 Task: Add a signature Liam Wilson containing Have a great National Disability Employment Awareness Month, Liam Wilson to email address softage.3@softage.net and add a label Warranty claims
Action: Mouse moved to (99, 157)
Screenshot: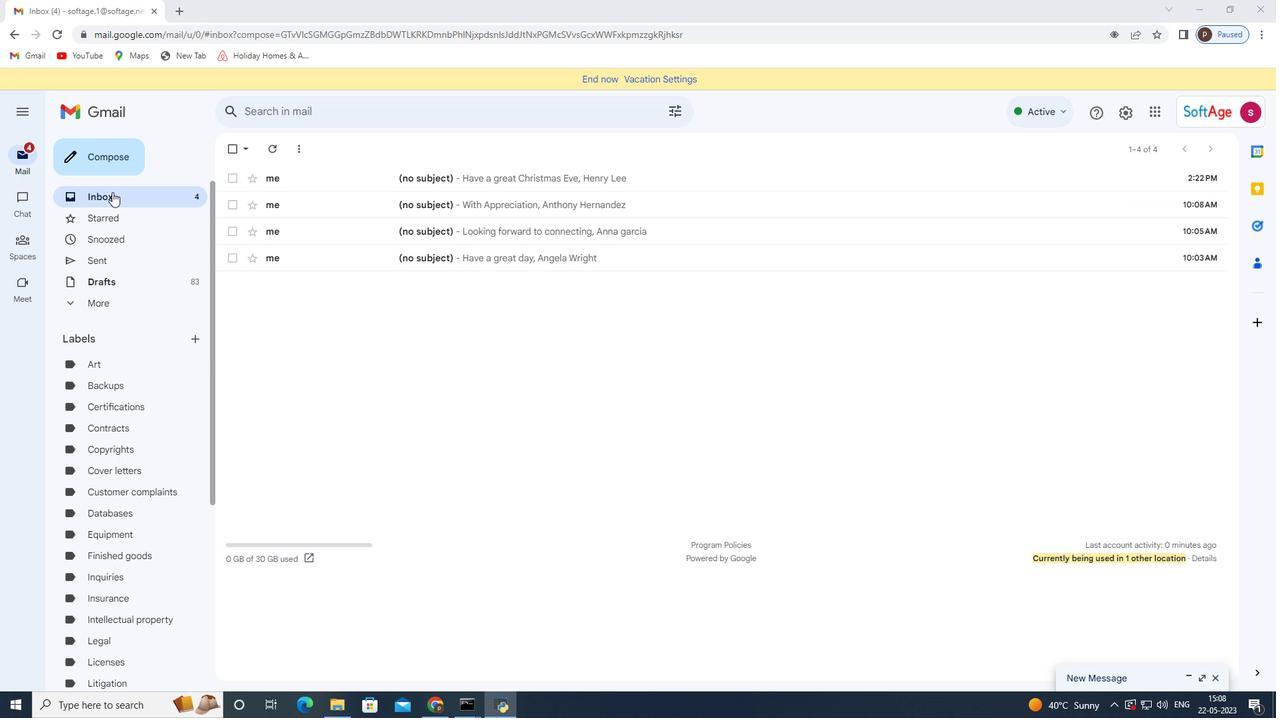 
Action: Mouse pressed left at (99, 157)
Screenshot: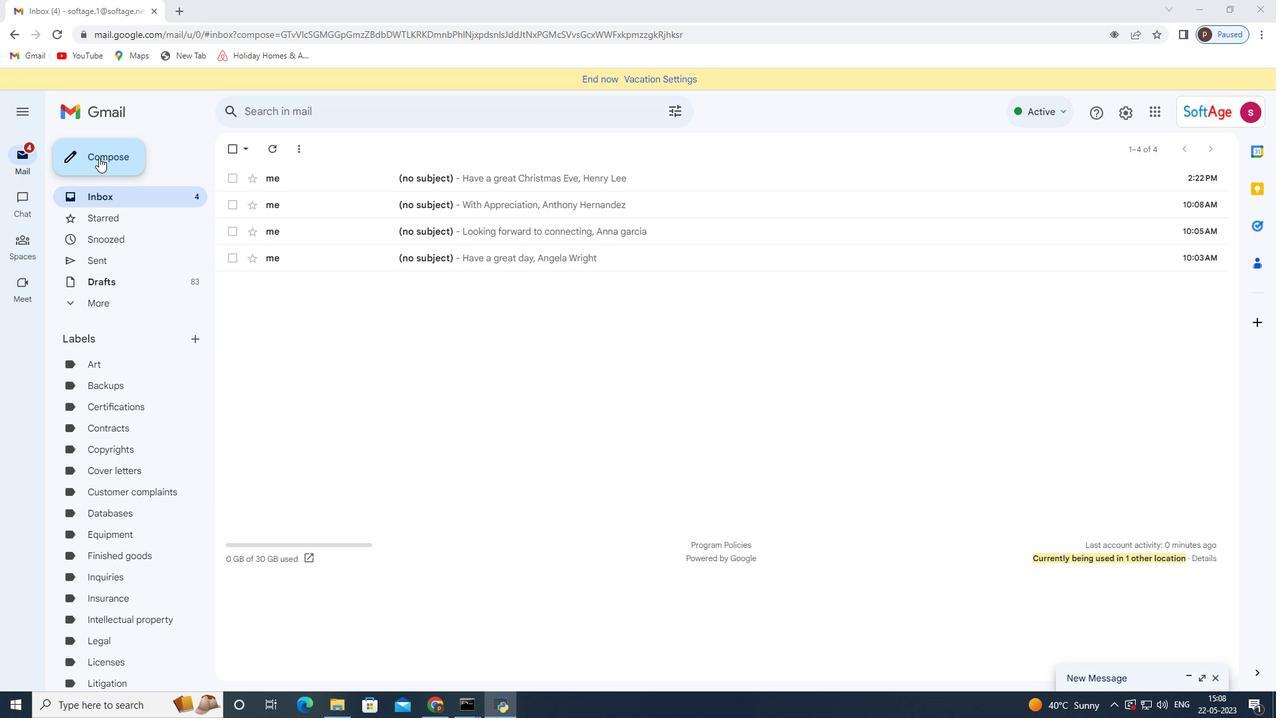
Action: Mouse moved to (894, 673)
Screenshot: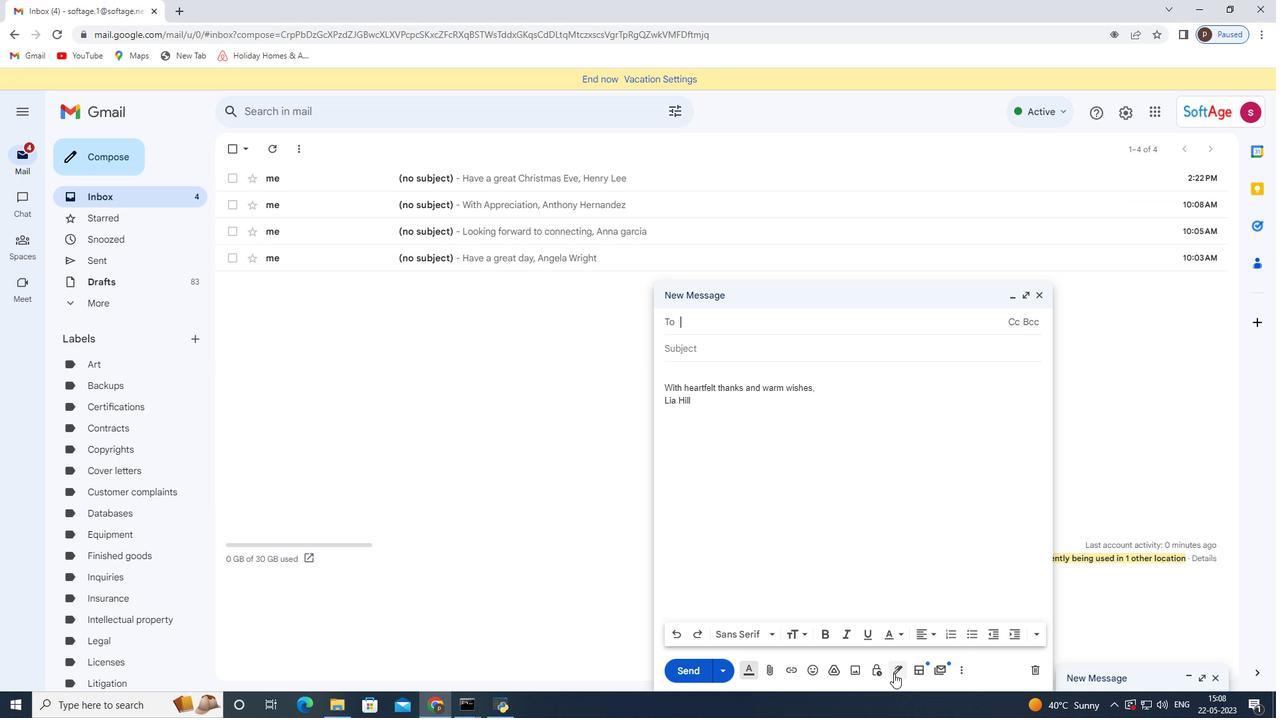 
Action: Mouse pressed left at (894, 673)
Screenshot: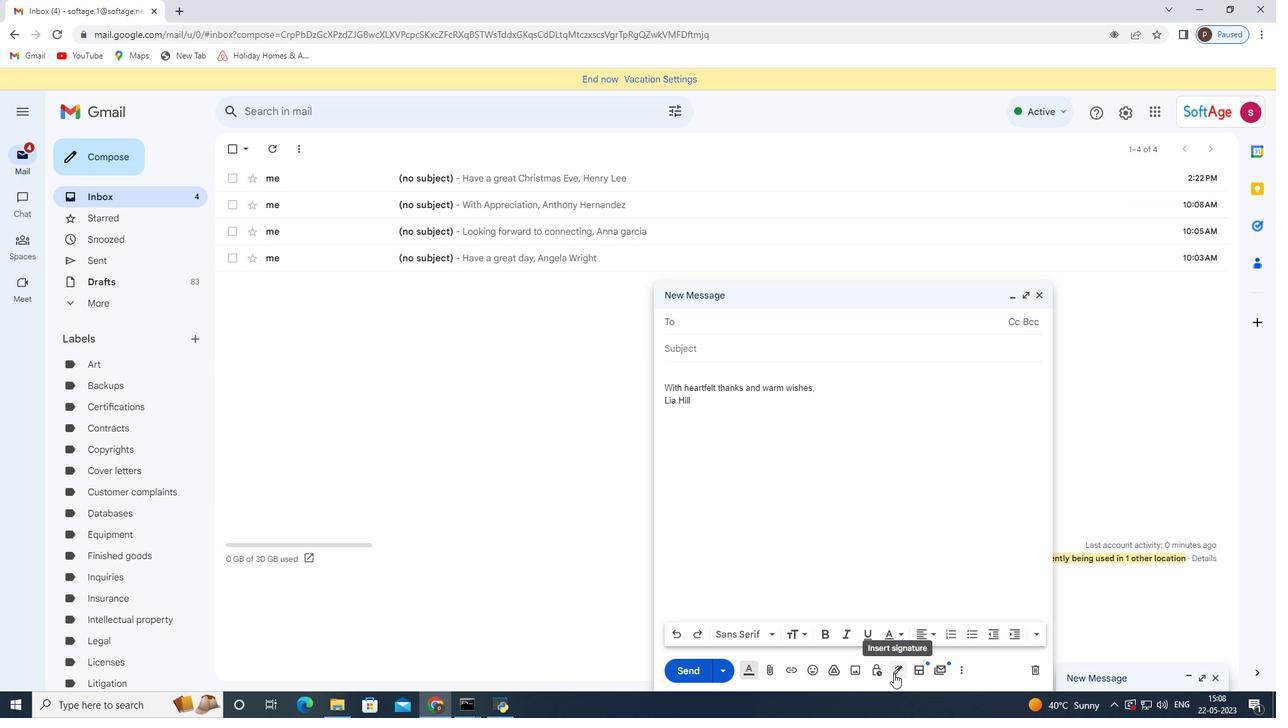 
Action: Mouse moved to (936, 597)
Screenshot: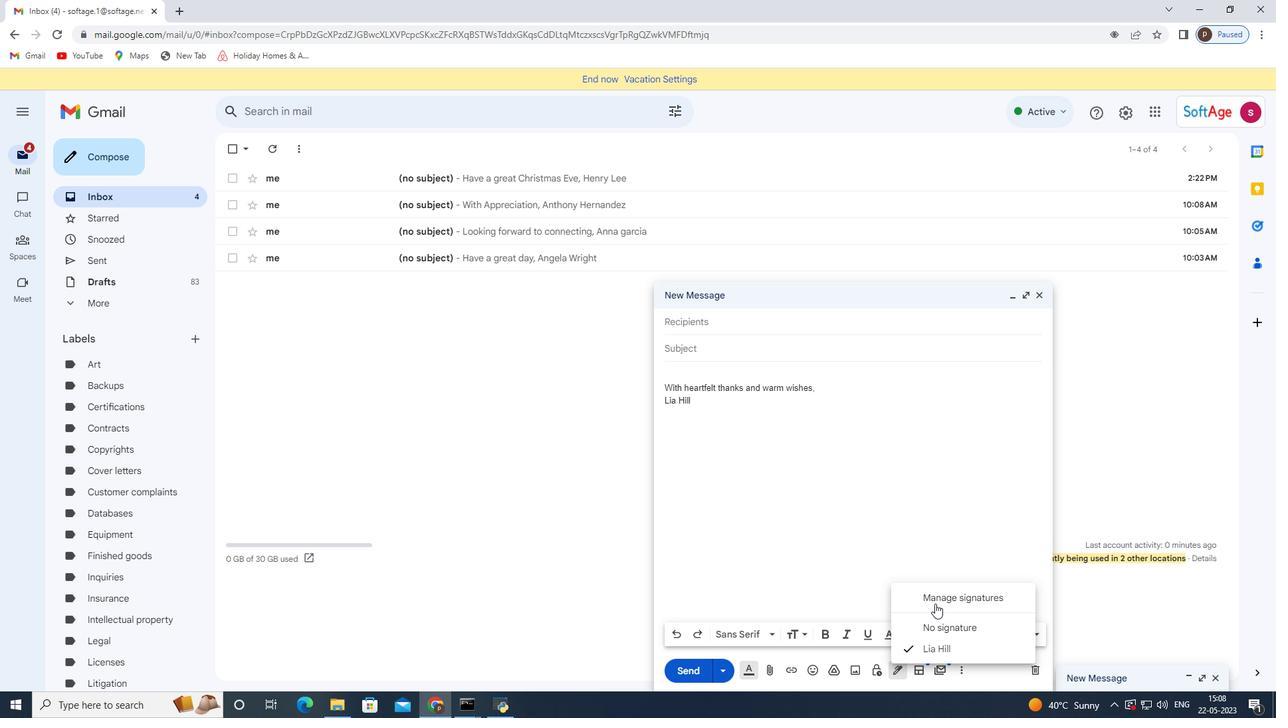
Action: Mouse pressed left at (936, 597)
Screenshot: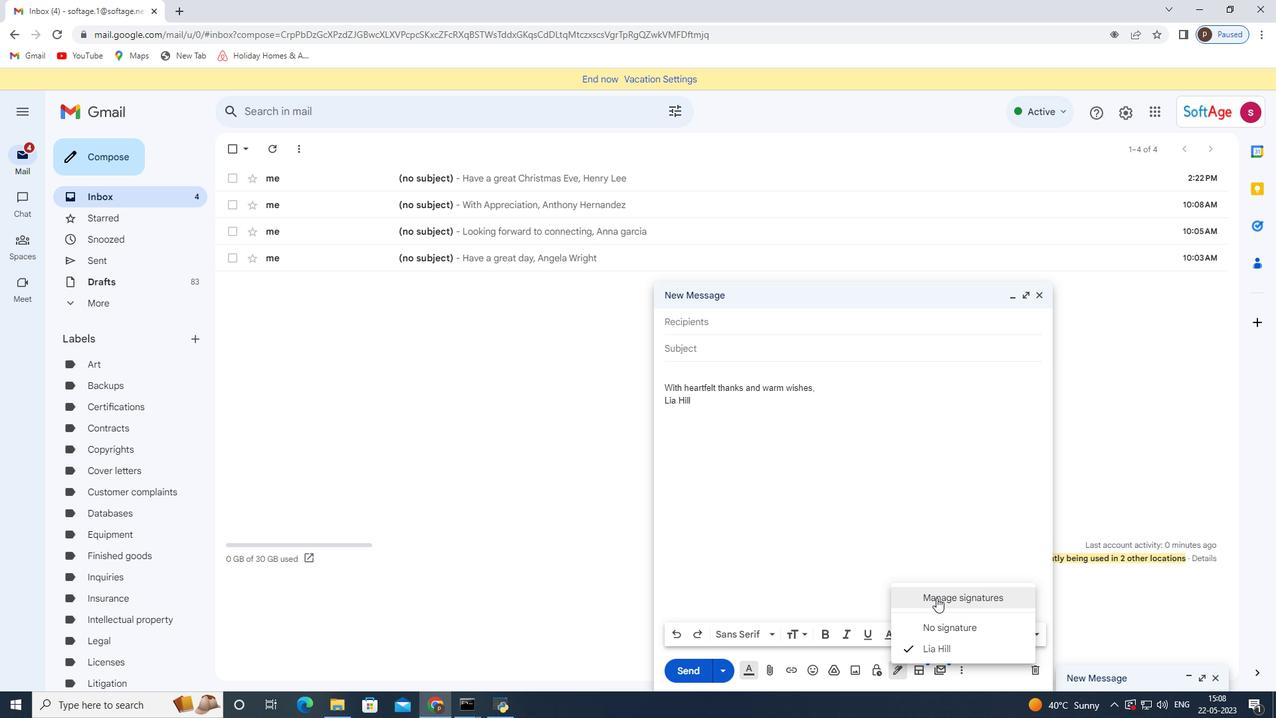 
Action: Mouse moved to (488, 390)
Screenshot: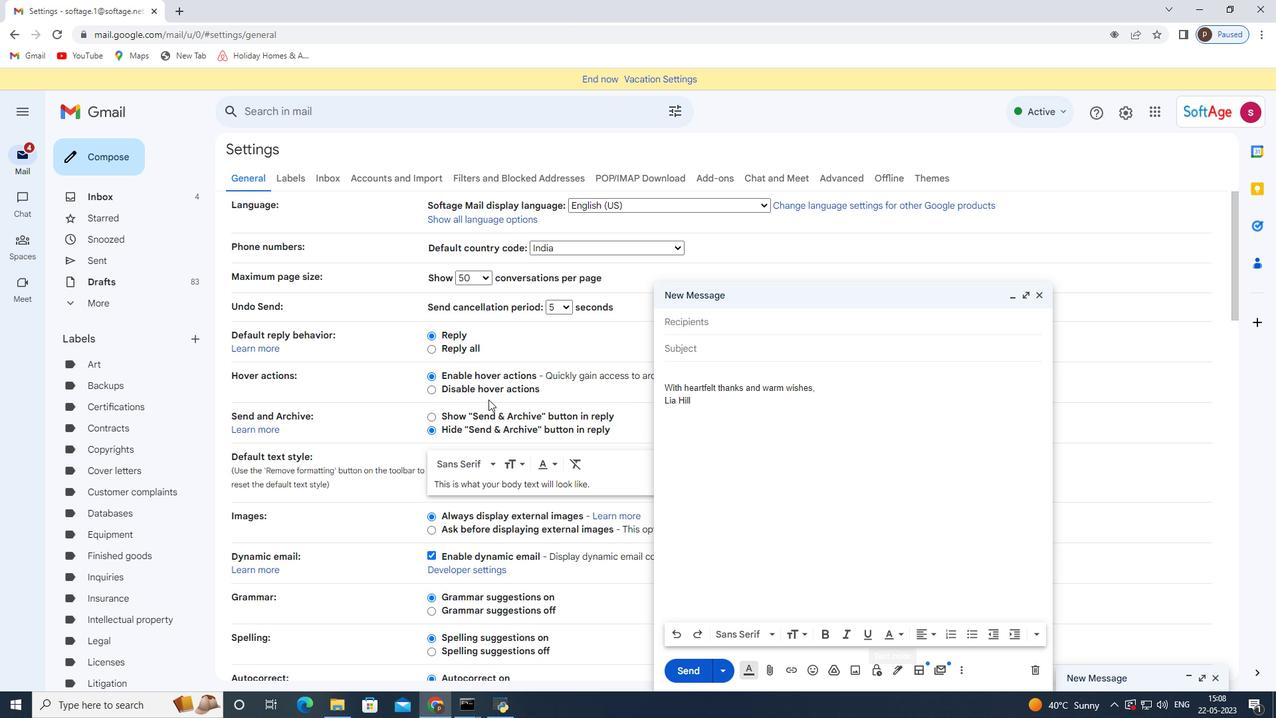 
Action: Mouse scrolled (488, 389) with delta (0, 0)
Screenshot: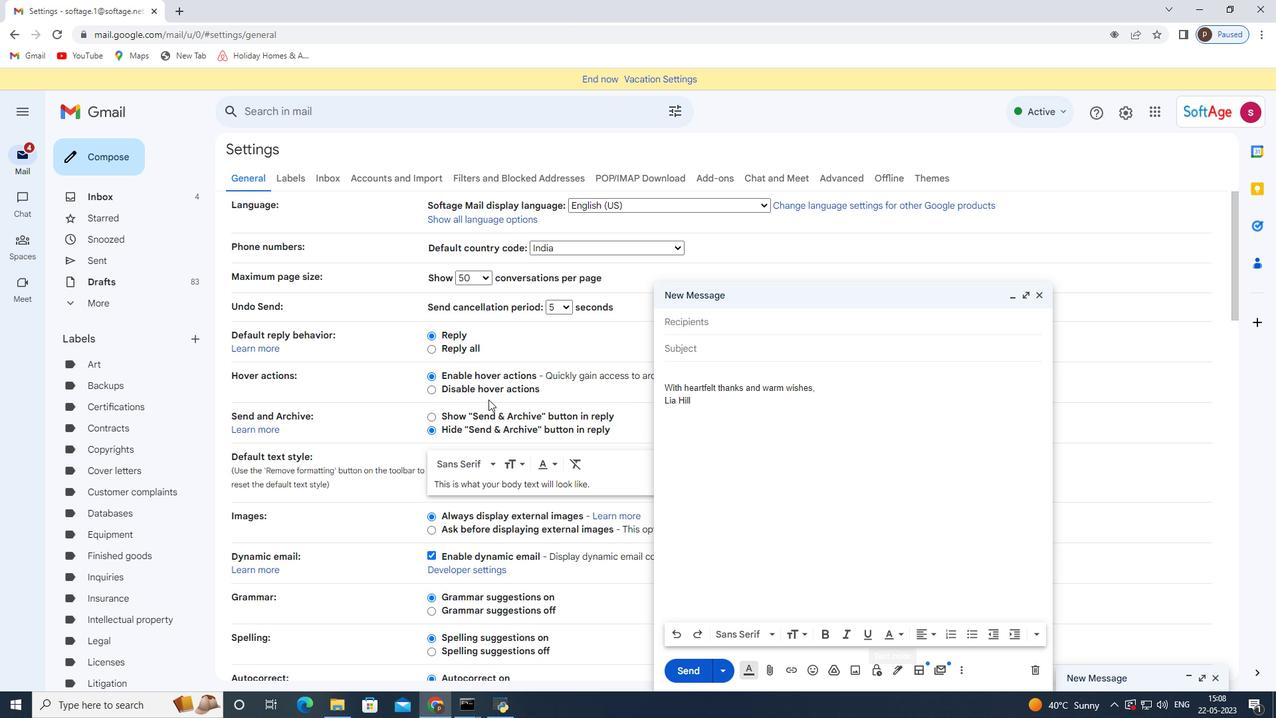 
Action: Mouse scrolled (488, 389) with delta (0, 0)
Screenshot: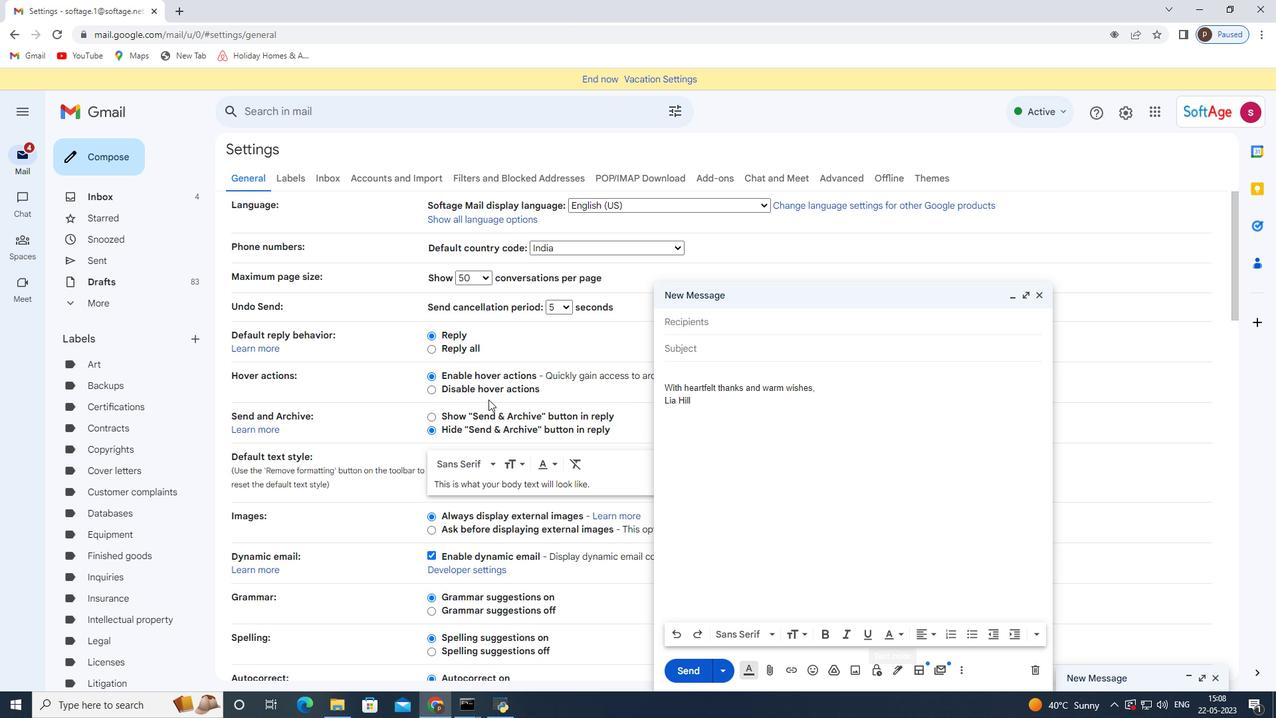 
Action: Mouse scrolled (488, 389) with delta (0, 0)
Screenshot: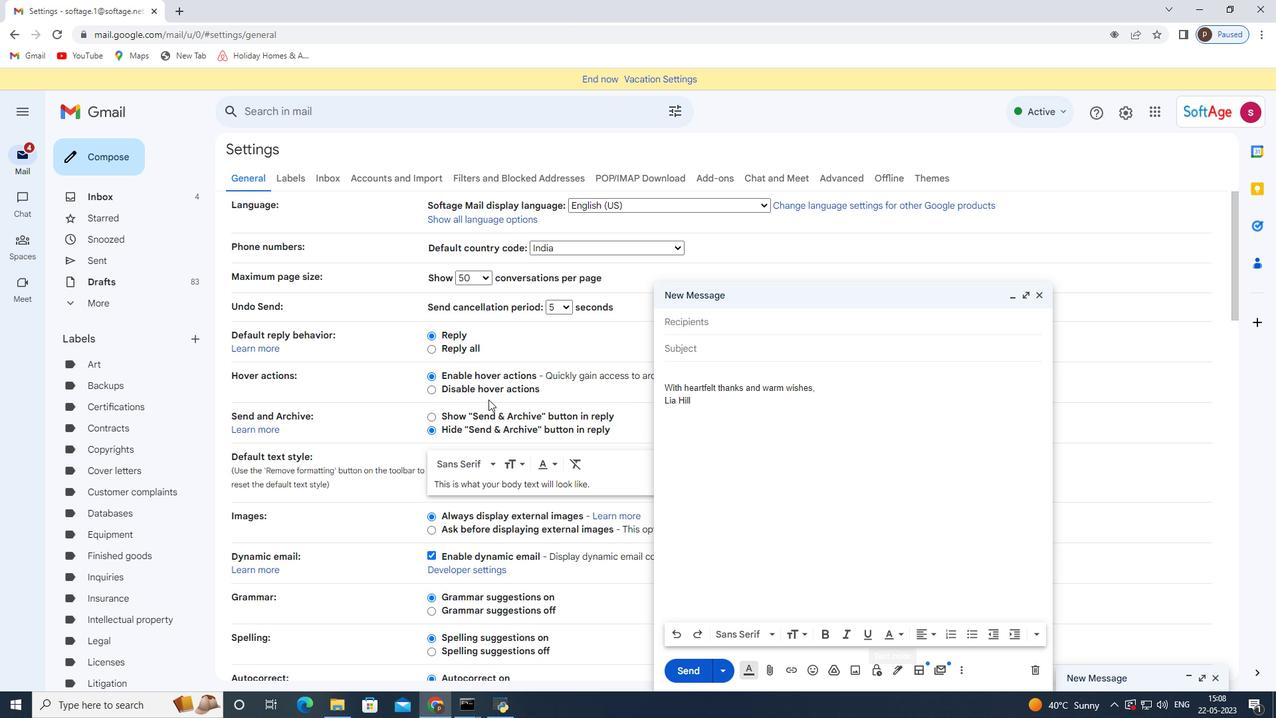 
Action: Mouse scrolled (488, 389) with delta (0, 0)
Screenshot: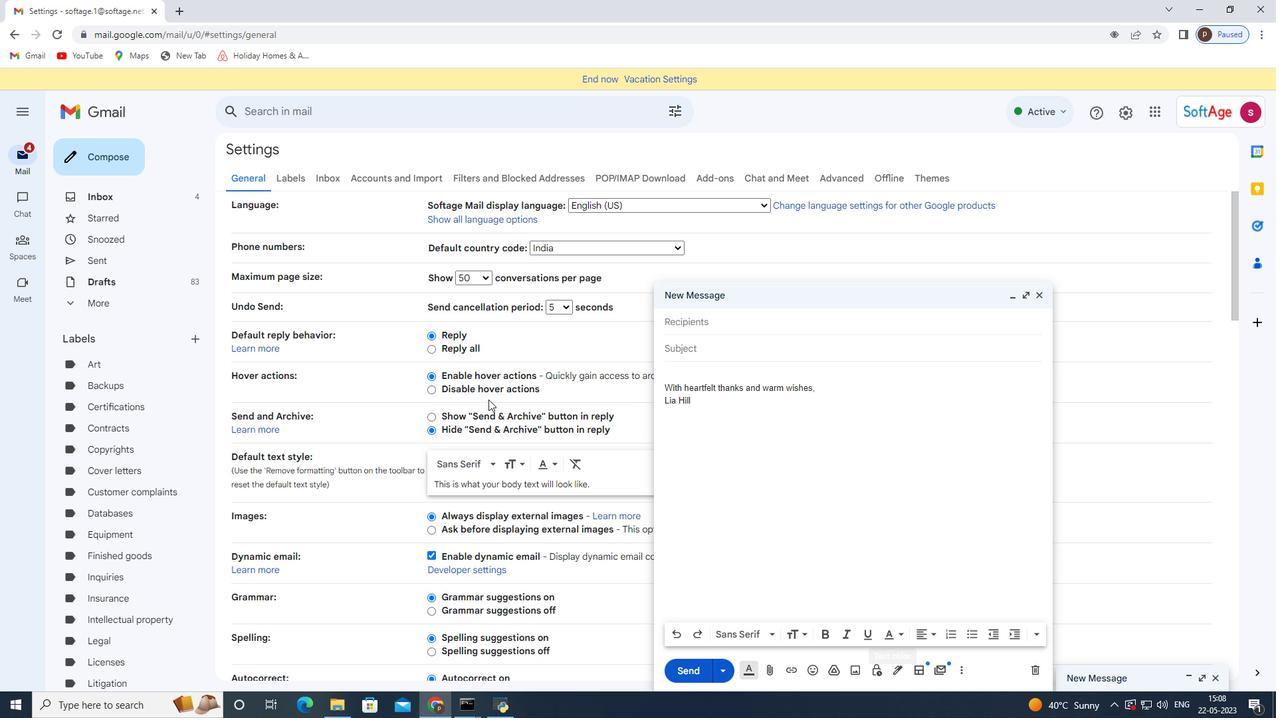 
Action: Mouse scrolled (488, 389) with delta (0, 0)
Screenshot: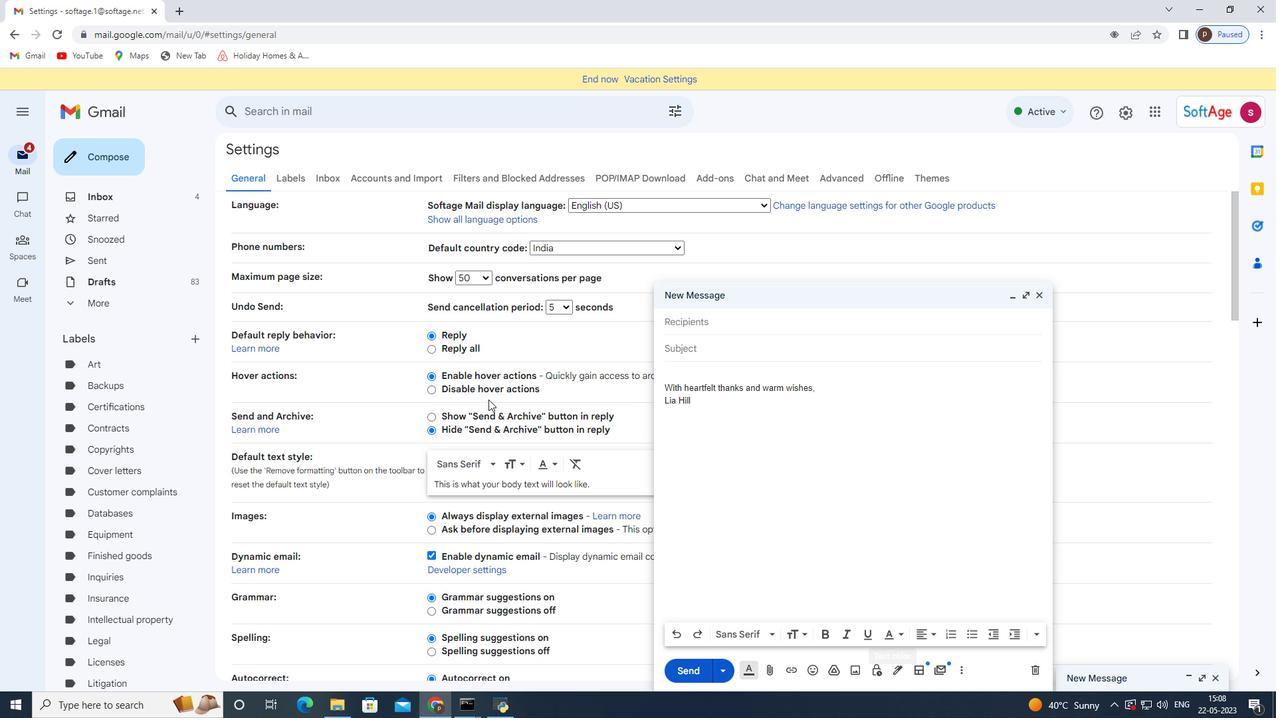 
Action: Mouse moved to (488, 389)
Screenshot: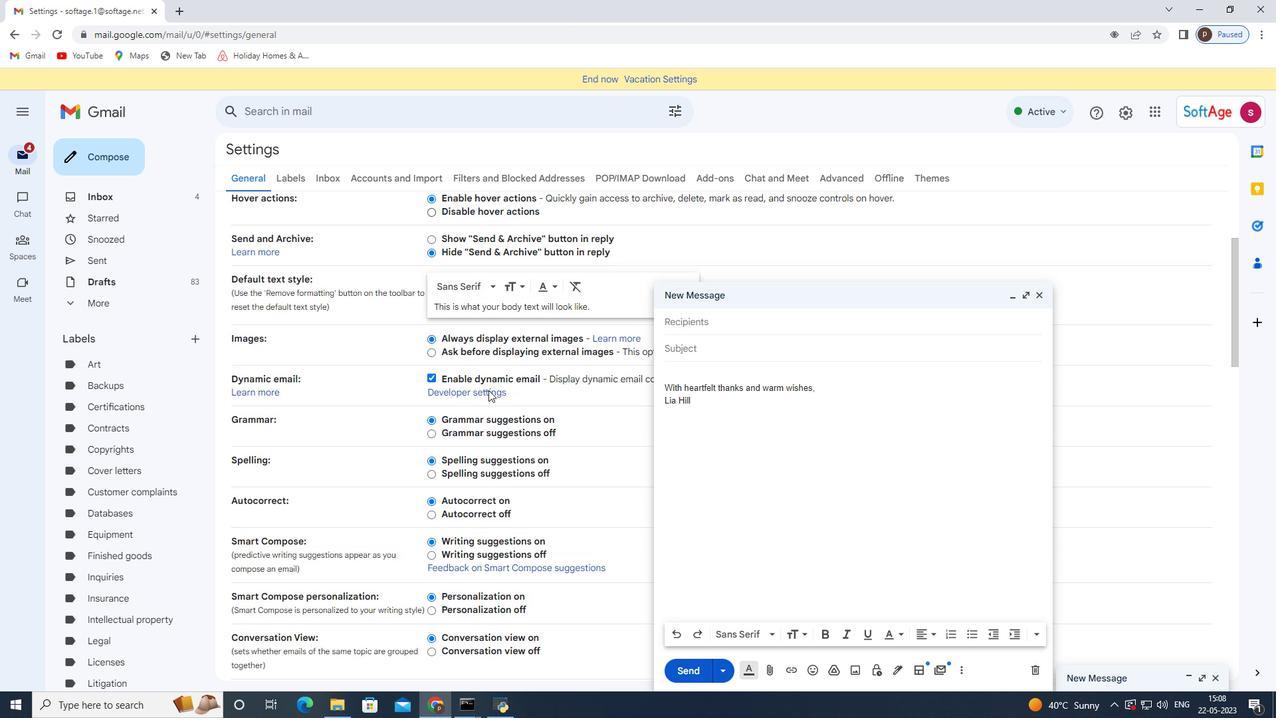 
Action: Mouse scrolled (488, 388) with delta (0, 0)
Screenshot: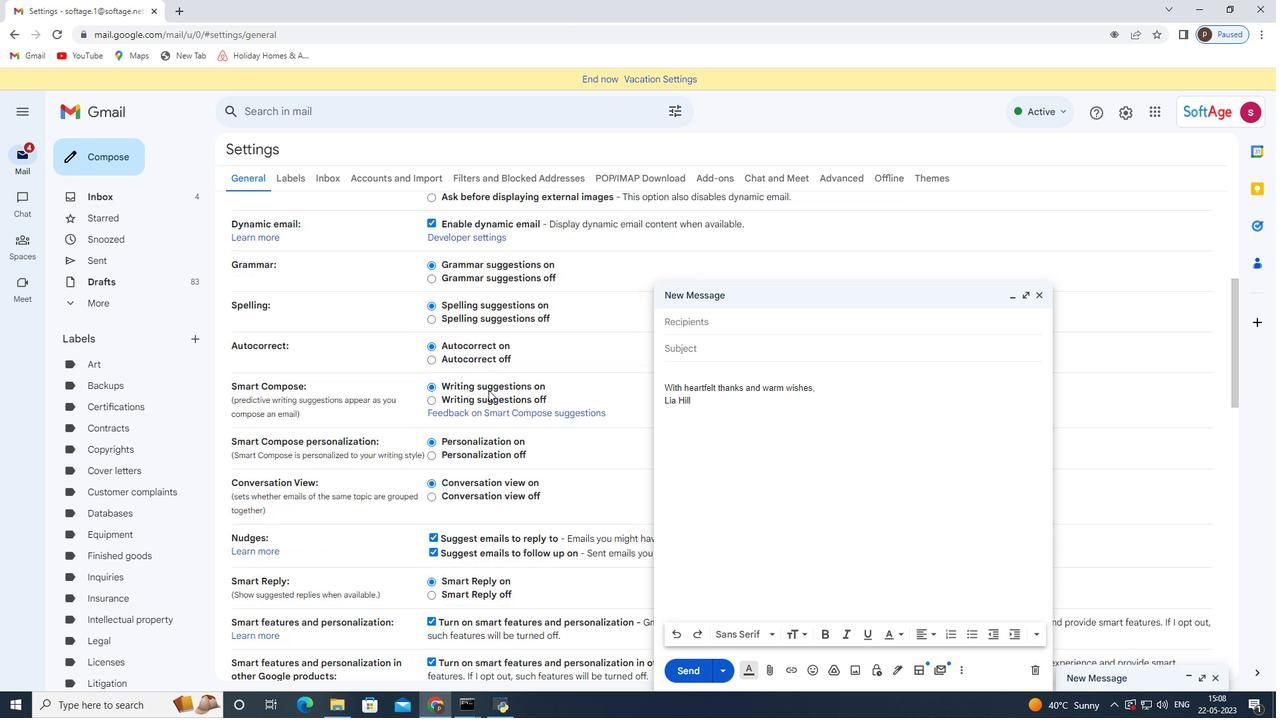 
Action: Mouse scrolled (488, 388) with delta (0, 0)
Screenshot: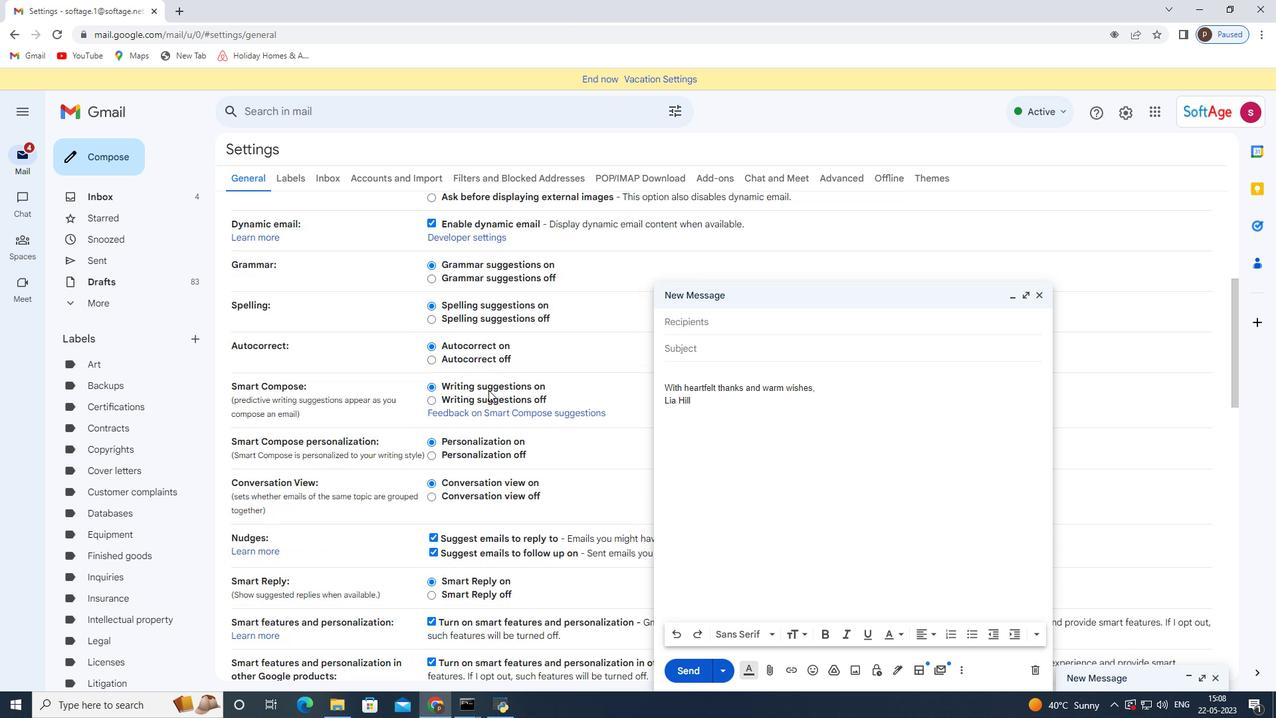 
Action: Mouse scrolled (488, 388) with delta (0, 0)
Screenshot: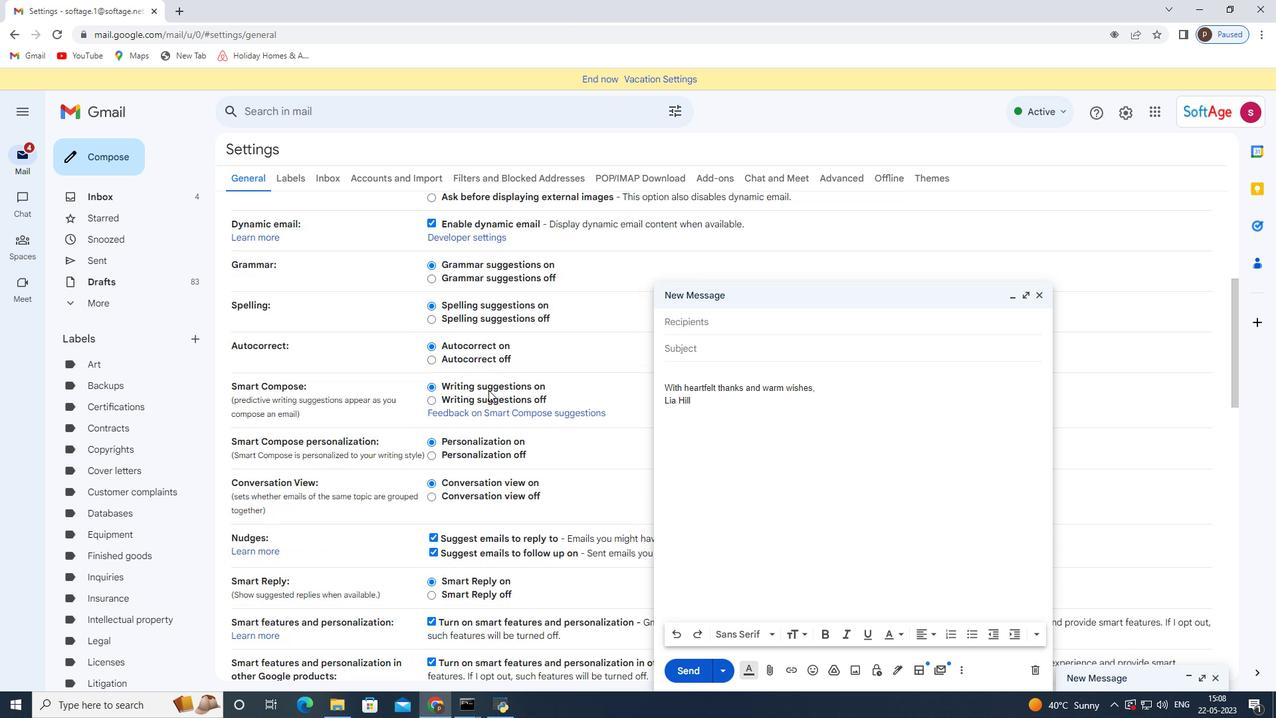 
Action: Mouse scrolled (488, 388) with delta (0, 0)
Screenshot: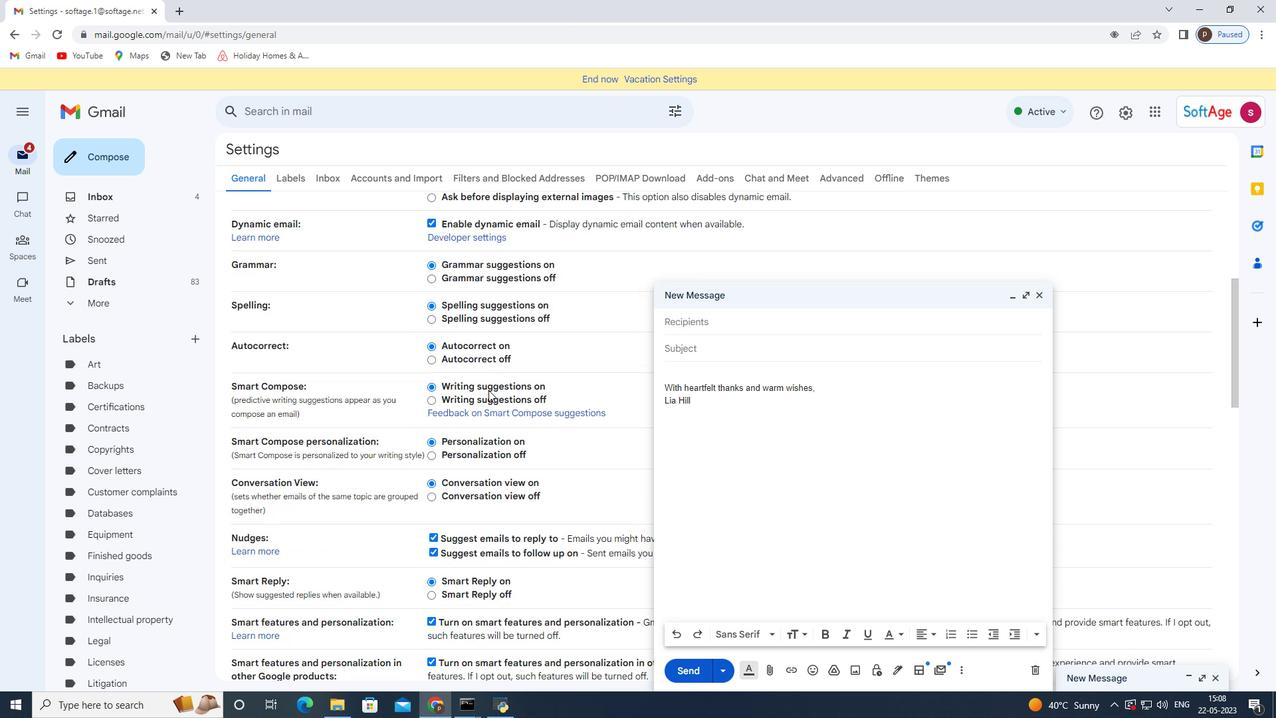 
Action: Mouse scrolled (488, 388) with delta (0, 0)
Screenshot: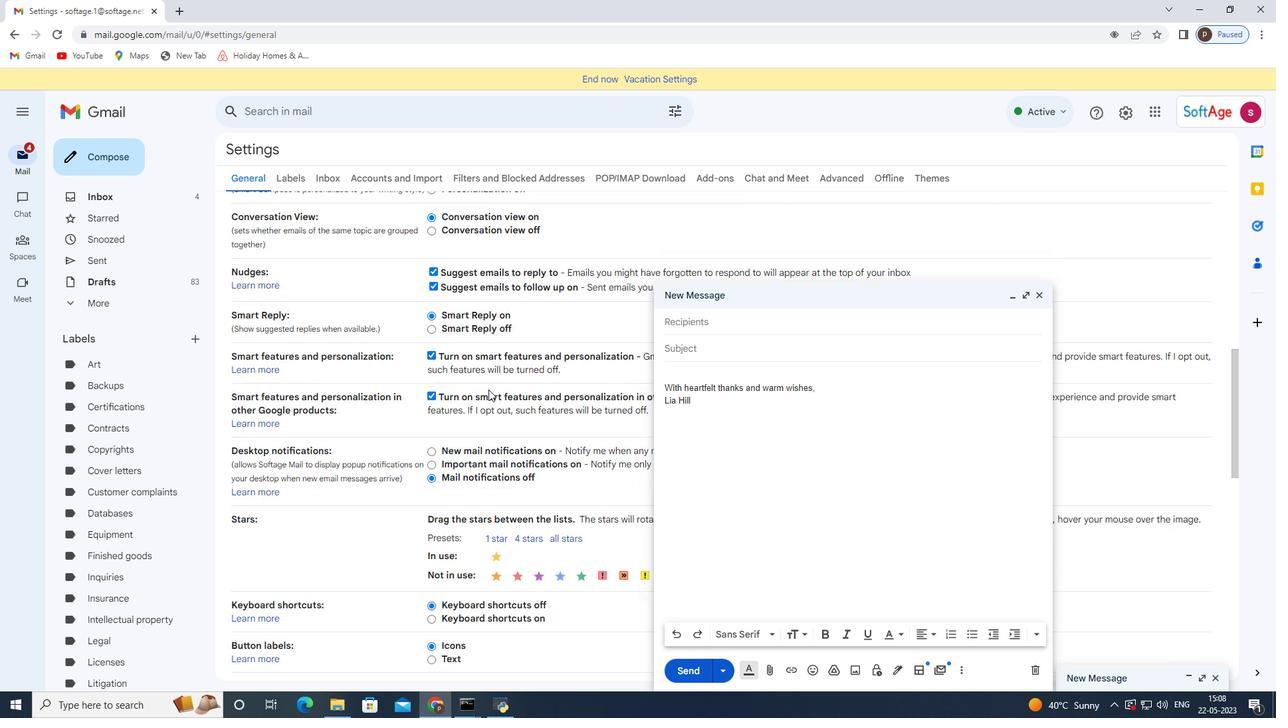 
Action: Mouse scrolled (488, 390) with delta (0, 0)
Screenshot: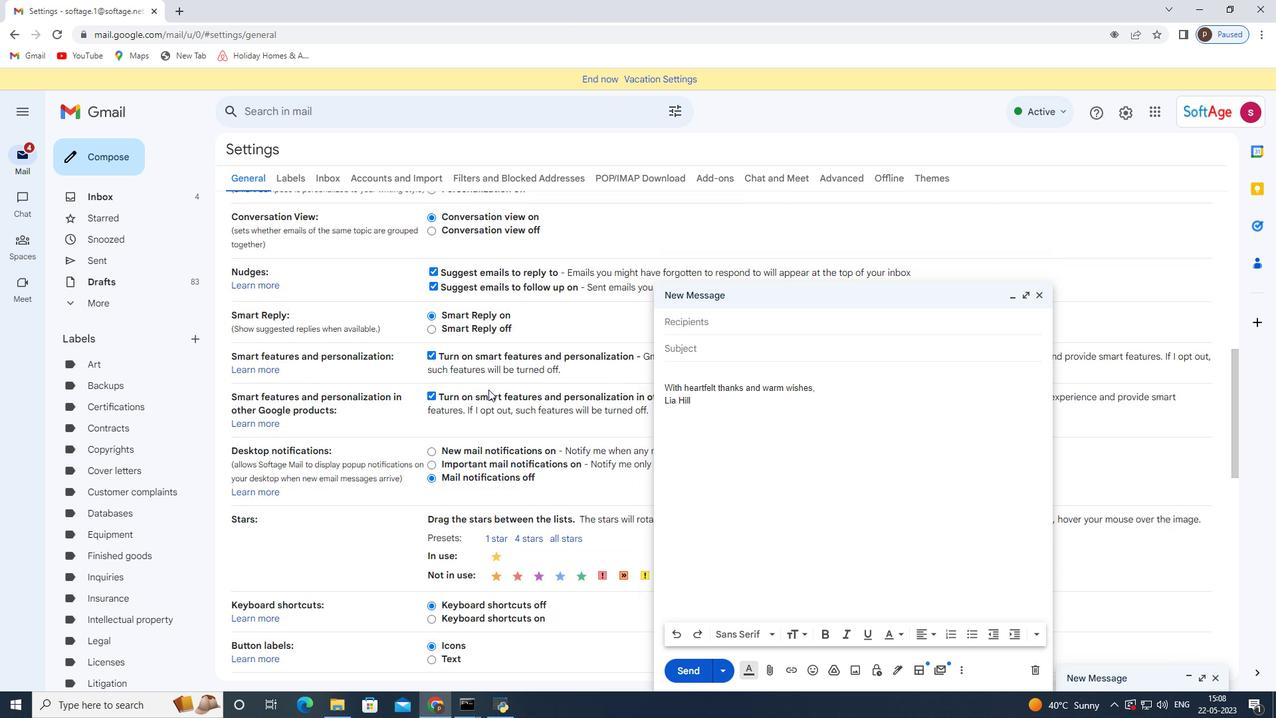
Action: Mouse scrolled (488, 388) with delta (0, 0)
Screenshot: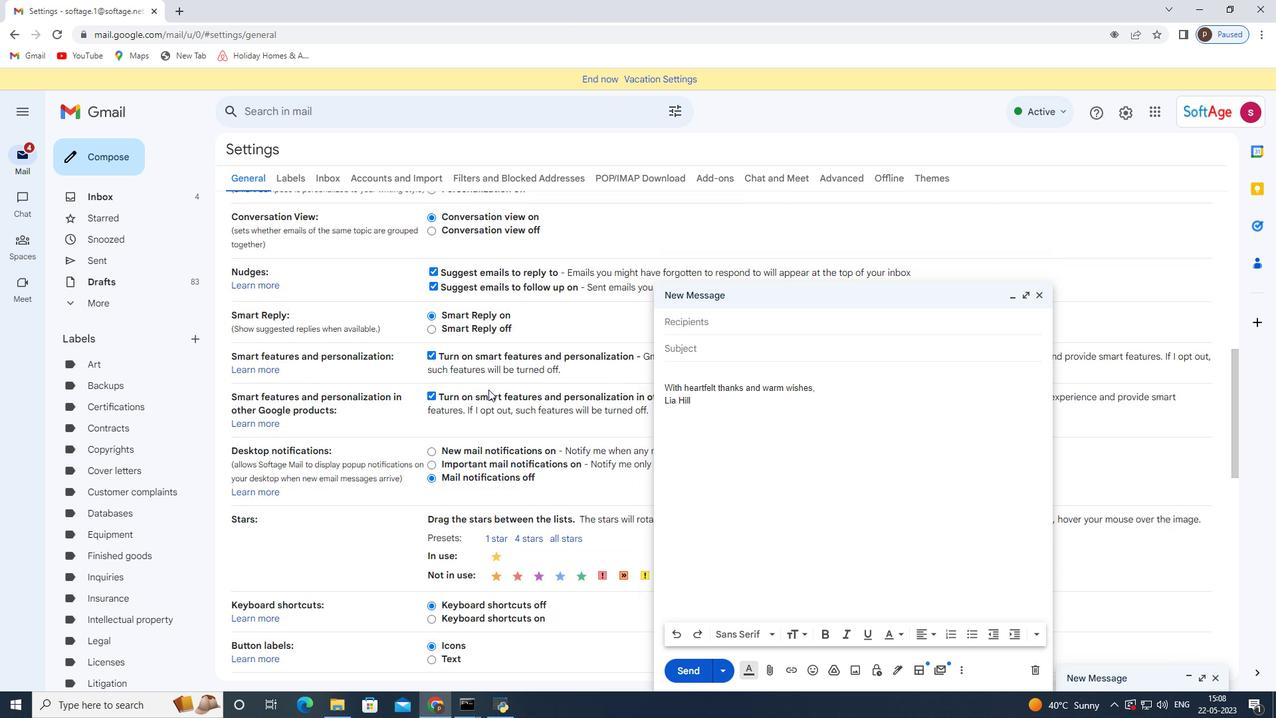 
Action: Mouse scrolled (488, 388) with delta (0, 0)
Screenshot: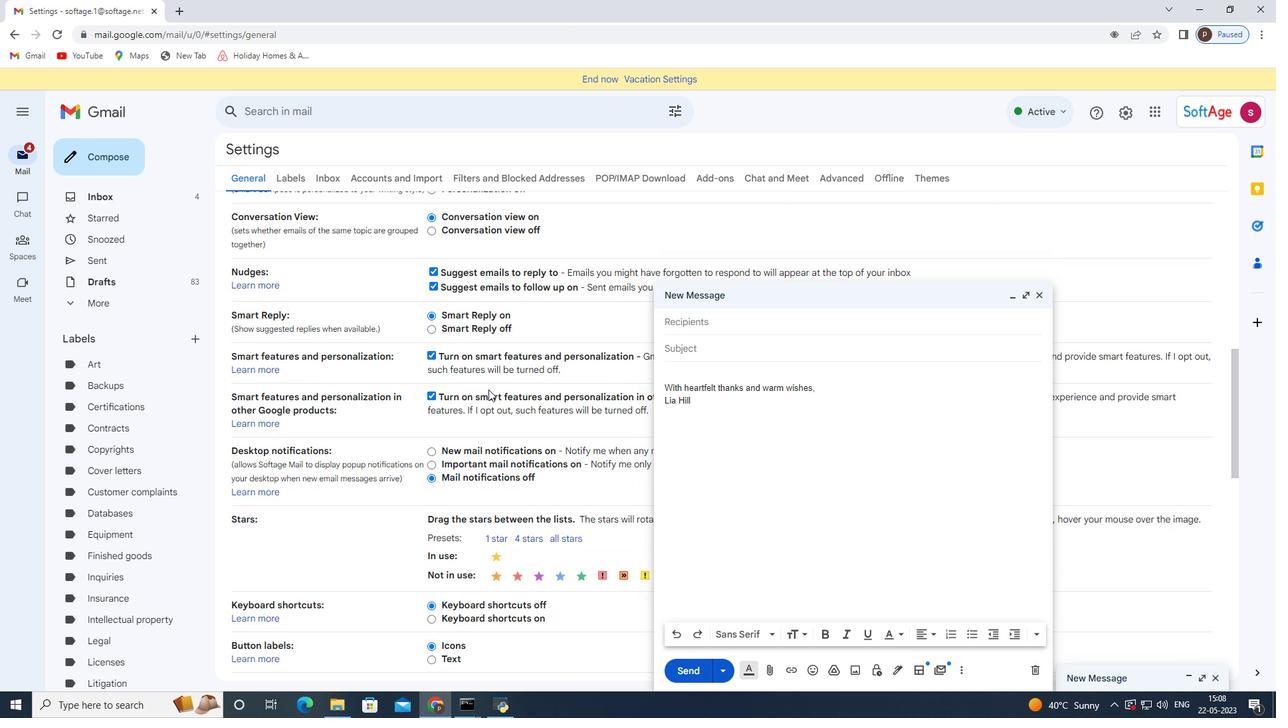 
Action: Mouse scrolled (488, 388) with delta (0, 0)
Screenshot: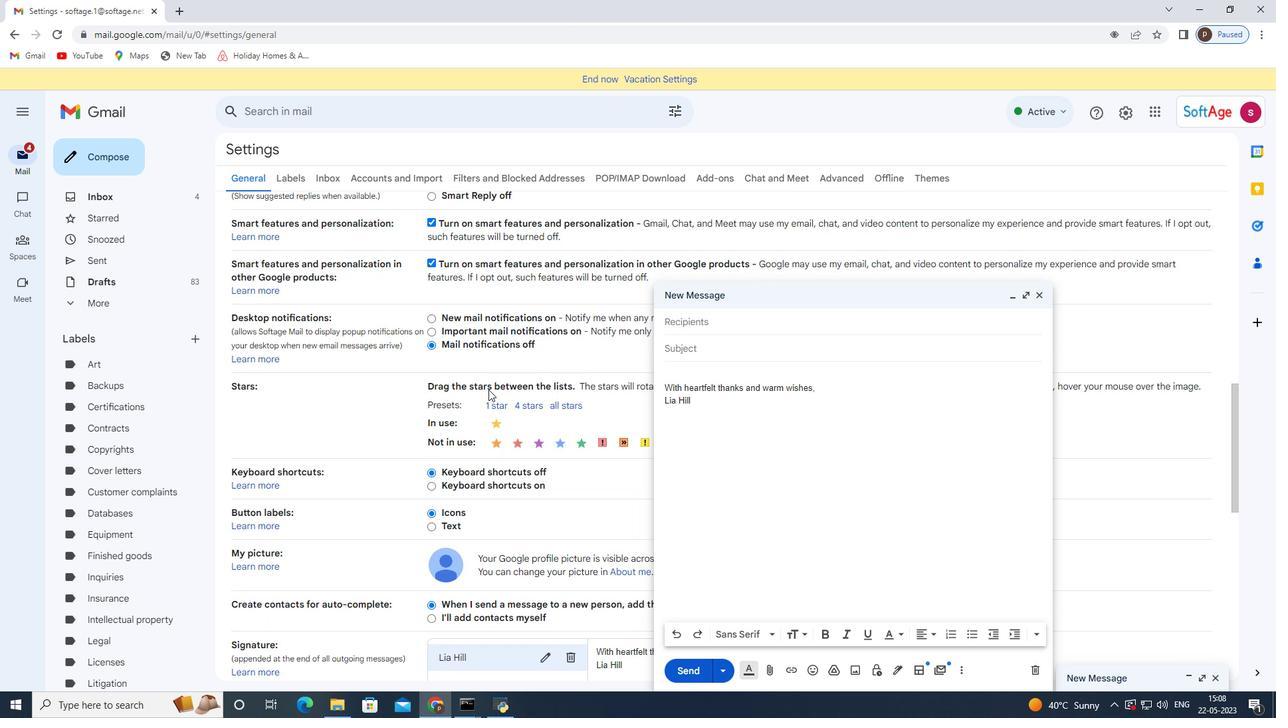 
Action: Mouse scrolled (488, 388) with delta (0, 0)
Screenshot: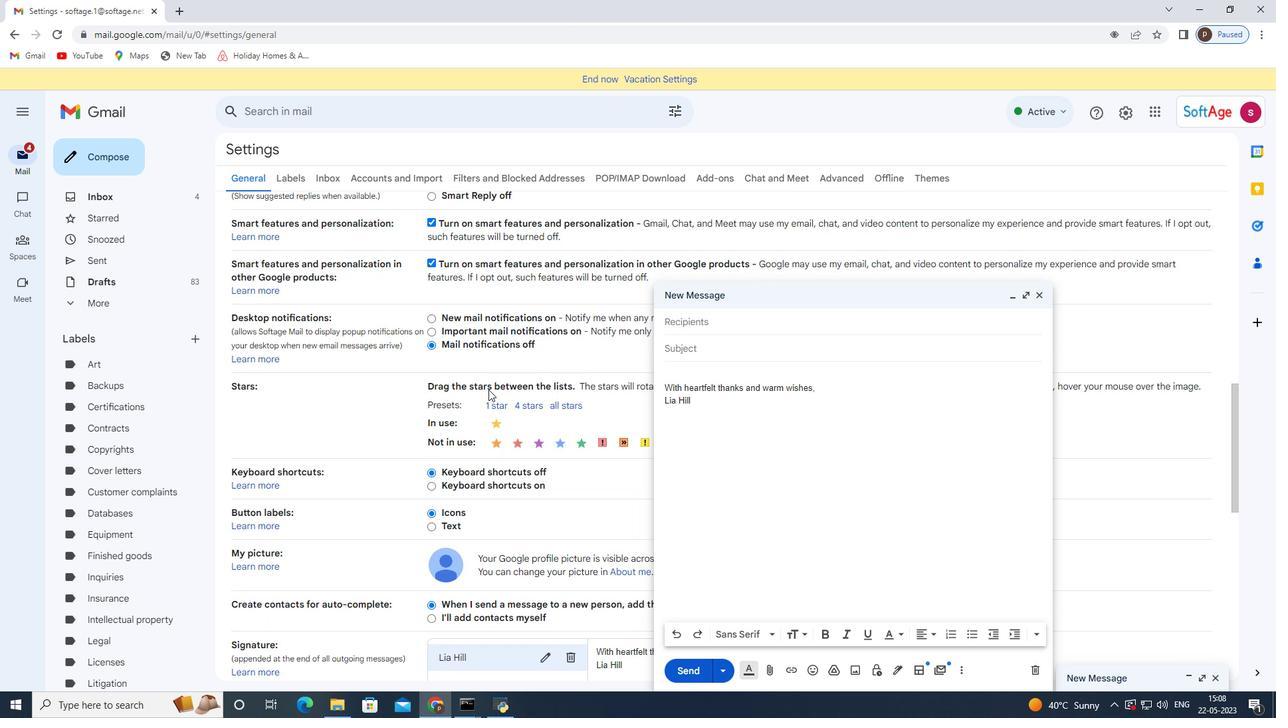 
Action: Mouse scrolled (488, 388) with delta (0, 0)
Screenshot: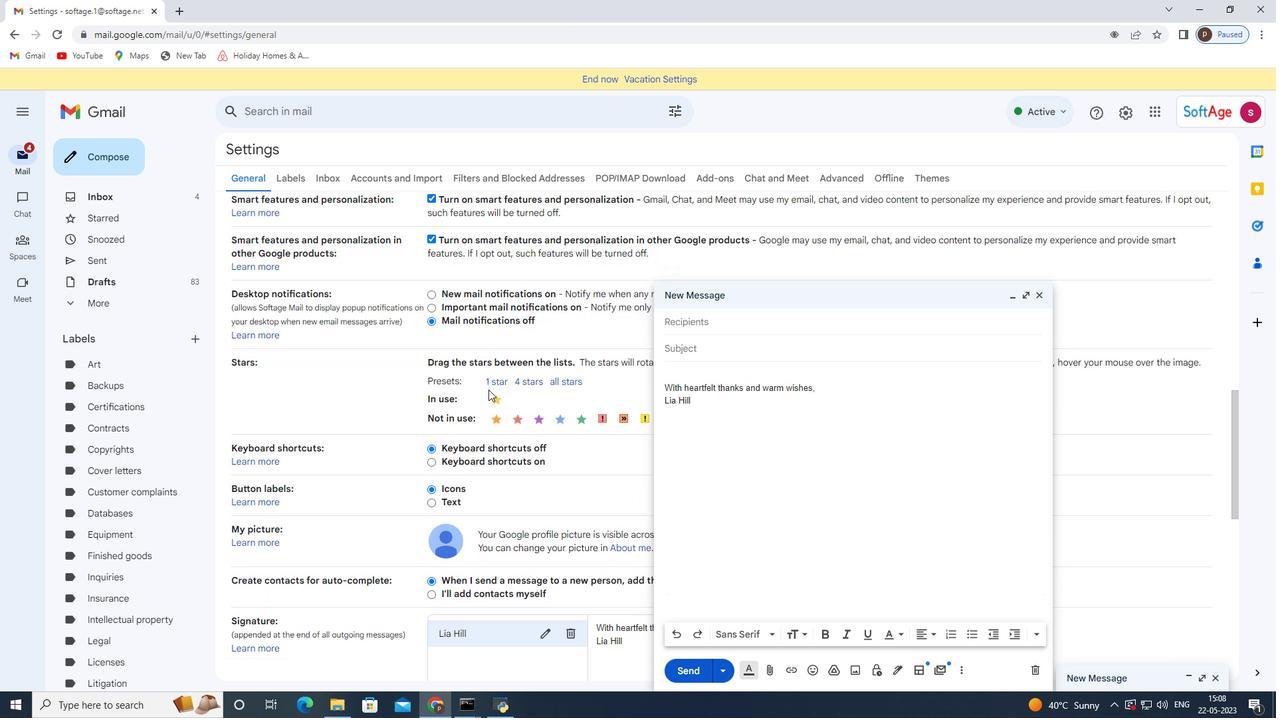 
Action: Mouse scrolled (488, 390) with delta (0, 0)
Screenshot: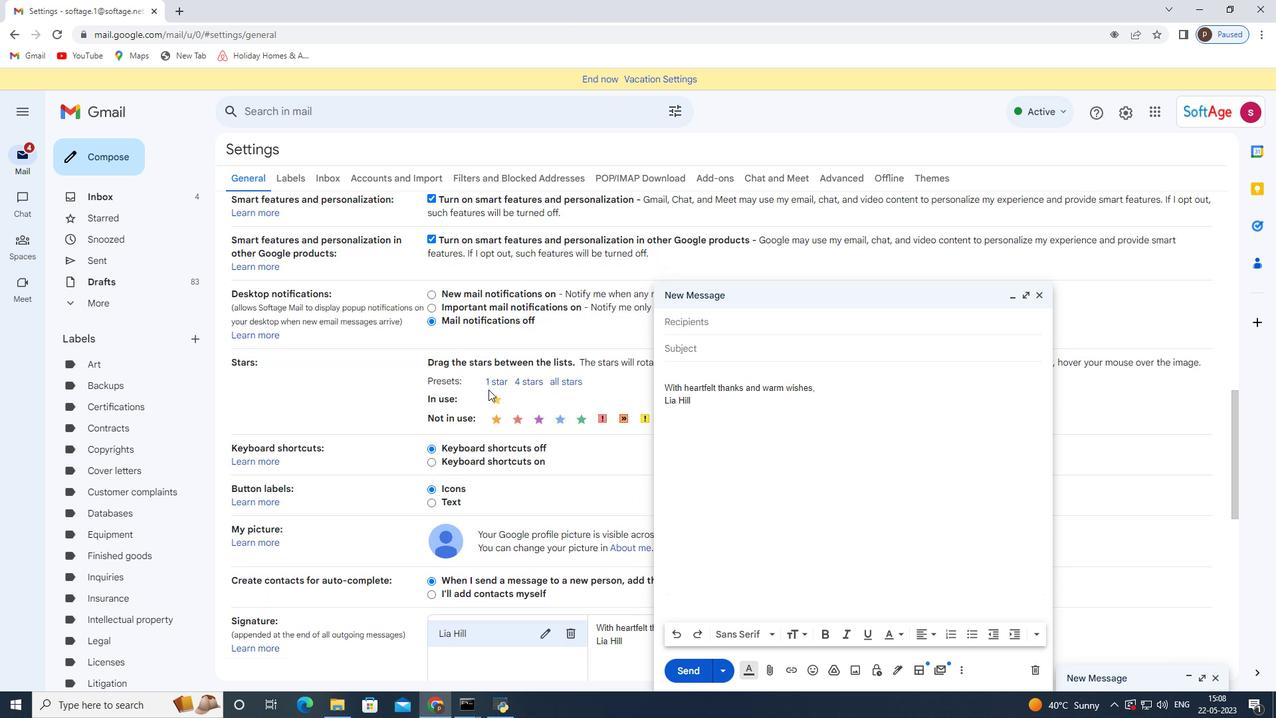 
Action: Mouse scrolled (488, 388) with delta (0, 0)
Screenshot: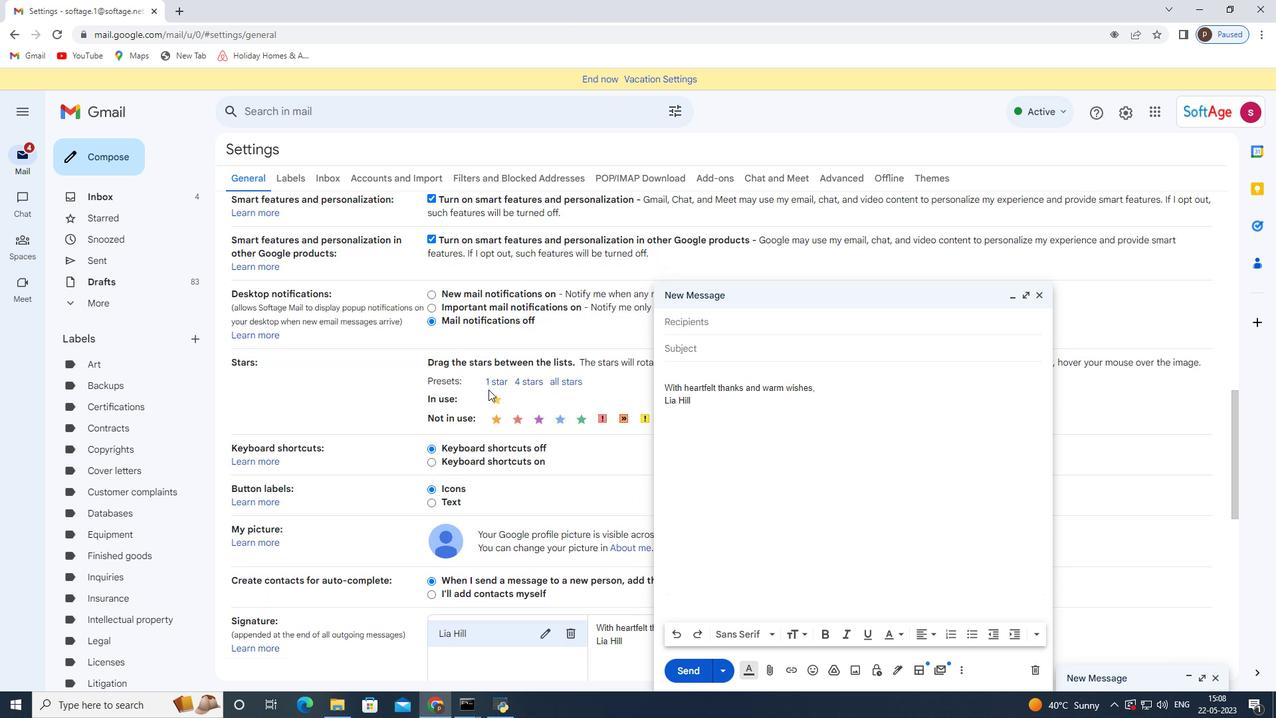 
Action: Mouse scrolled (488, 388) with delta (0, 0)
Screenshot: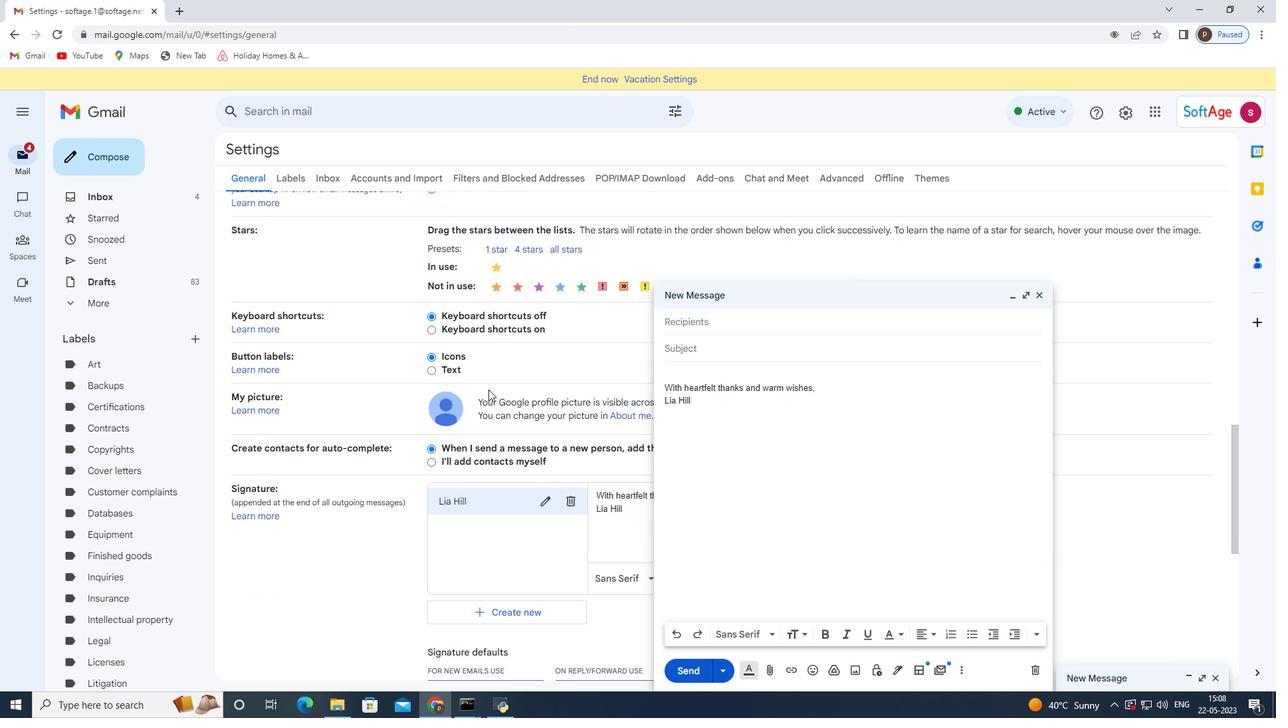 
Action: Mouse scrolled (488, 388) with delta (0, 0)
Screenshot: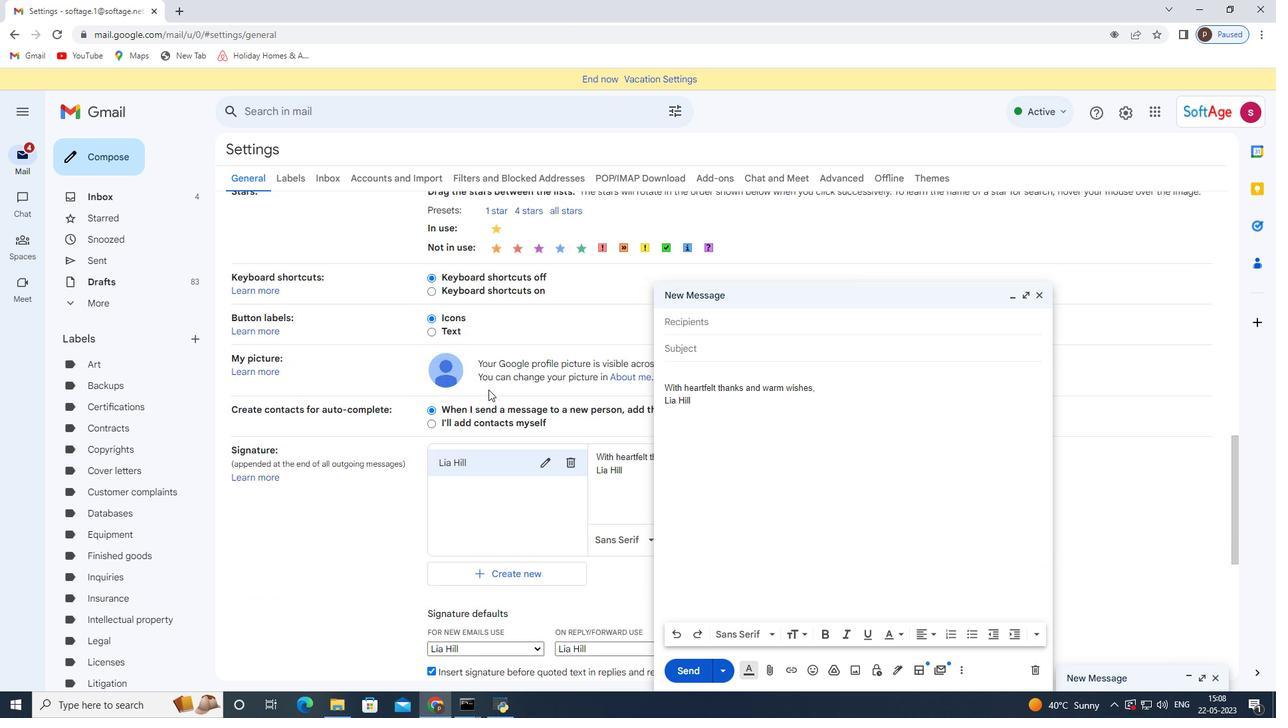 
Action: Mouse moved to (573, 326)
Screenshot: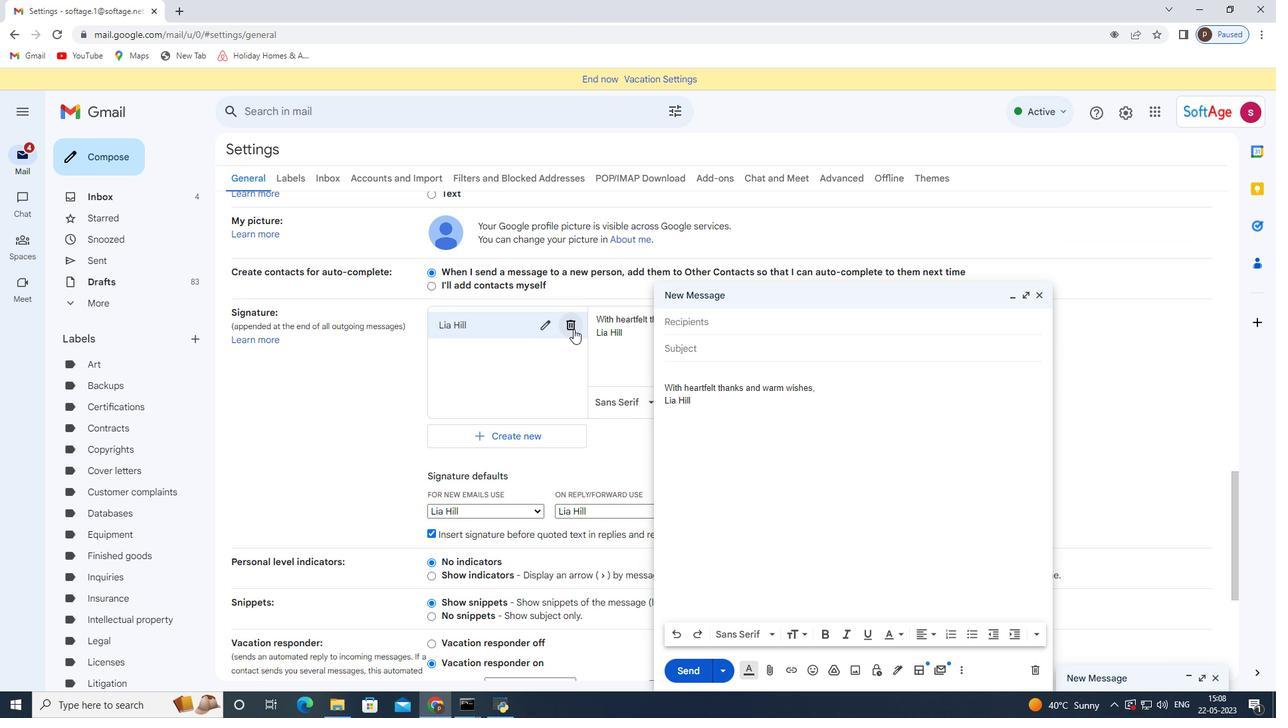 
Action: Mouse pressed left at (573, 326)
Screenshot: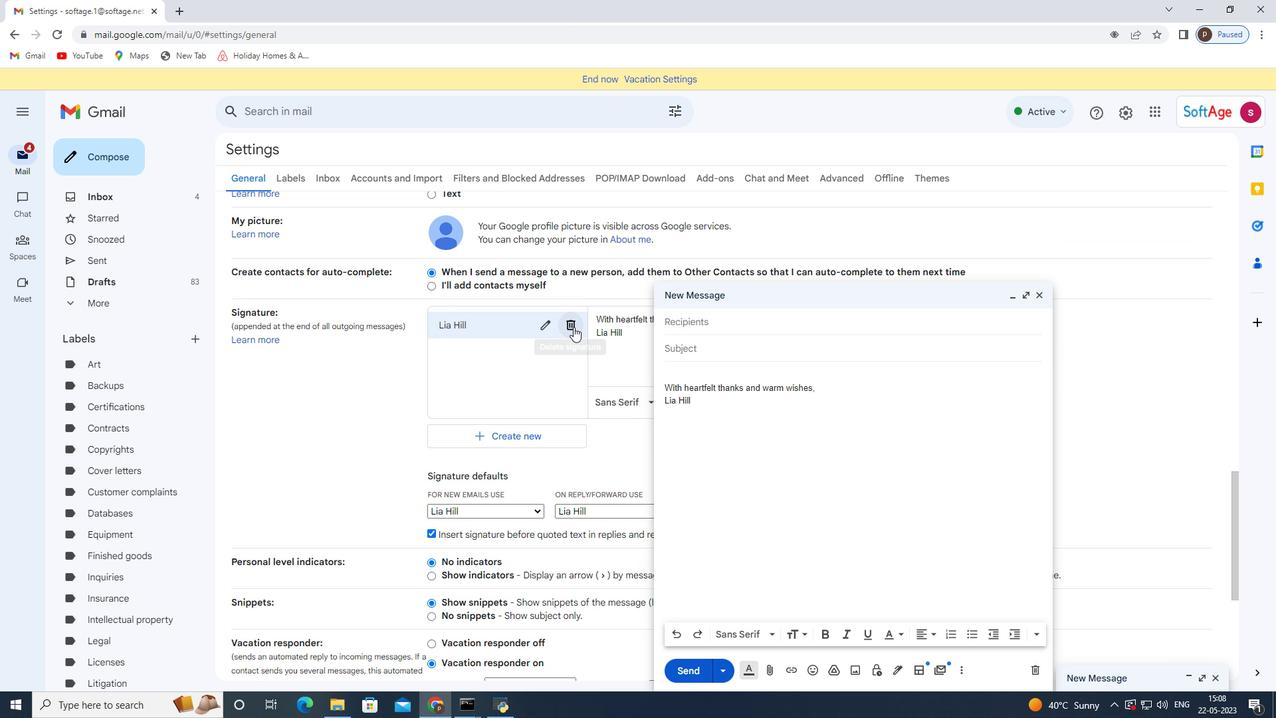 
Action: Mouse moved to (744, 411)
Screenshot: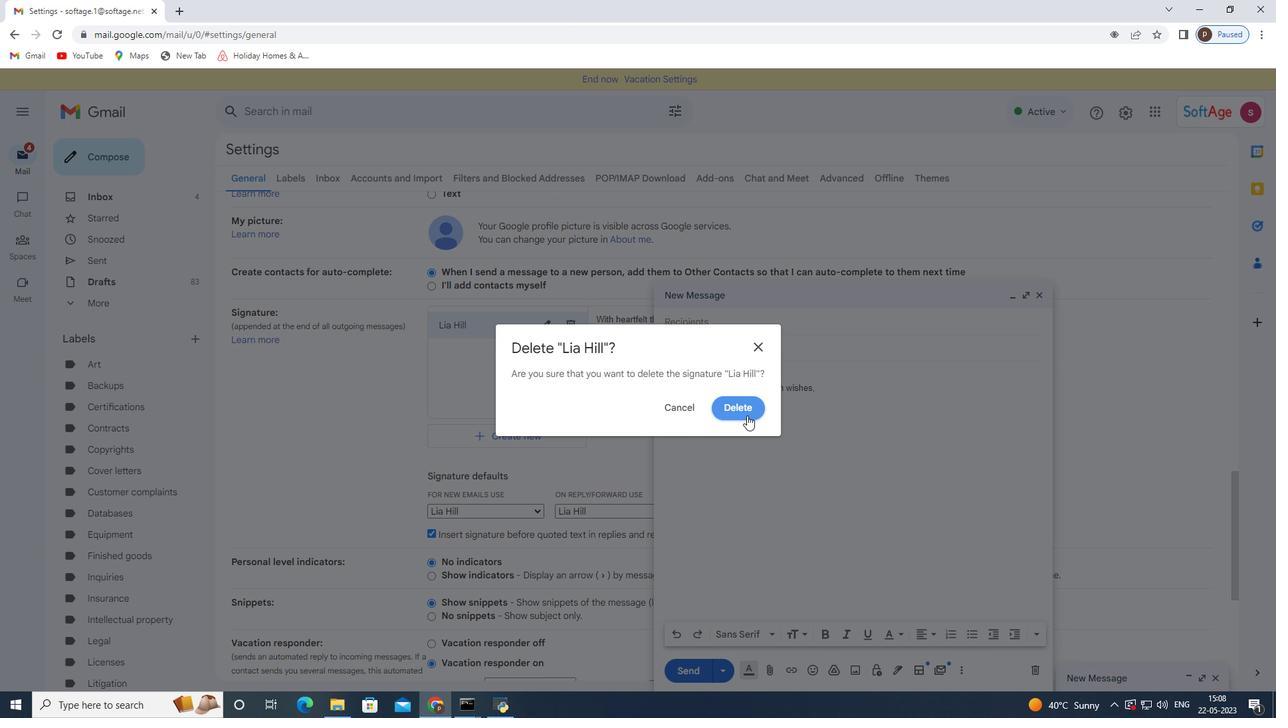 
Action: Mouse pressed left at (744, 411)
Screenshot: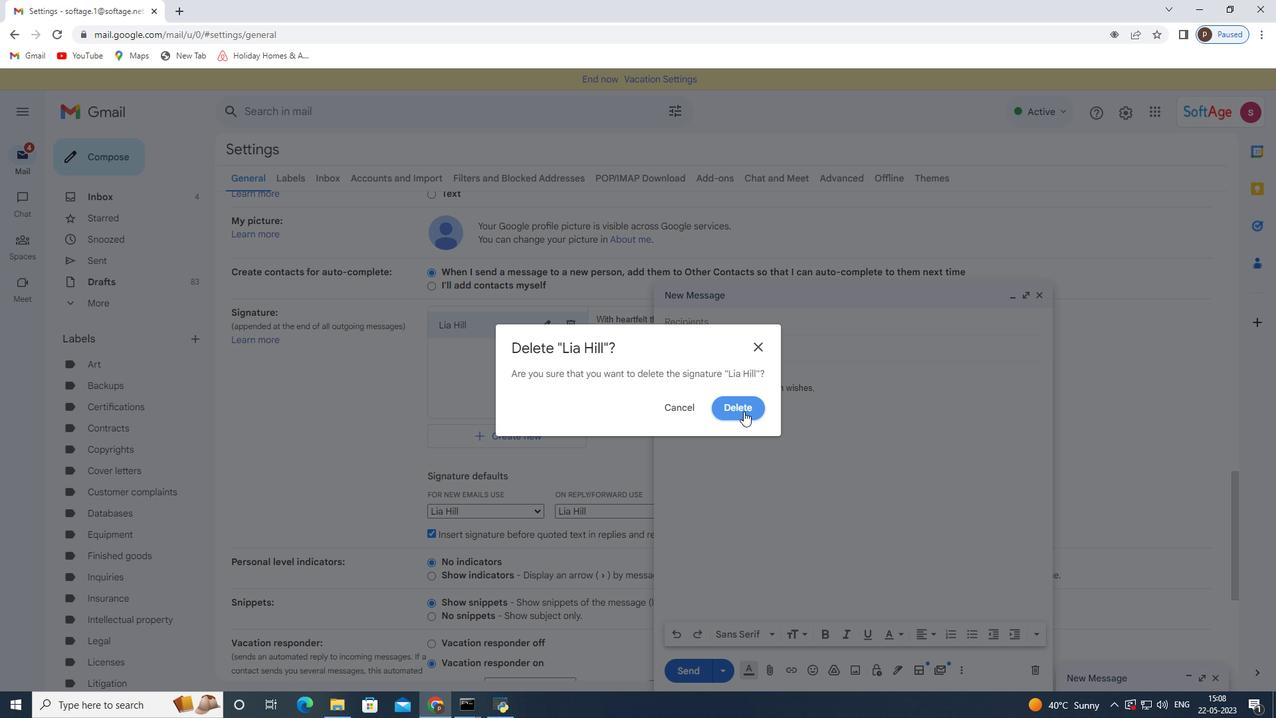 
Action: Mouse moved to (491, 333)
Screenshot: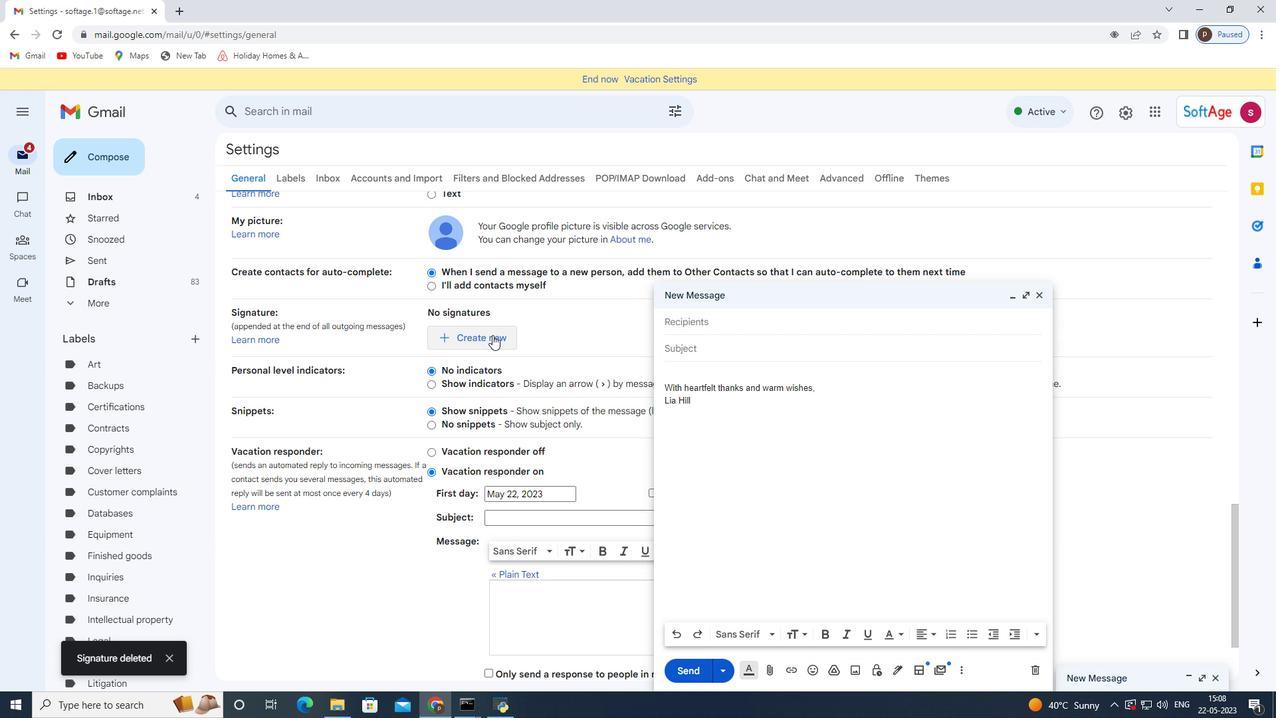 
Action: Mouse pressed left at (491, 333)
Screenshot: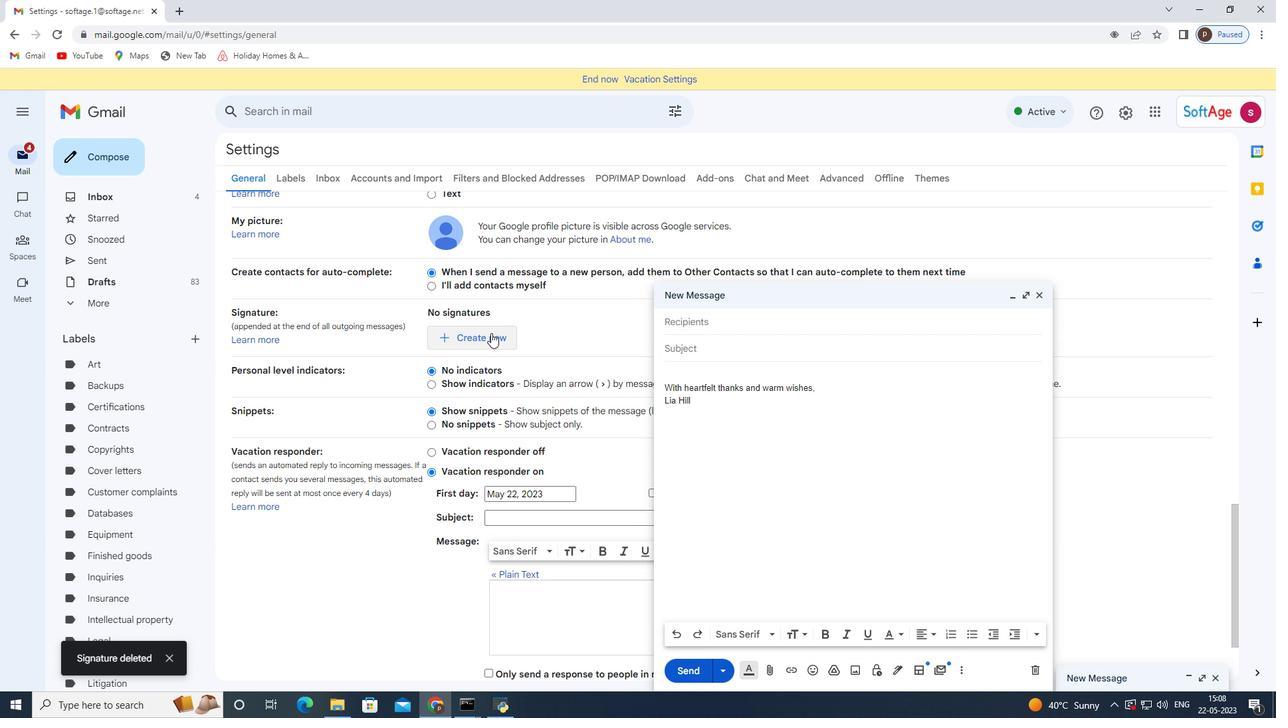 
Action: Mouse moved to (535, 372)
Screenshot: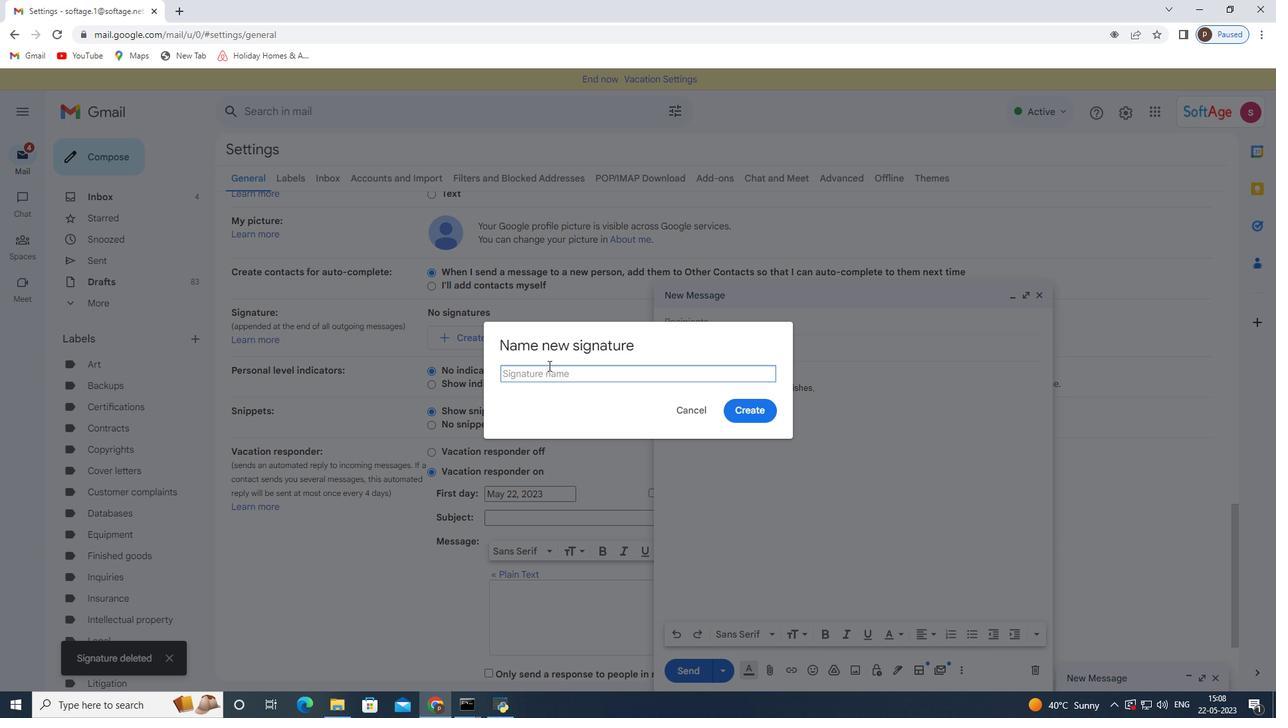 
Action: Mouse pressed left at (535, 372)
Screenshot: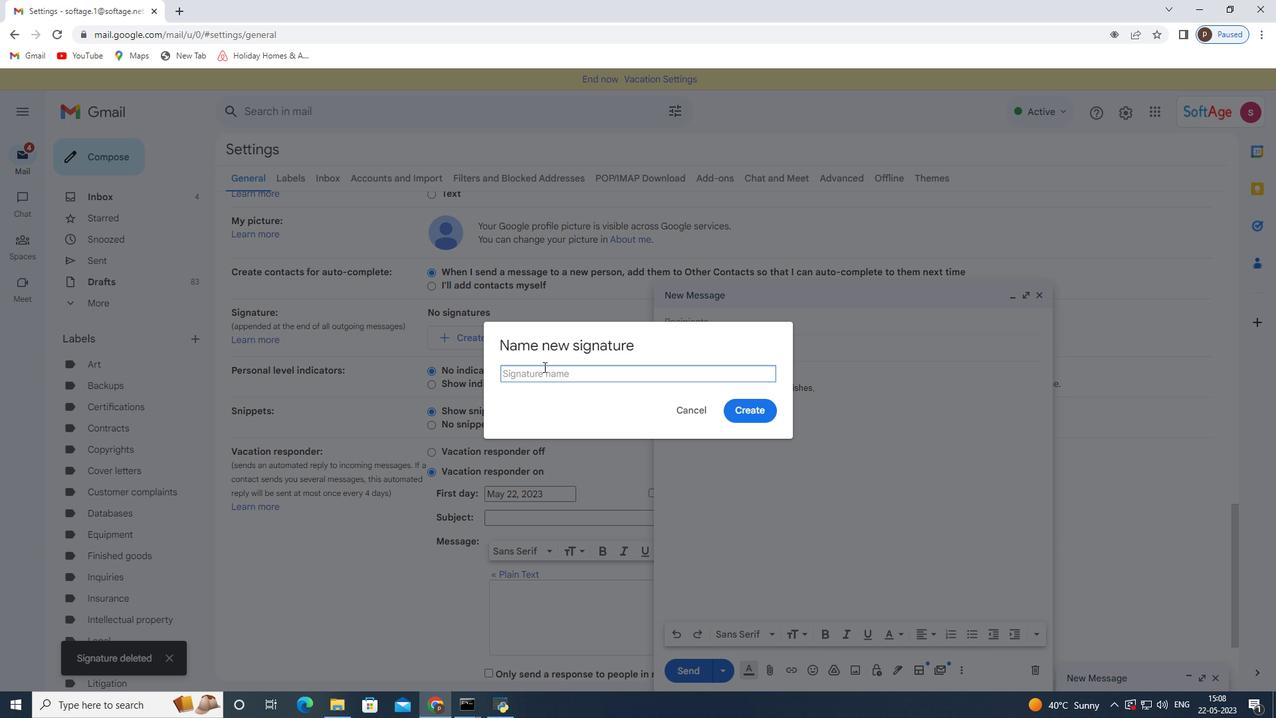 
Action: Mouse moved to (531, 374)
Screenshot: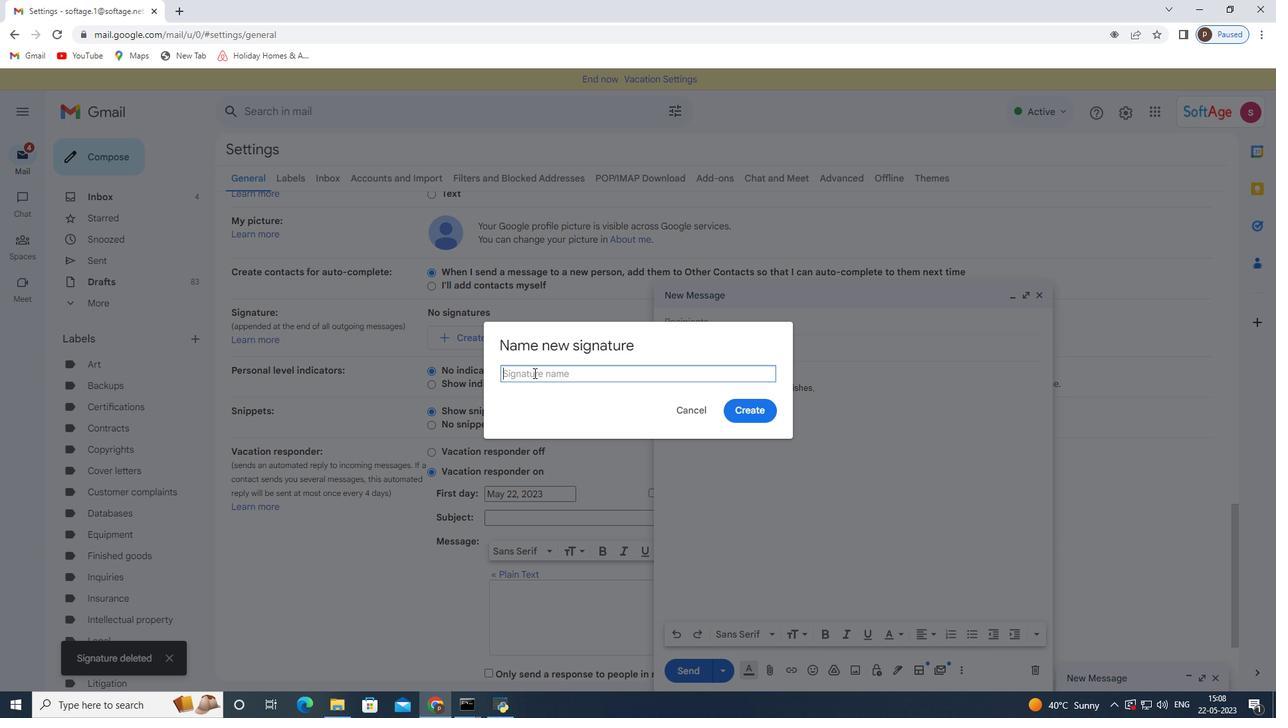 
Action: Key pressed <Key.shift>Liam<Key.space><Key.shift><Key.shift>Wilson
Screenshot: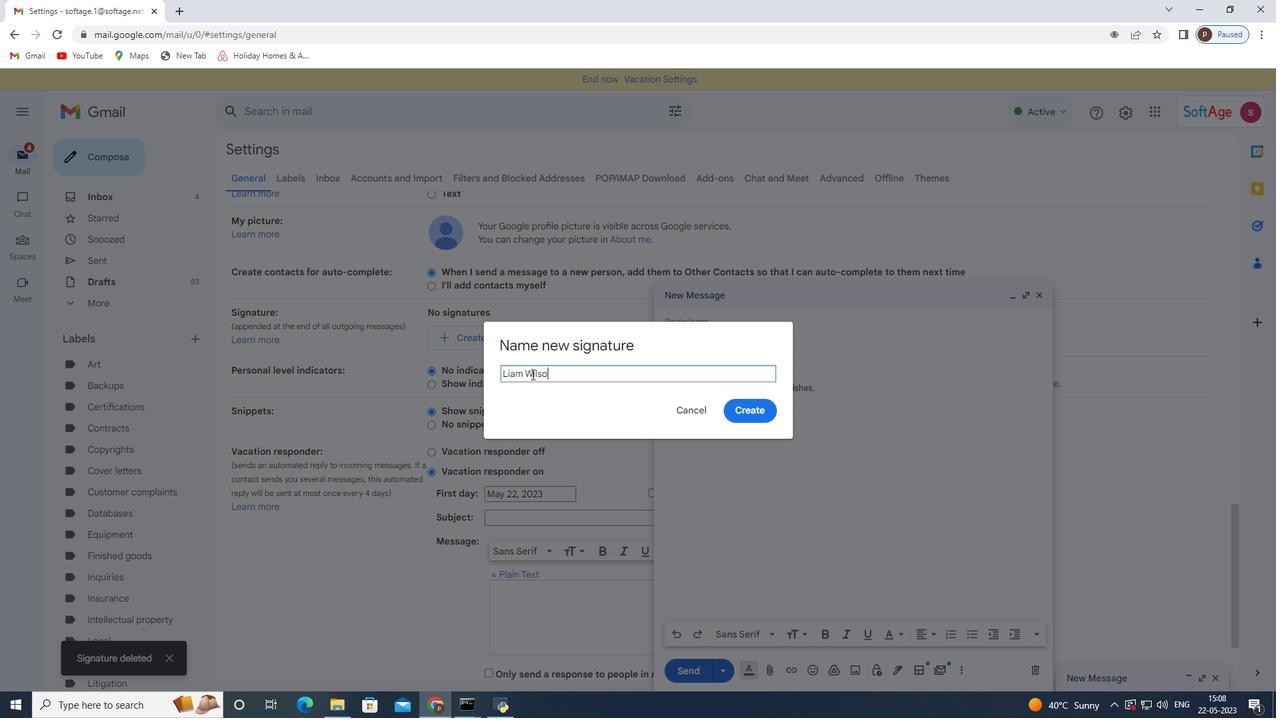 
Action: Mouse moved to (746, 410)
Screenshot: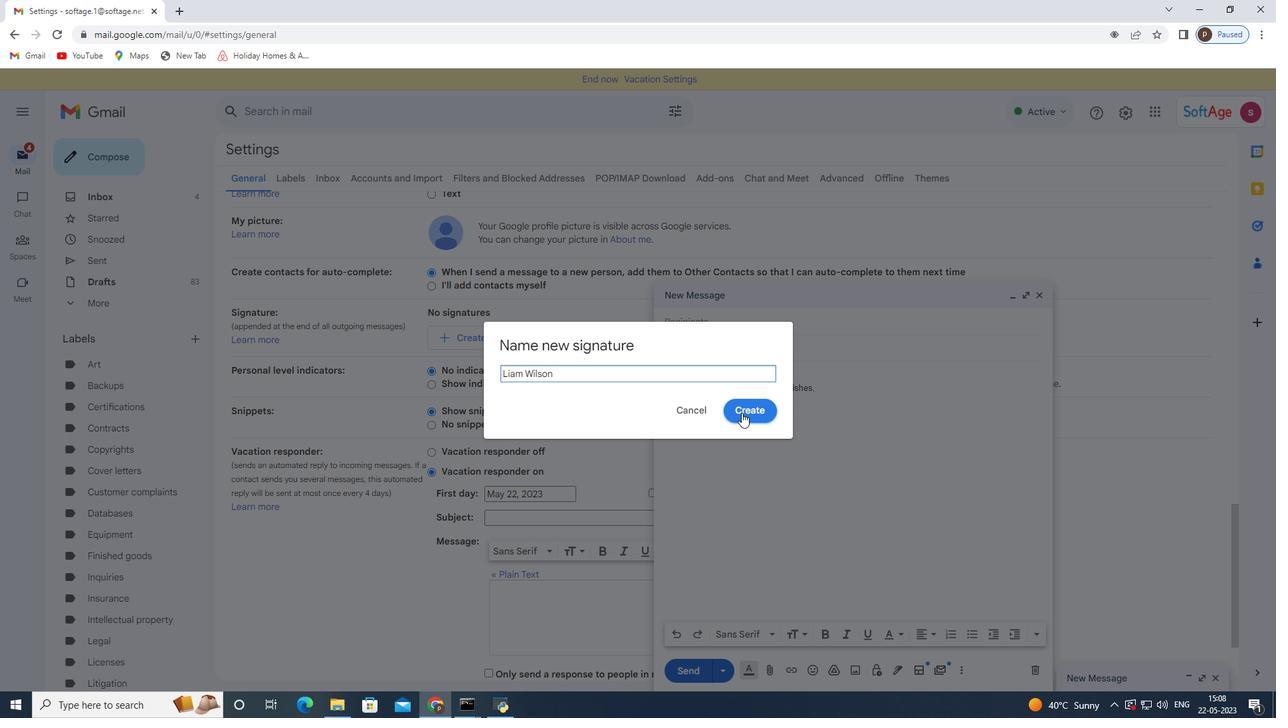 
Action: Mouse pressed left at (746, 410)
Screenshot: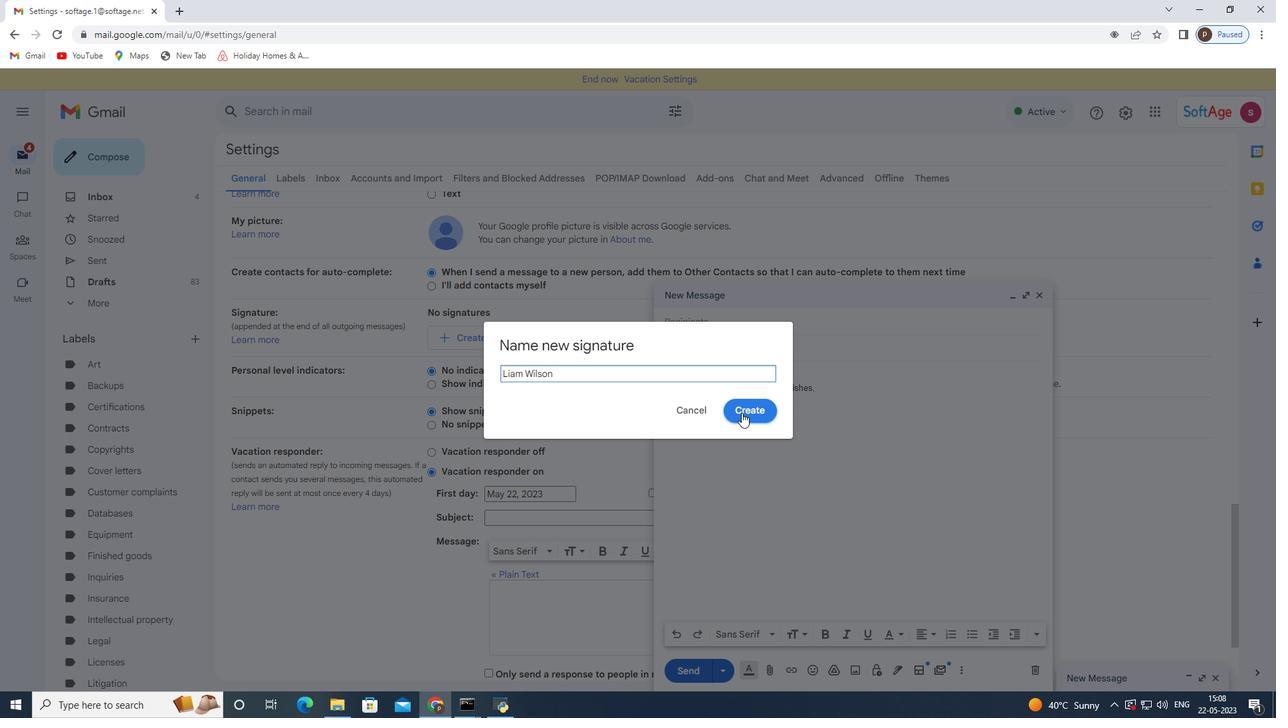 
Action: Mouse moved to (618, 323)
Screenshot: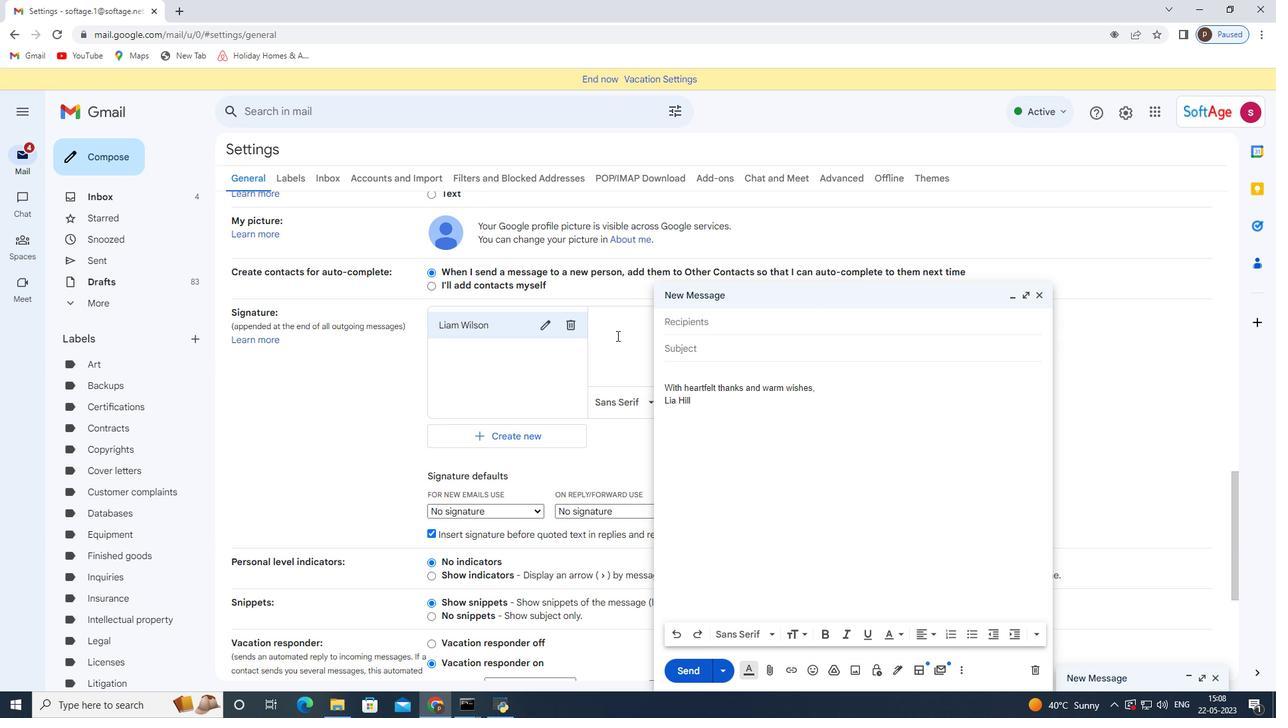 
Action: Mouse pressed left at (618, 323)
Screenshot: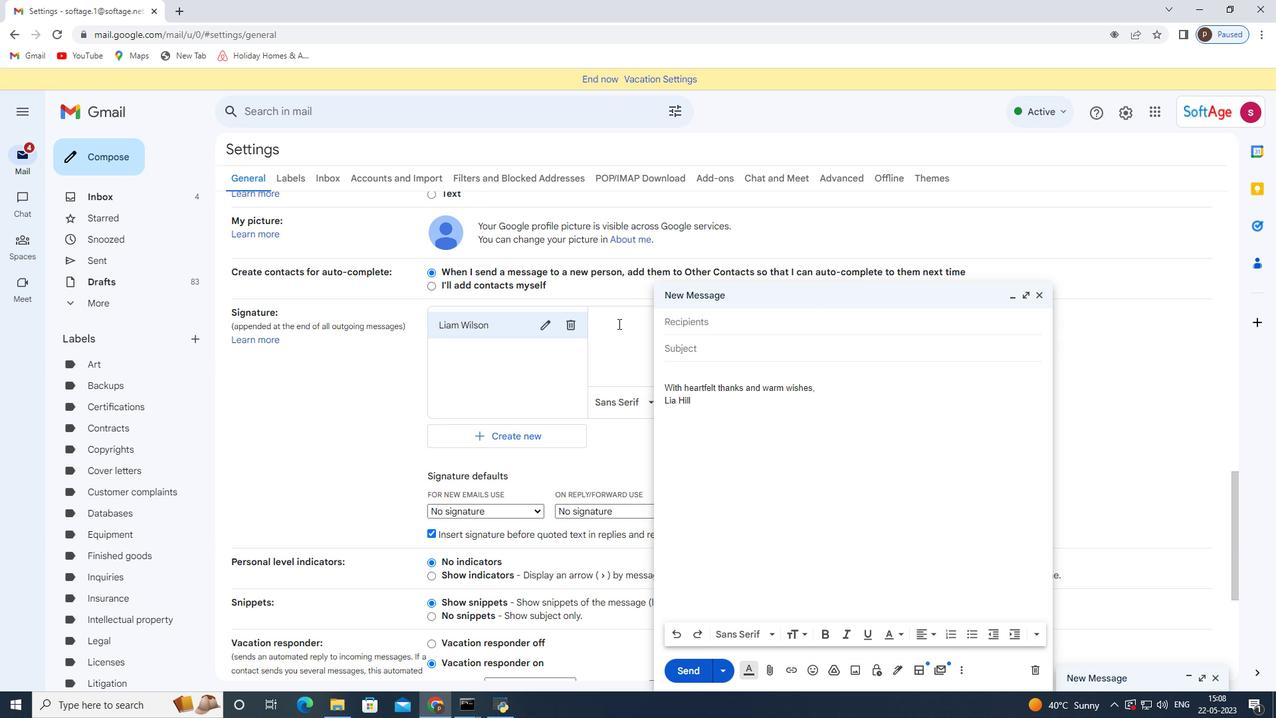 
Action: Key pressed <Key.shift>Have<Key.space>s<Key.backspace>a<Key.space>great<Key.space><Key.shift>National<Key.space><Key.shift><Key.shift><Key.shift><Key.shift><Key.shift>Disability<Key.space><Key.shift><Key.shift><Key.shift><Key.shift>Employment<Key.space><Key.shift>Awareness<Key.space><Key.shift>Month,<Key.enter><Key.shift><Key.shift>Liam<Key.space><Key.shift>Wilson
Screenshot: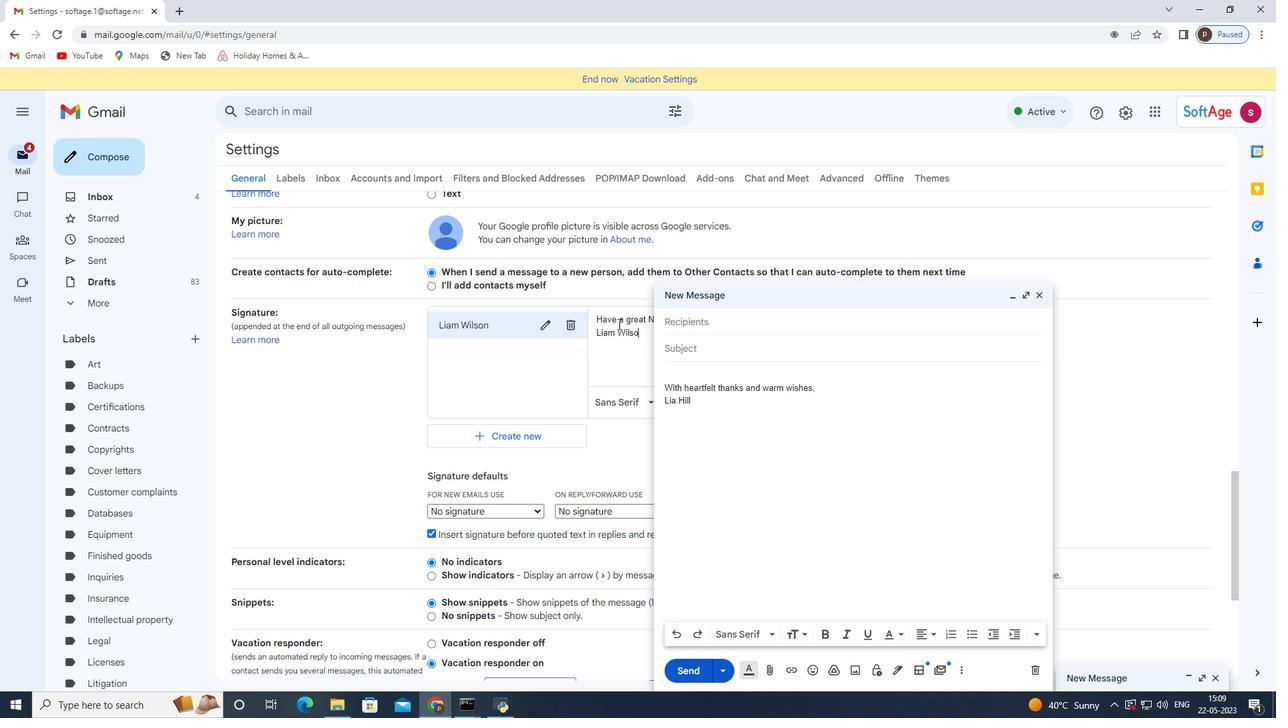 
Action: Mouse scrolled (618, 323) with delta (0, 0)
Screenshot: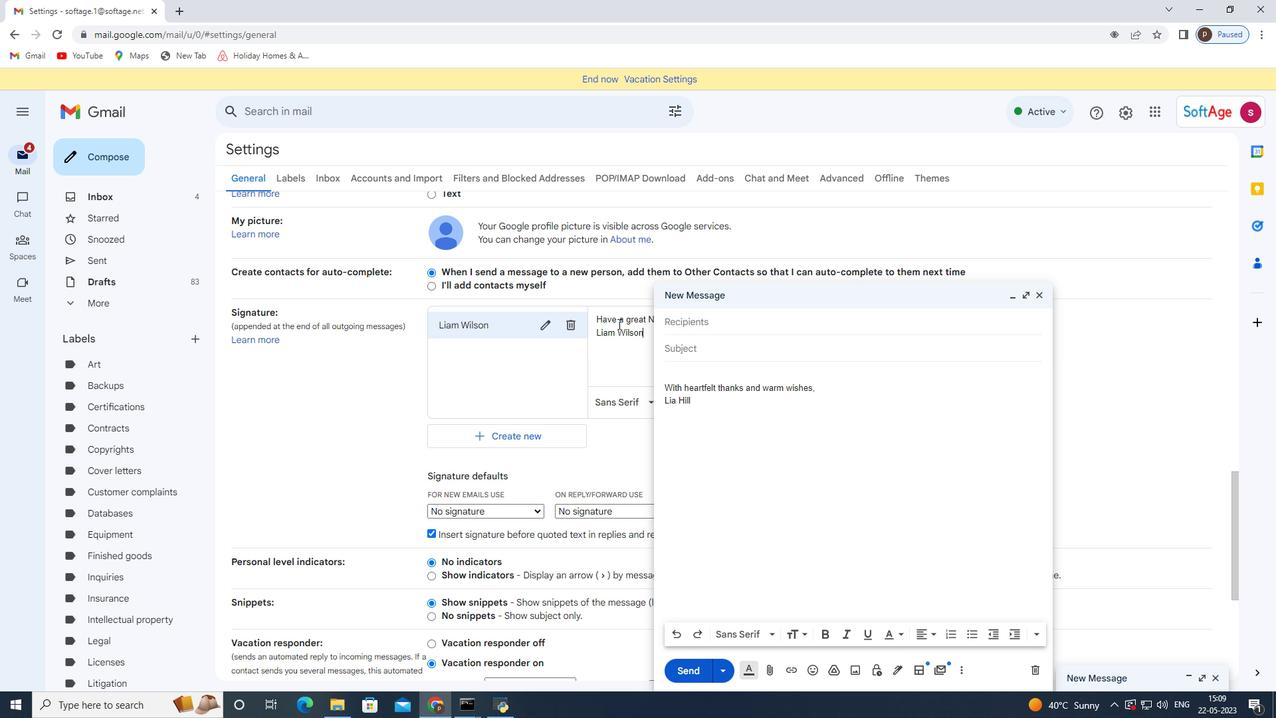 
Action: Mouse scrolled (618, 323) with delta (0, 0)
Screenshot: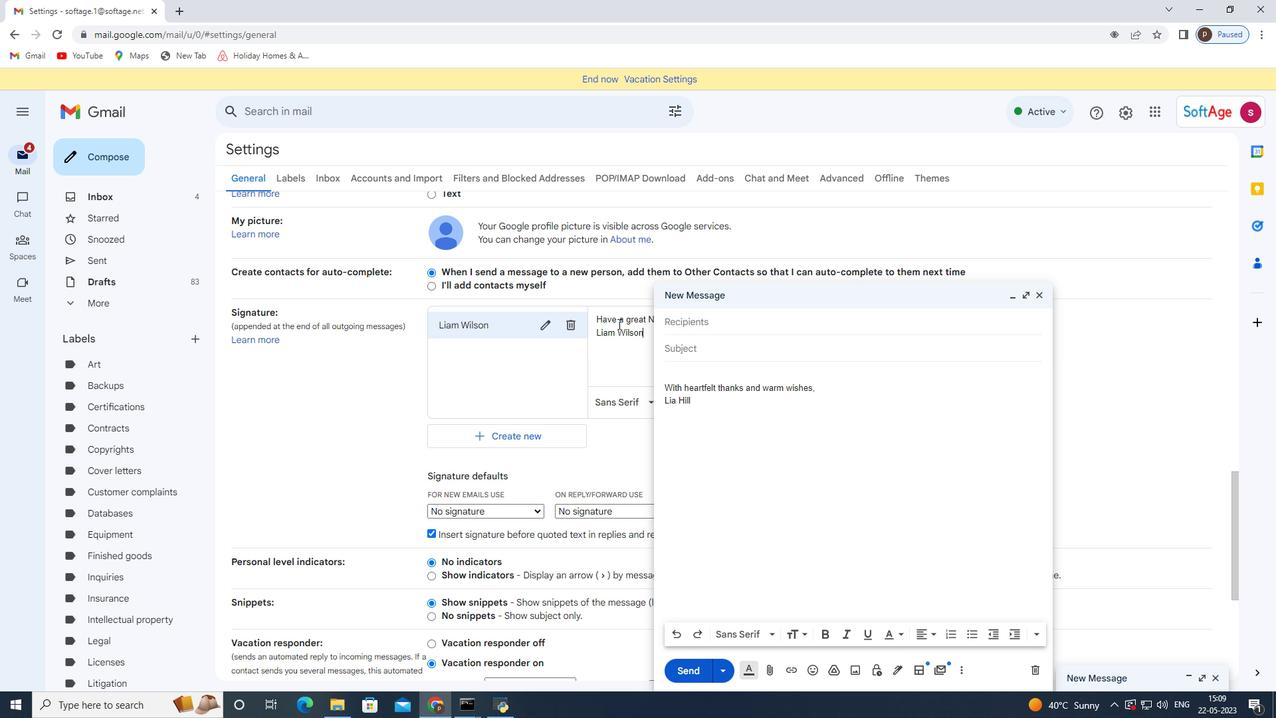 
Action: Mouse scrolled (618, 324) with delta (0, 0)
Screenshot: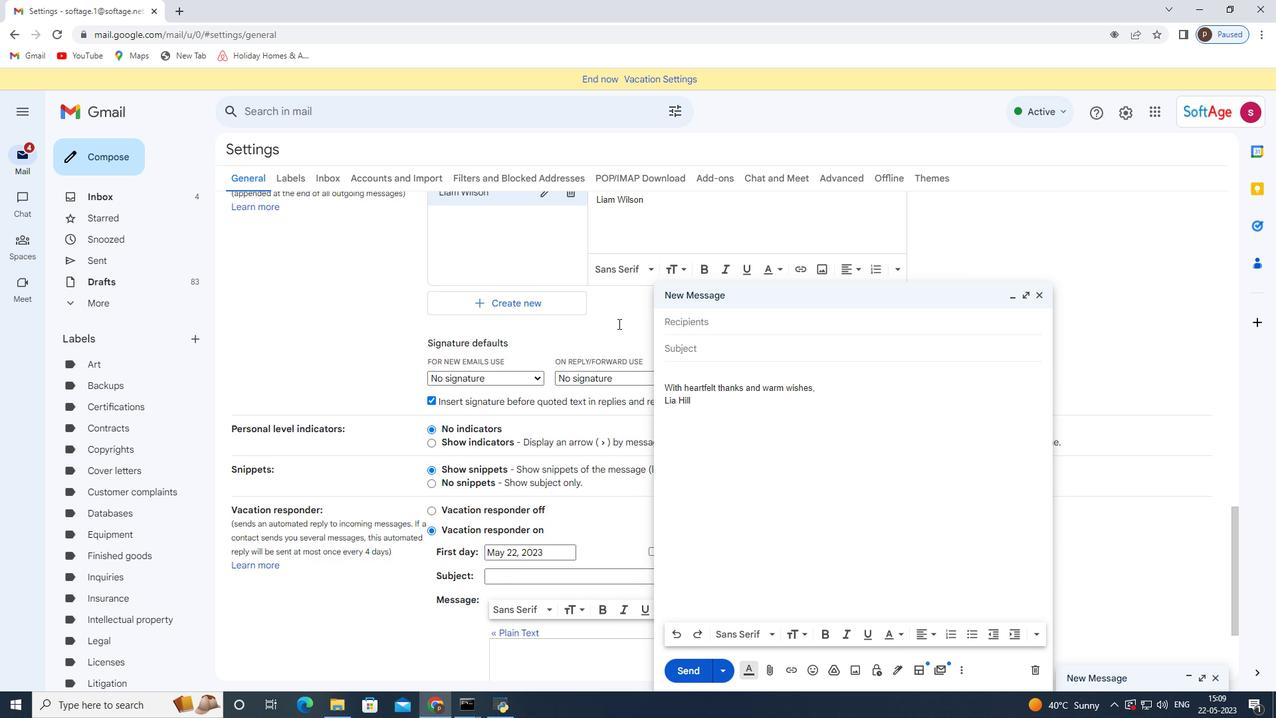 
Action: Mouse scrolled (618, 323) with delta (0, 0)
Screenshot: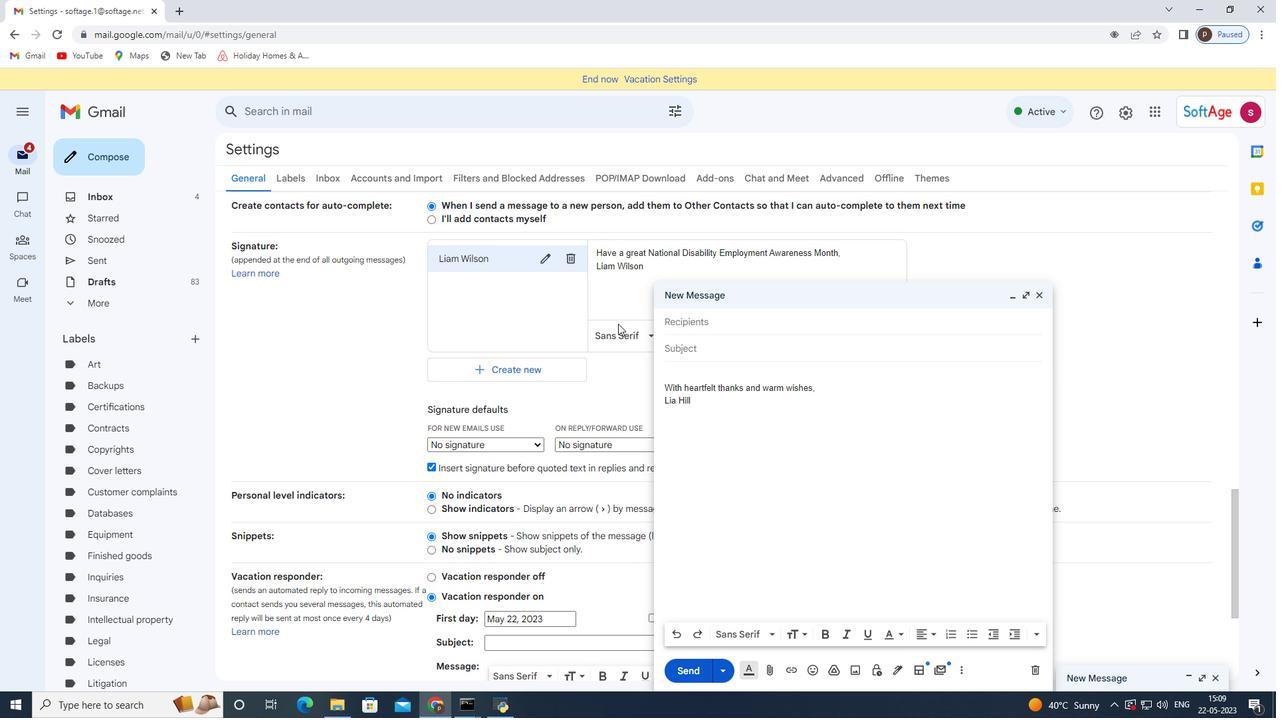 
Action: Mouse scrolled (618, 323) with delta (0, 0)
Screenshot: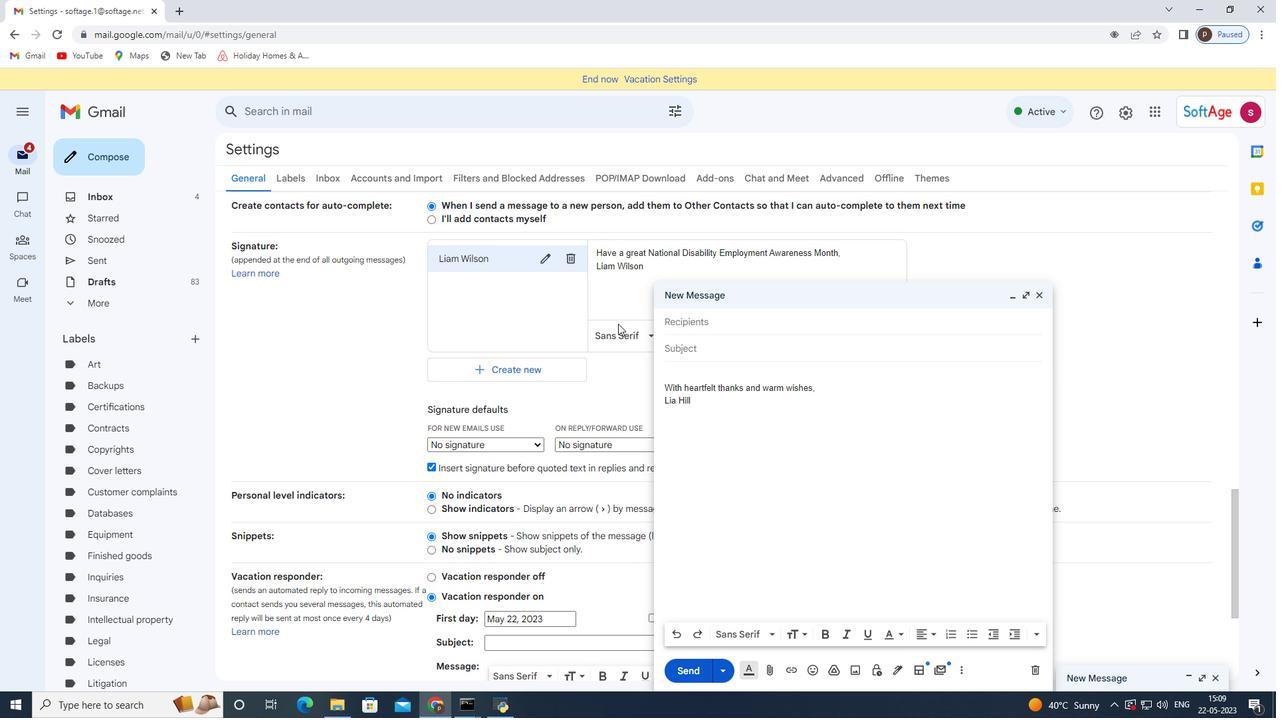 
Action: Mouse scrolled (618, 323) with delta (0, 0)
Screenshot: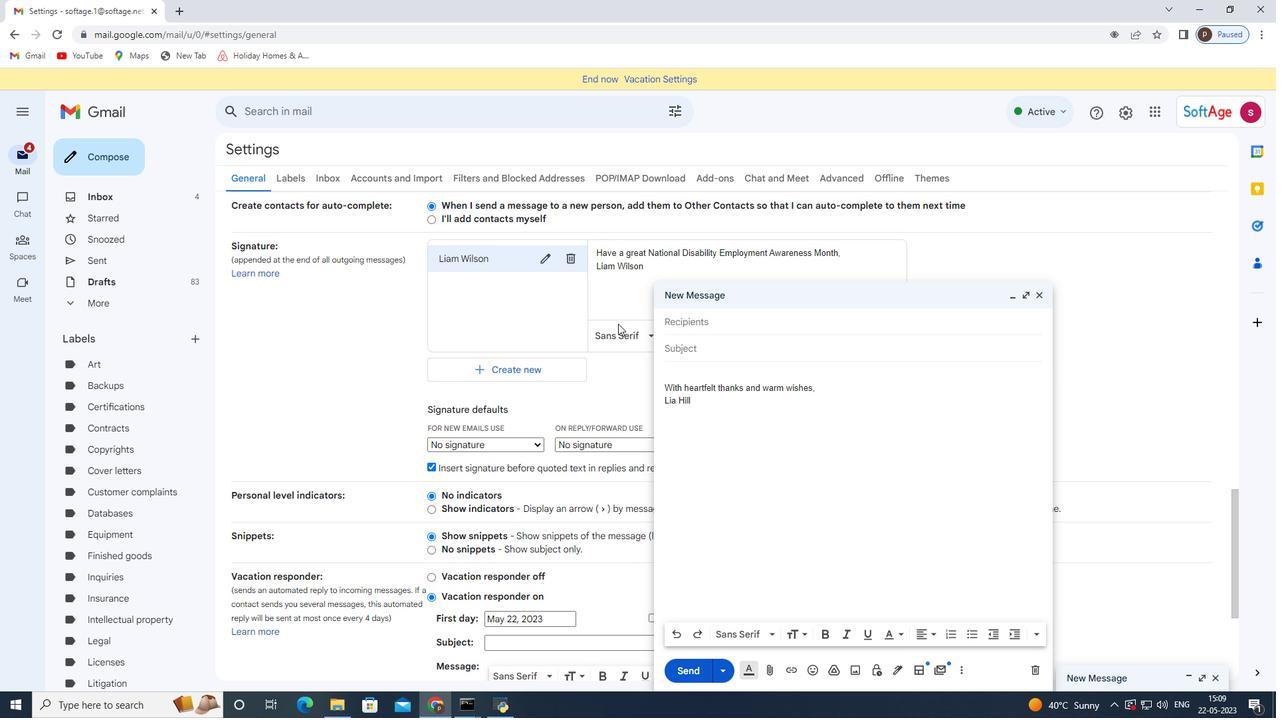 
Action: Mouse moved to (524, 244)
Screenshot: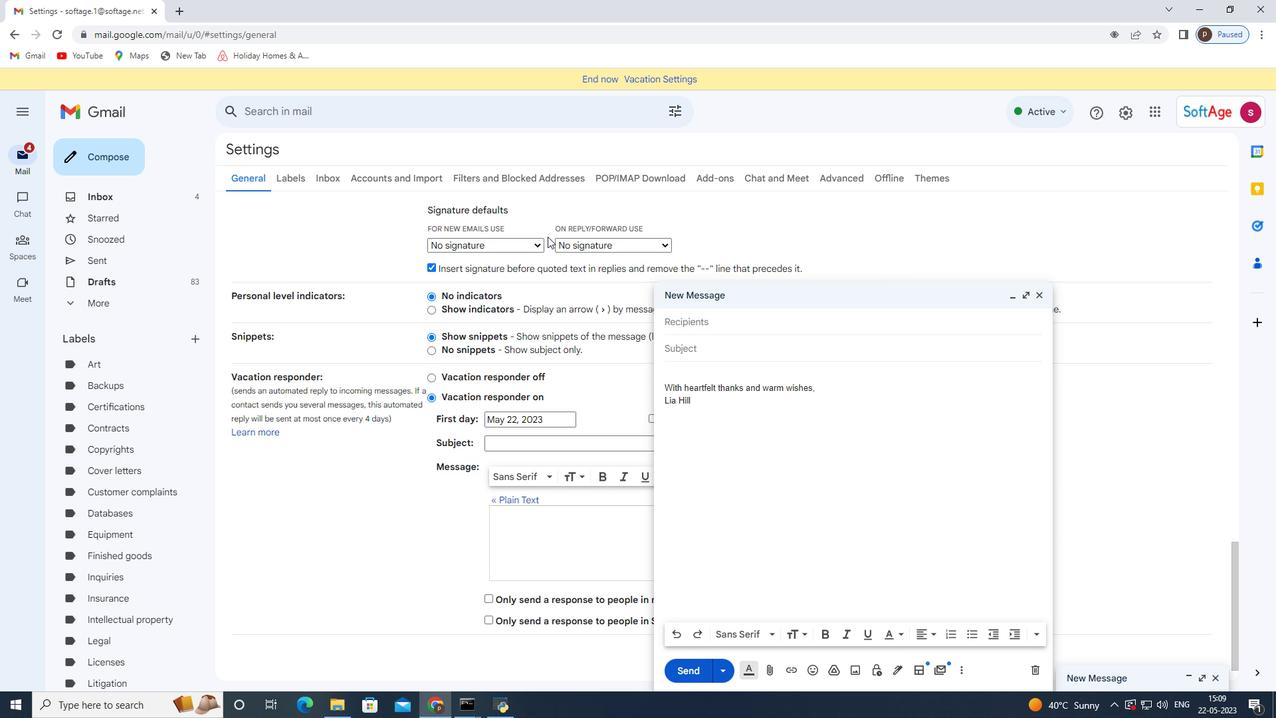 
Action: Mouse pressed left at (524, 244)
Screenshot: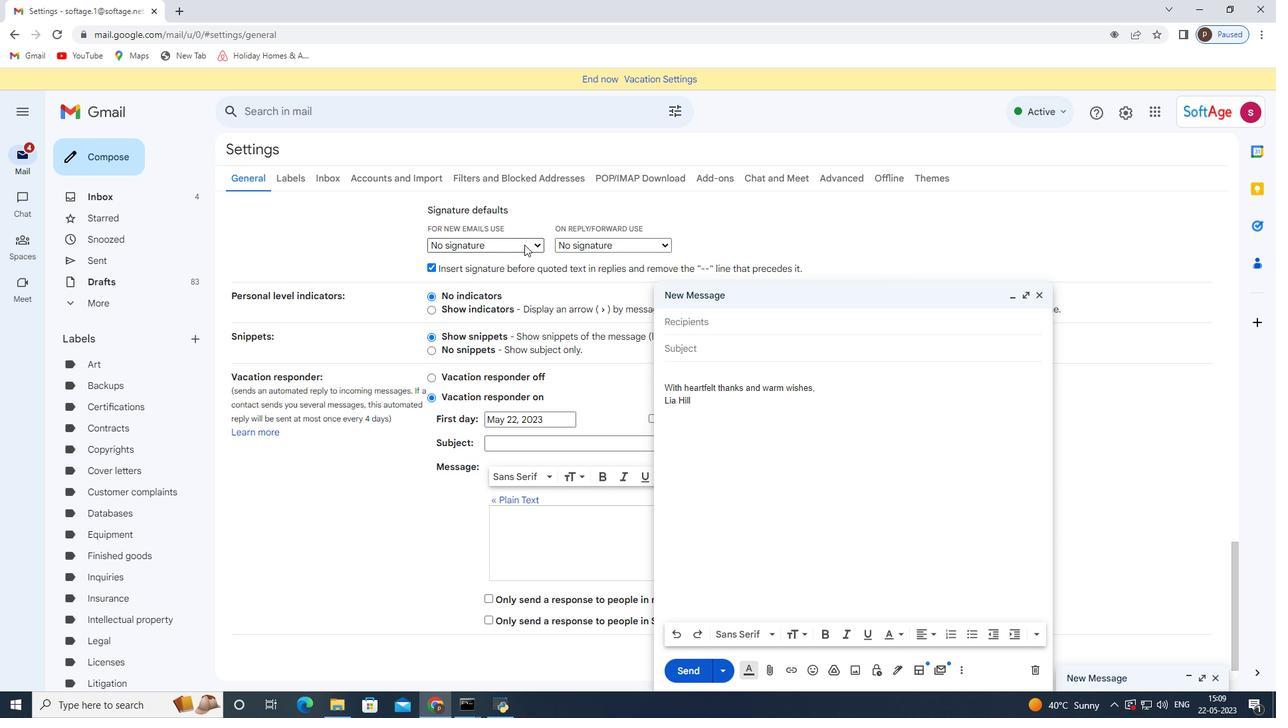 
Action: Mouse moved to (531, 269)
Screenshot: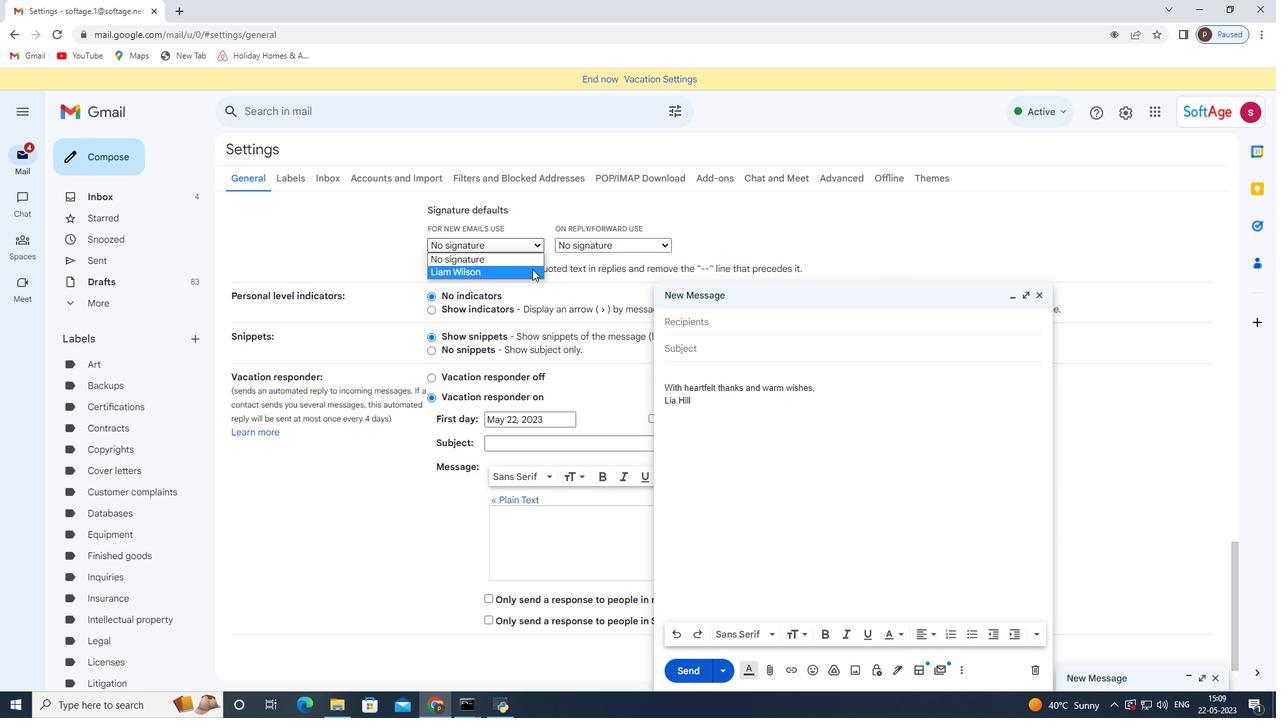 
Action: Mouse pressed left at (531, 269)
Screenshot: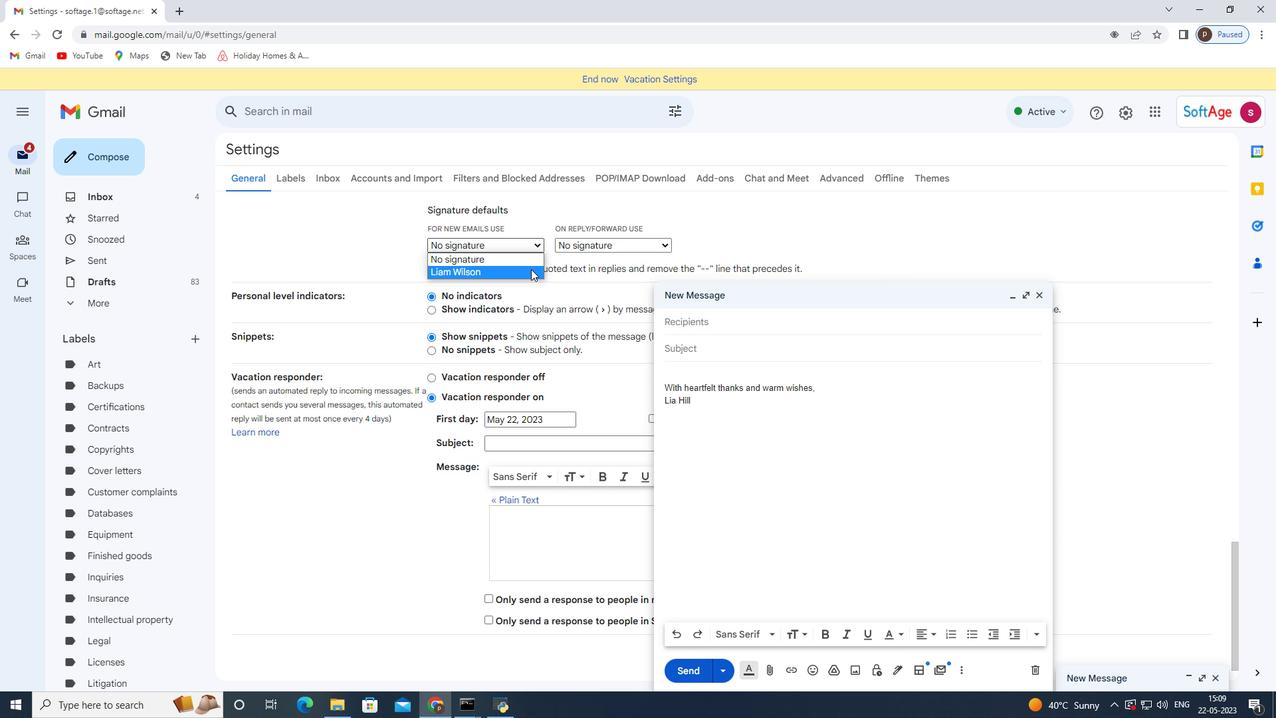 
Action: Mouse moved to (635, 244)
Screenshot: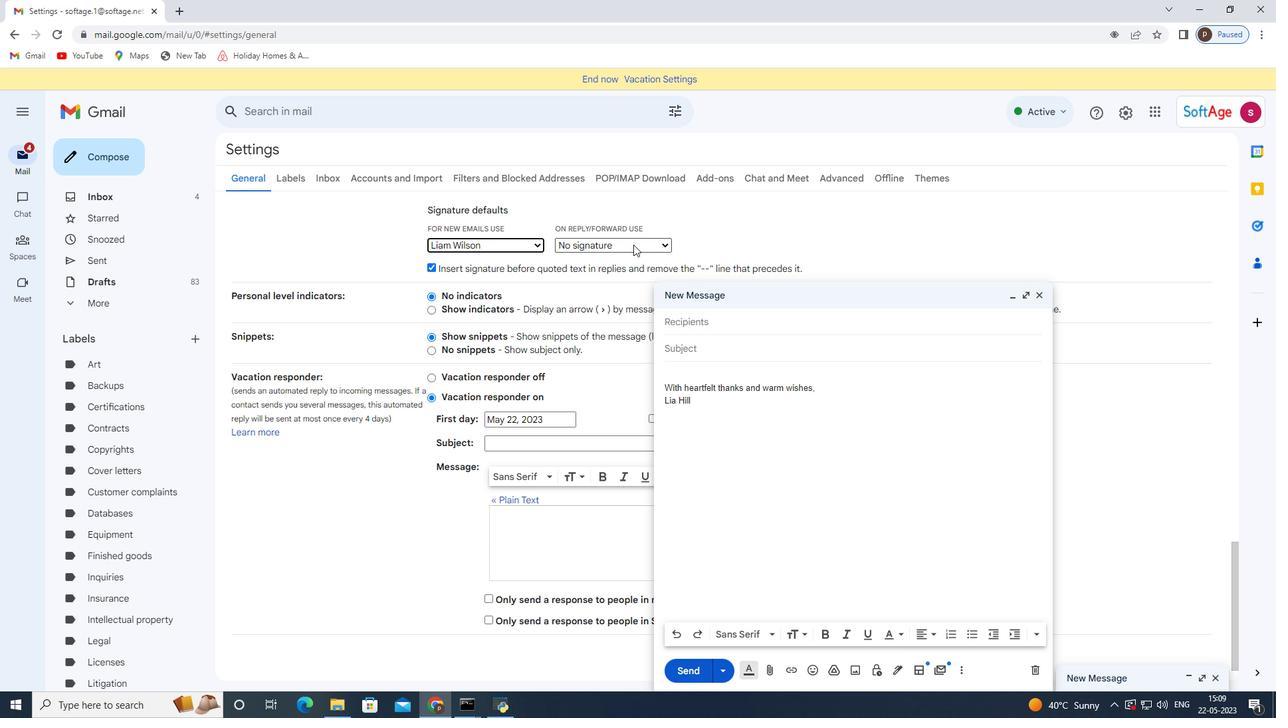 
Action: Mouse pressed left at (635, 244)
Screenshot: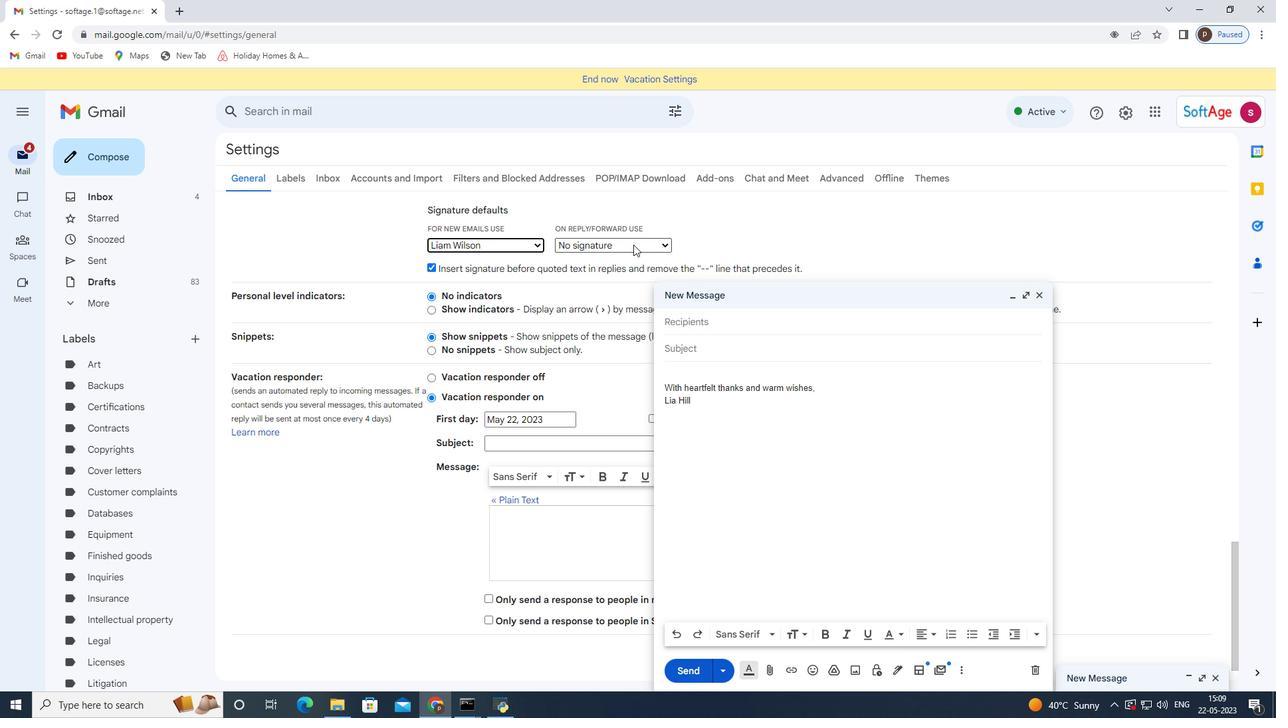 
Action: Mouse moved to (617, 273)
Screenshot: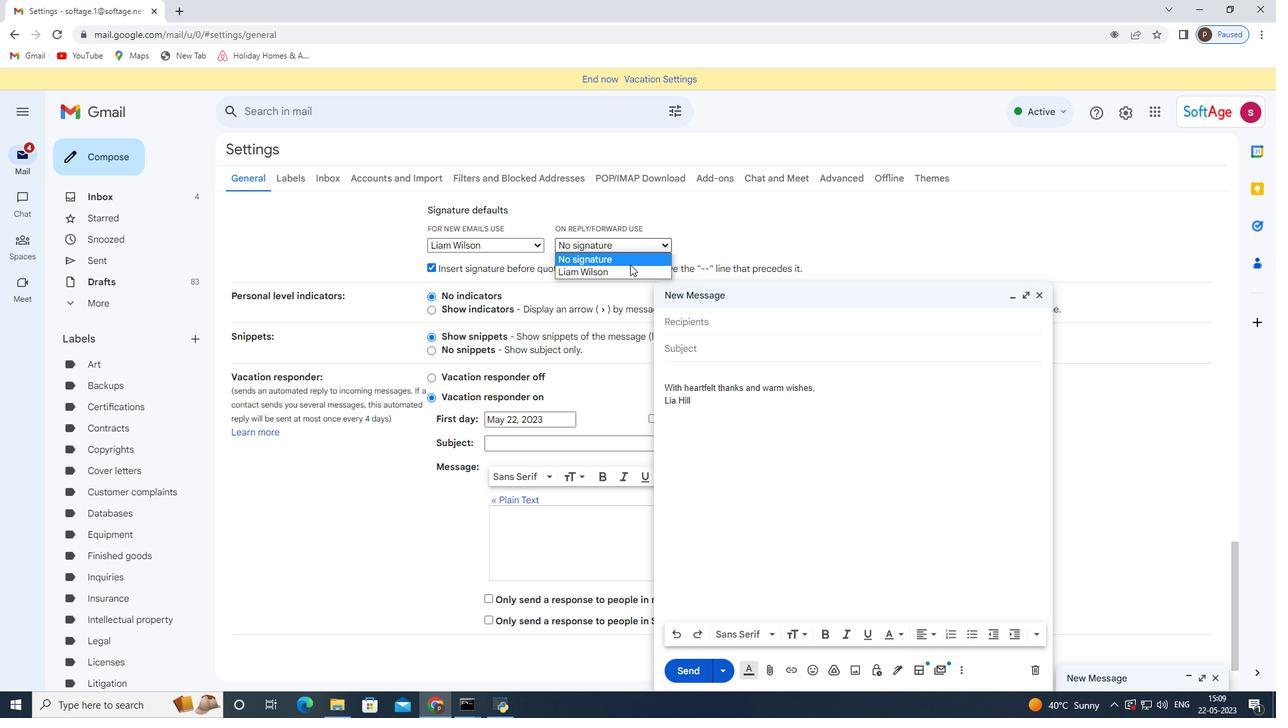 
Action: Mouse pressed left at (617, 273)
Screenshot: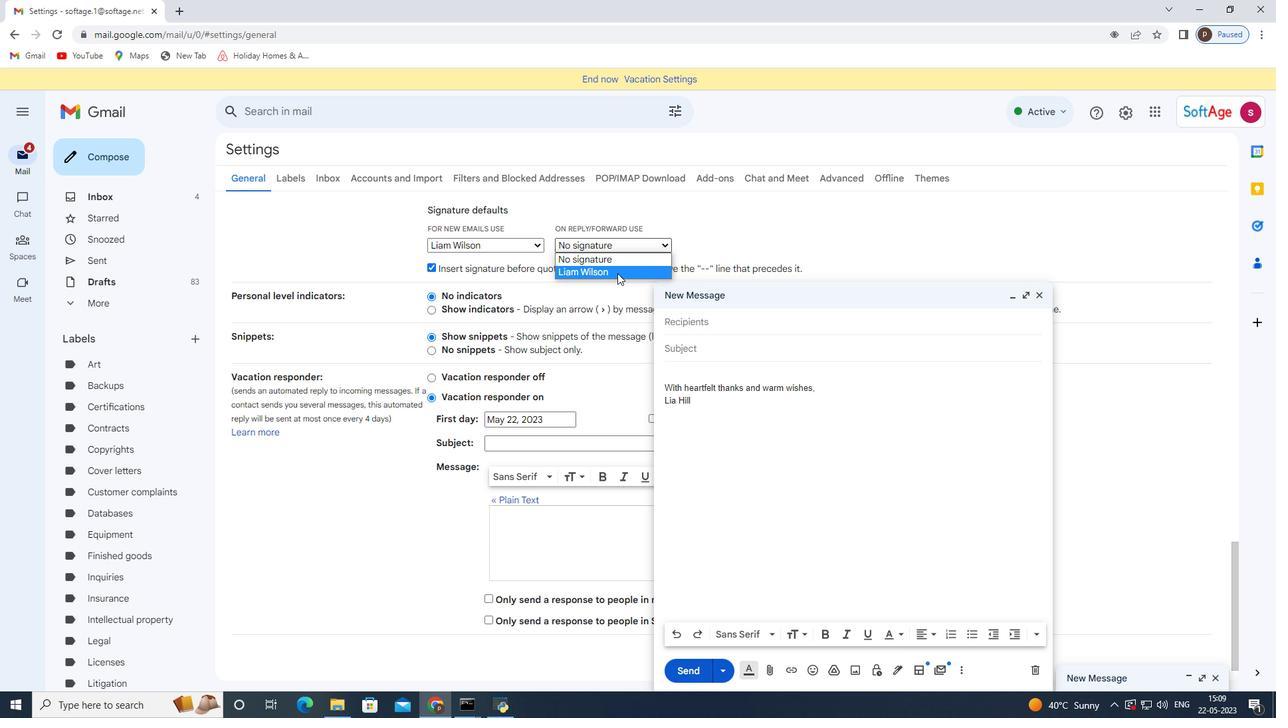 
Action: Mouse scrolled (617, 272) with delta (0, 0)
Screenshot: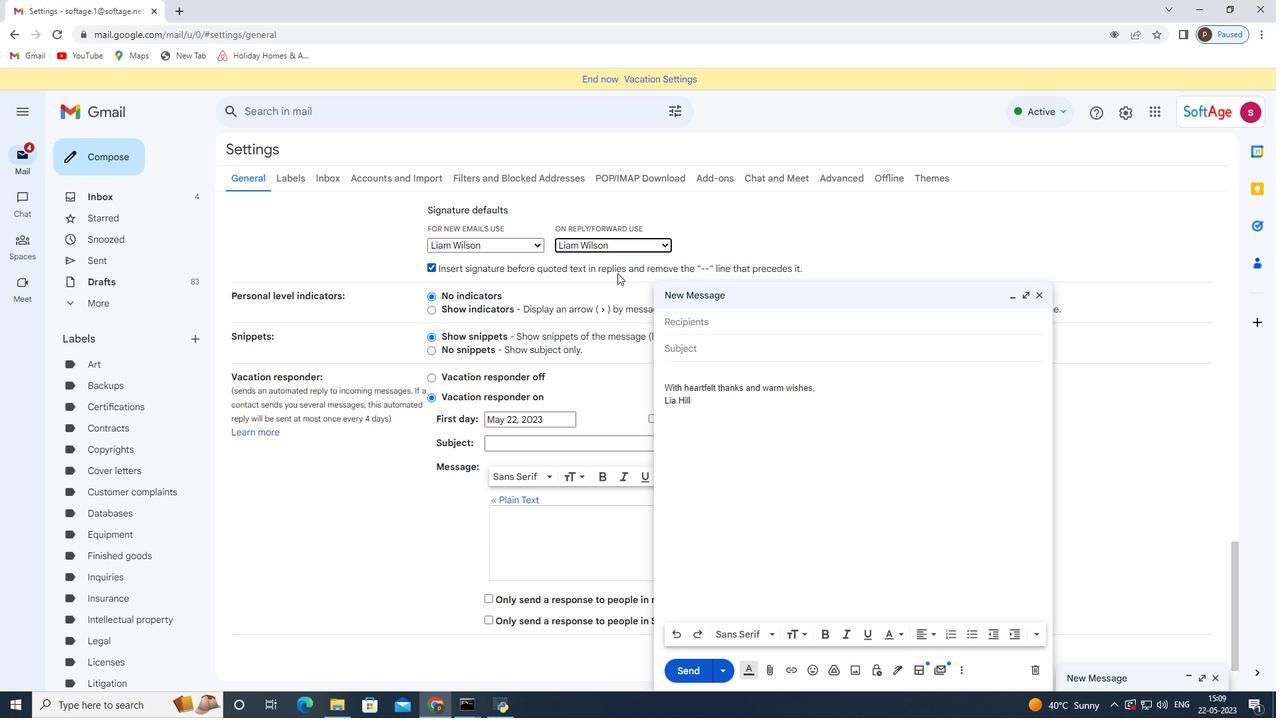 
Action: Mouse moved to (615, 273)
Screenshot: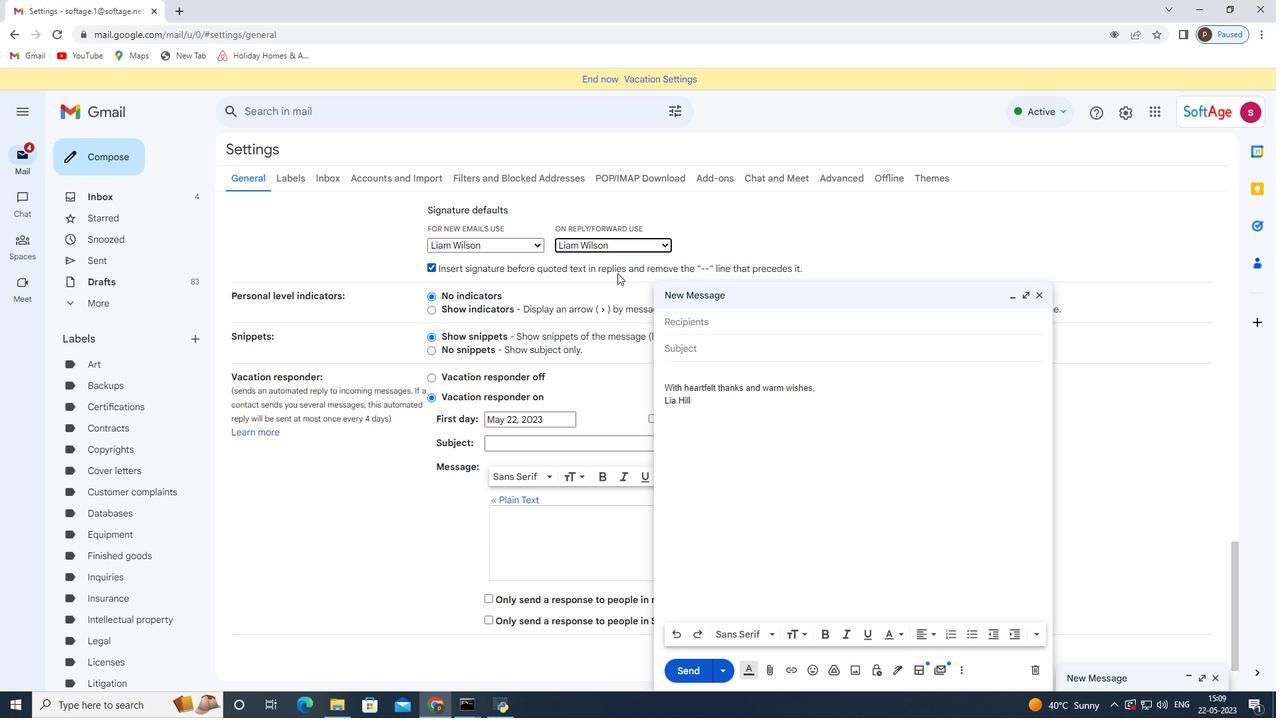 
Action: Mouse scrolled (615, 272) with delta (0, 0)
Screenshot: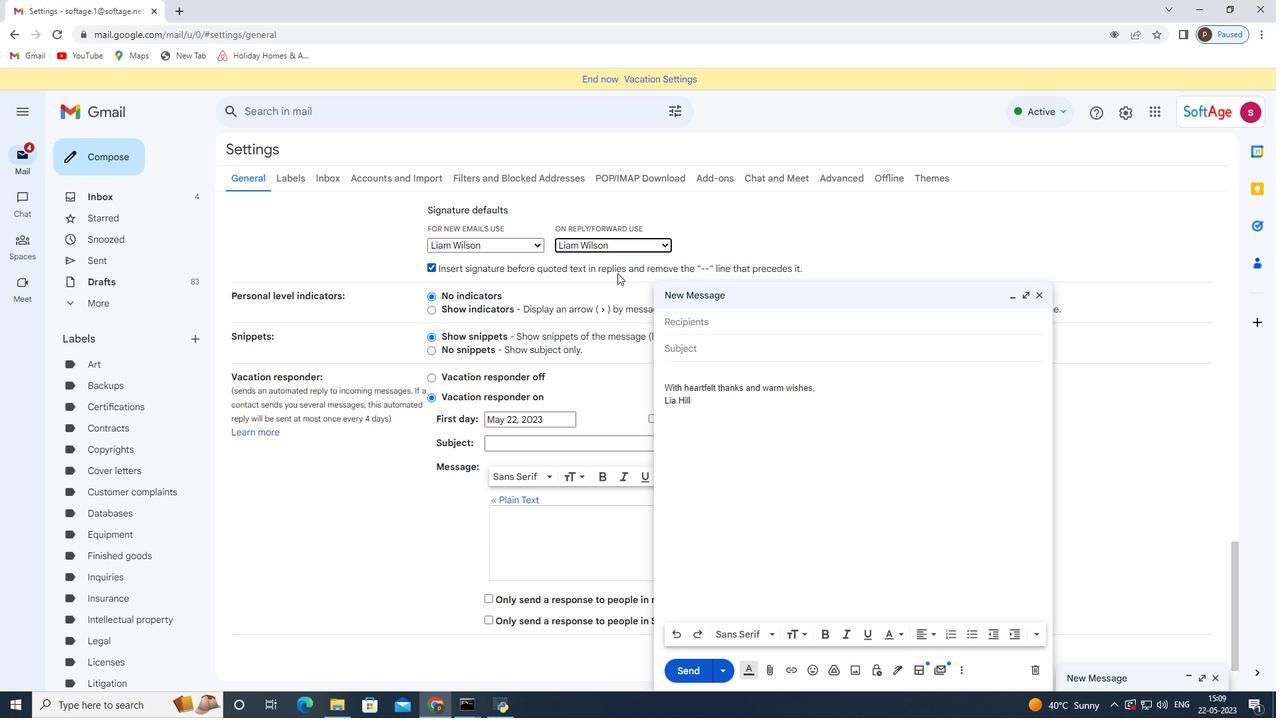 
Action: Mouse moved to (613, 274)
Screenshot: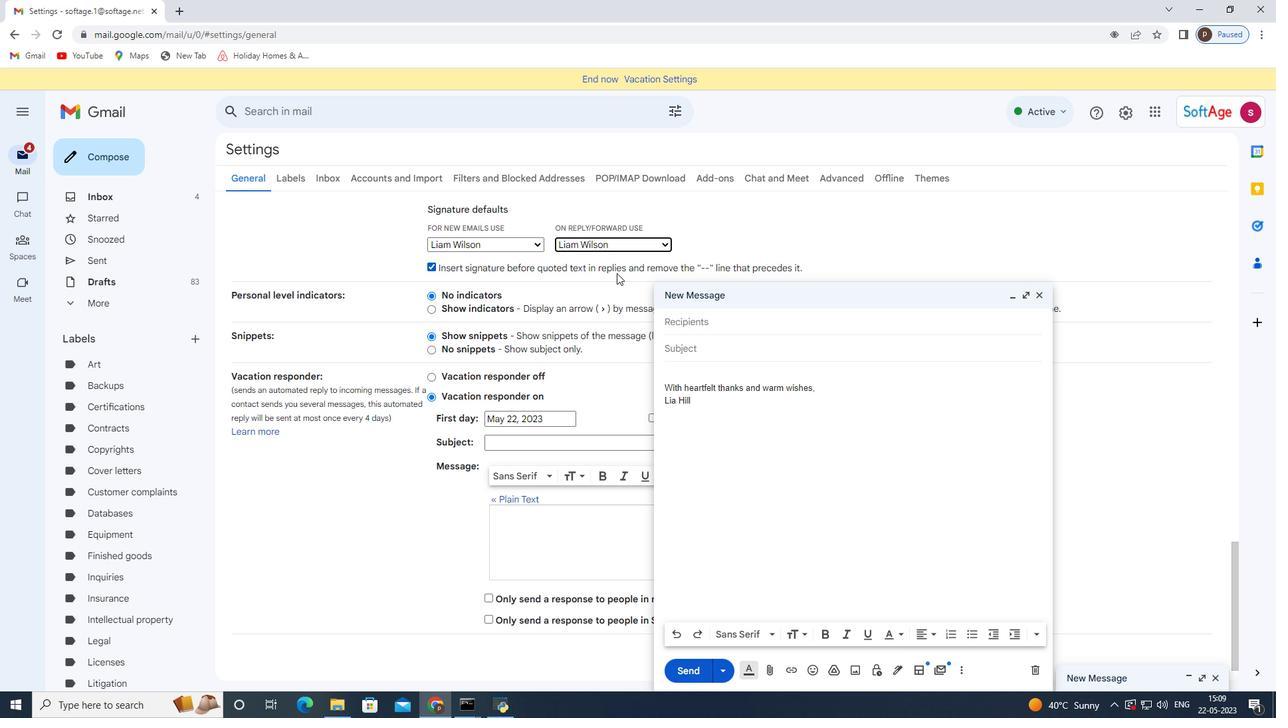 
Action: Mouse scrolled (613, 273) with delta (0, 0)
Screenshot: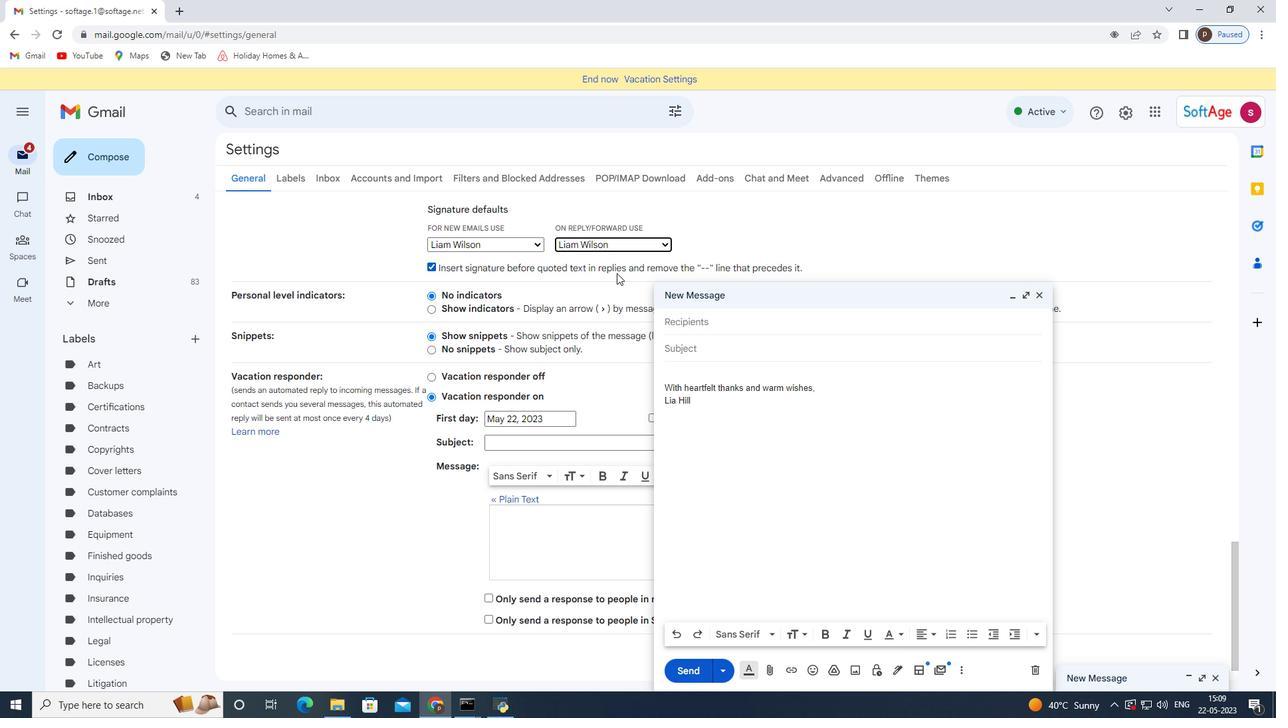 
Action: Mouse moved to (577, 404)
Screenshot: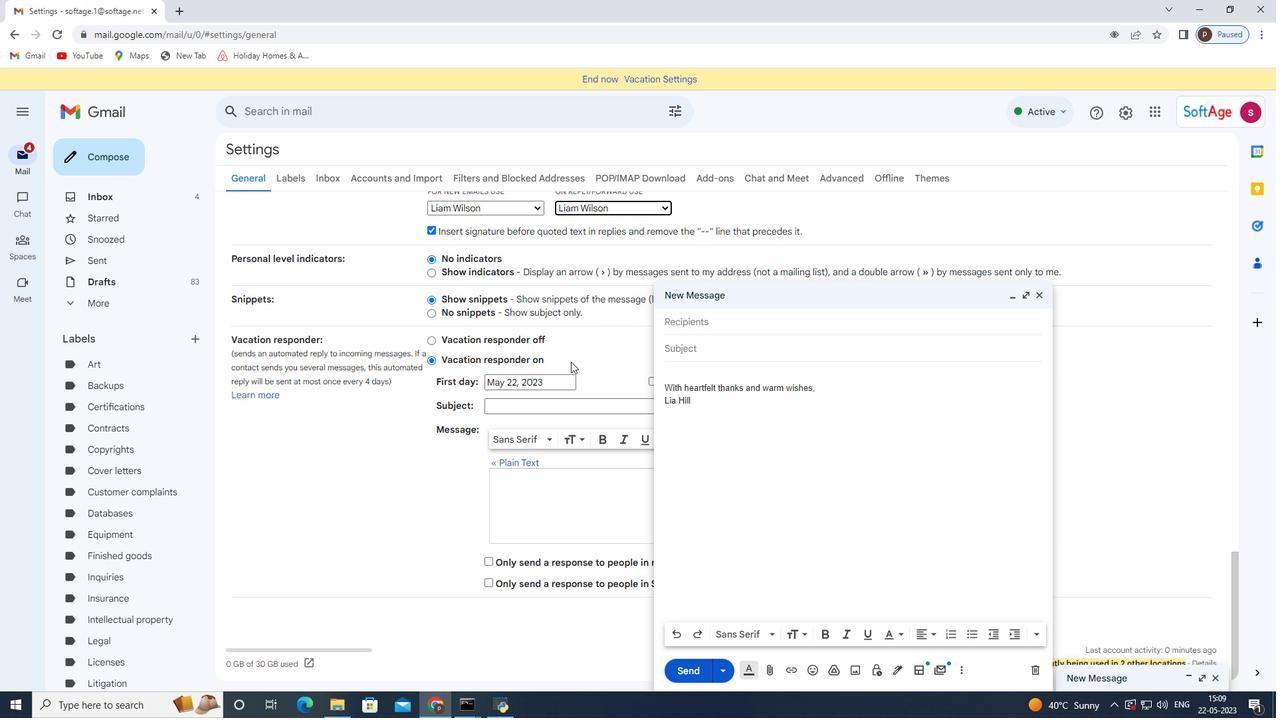 
Action: Mouse scrolled (570, 377) with delta (0, 0)
Screenshot: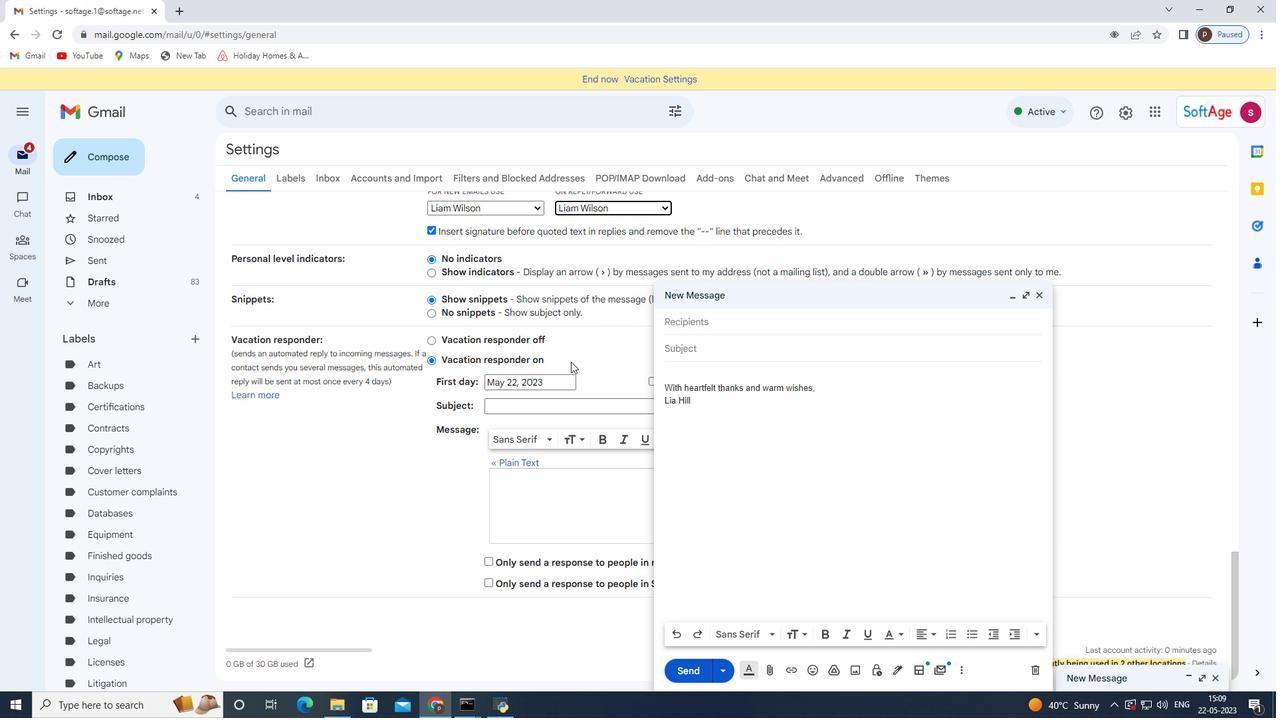 
Action: Mouse moved to (580, 407)
Screenshot: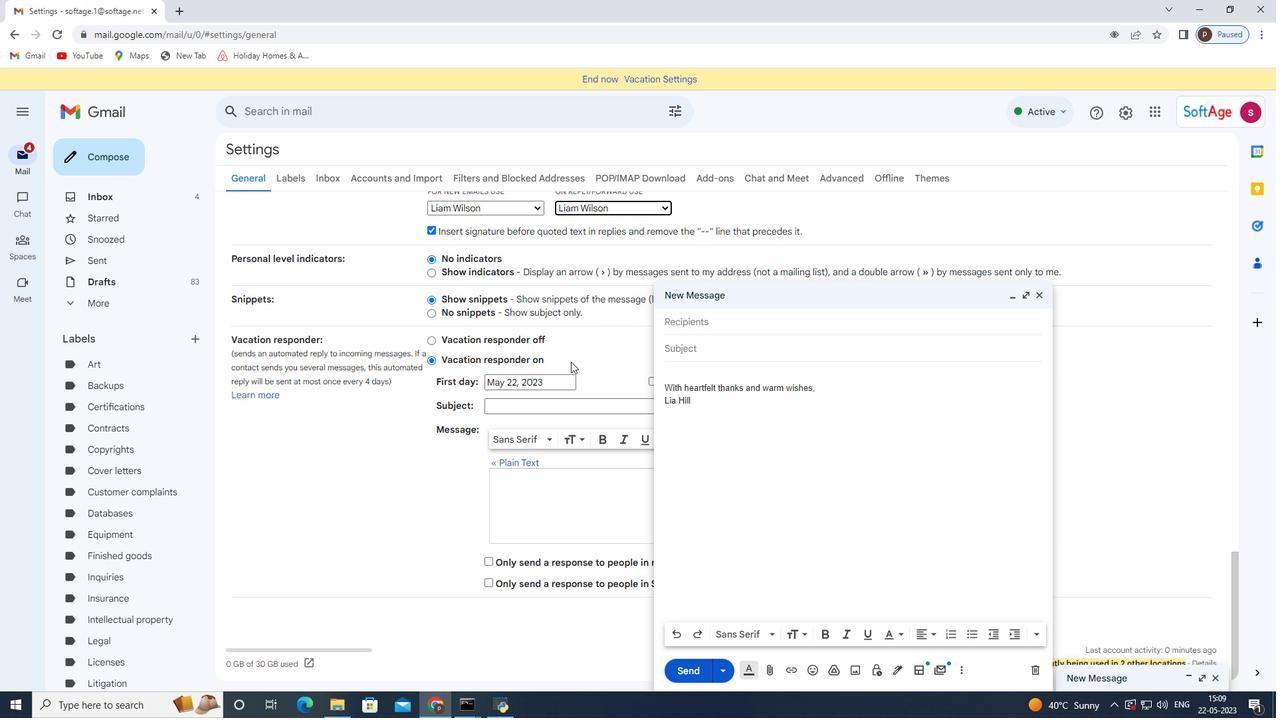 
Action: Mouse scrolled (570, 385) with delta (0, 0)
Screenshot: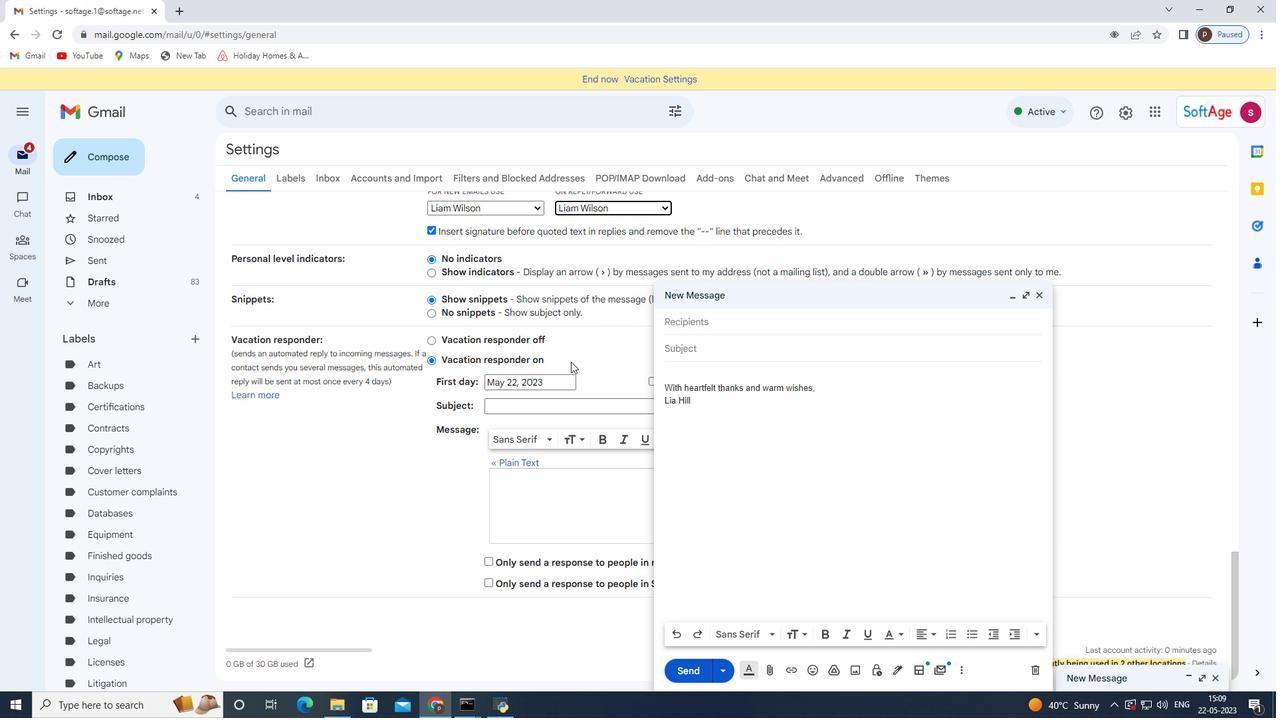 
Action: Mouse moved to (1040, 293)
Screenshot: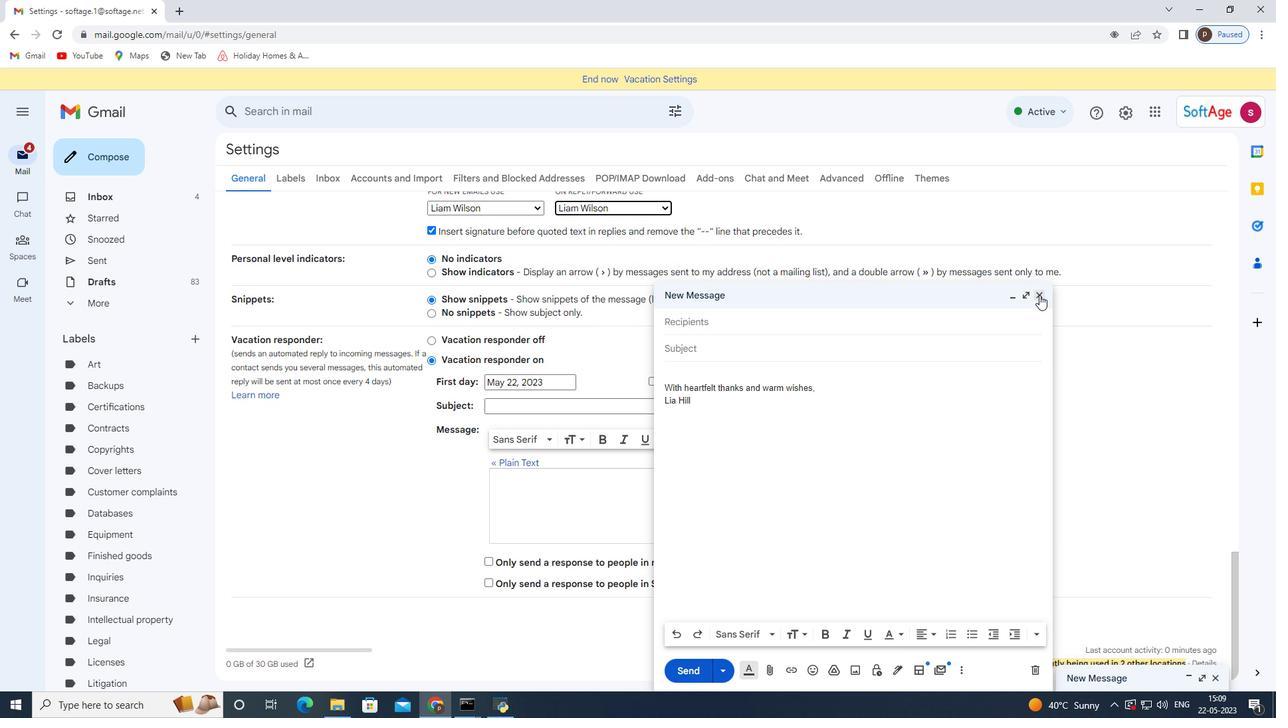
Action: Mouse pressed left at (1040, 293)
Screenshot: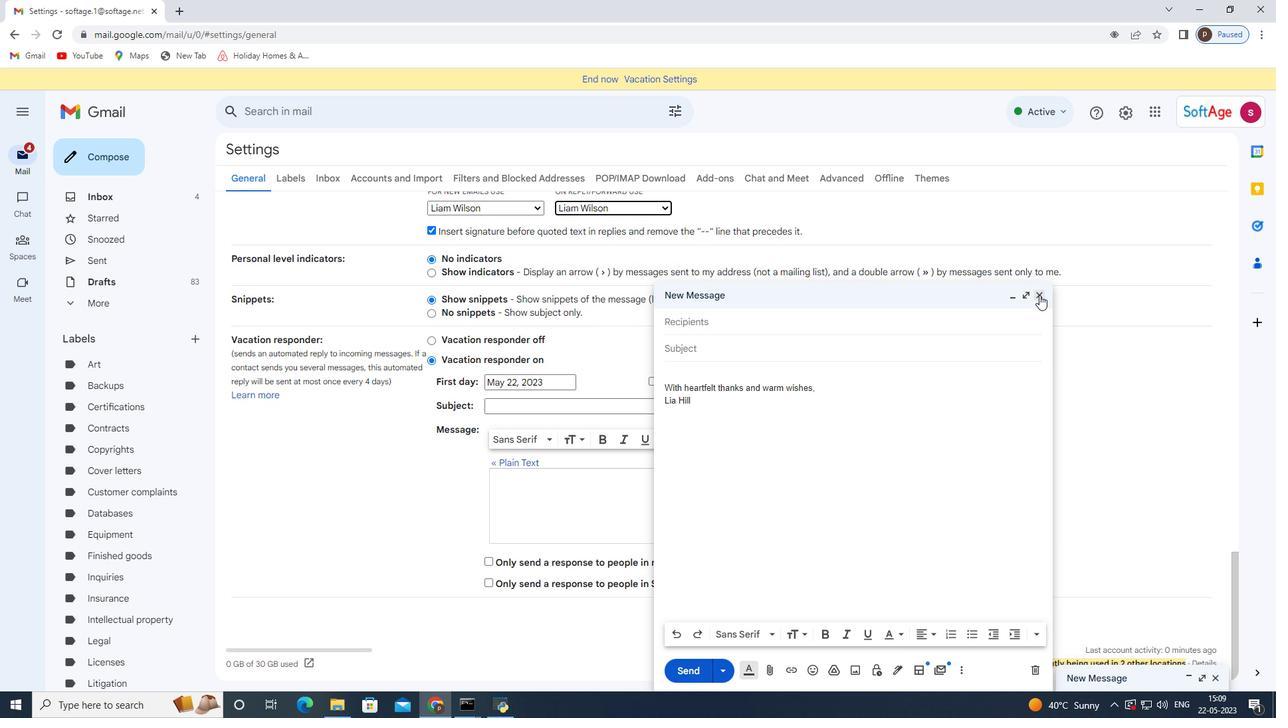 
Action: Mouse moved to (690, 607)
Screenshot: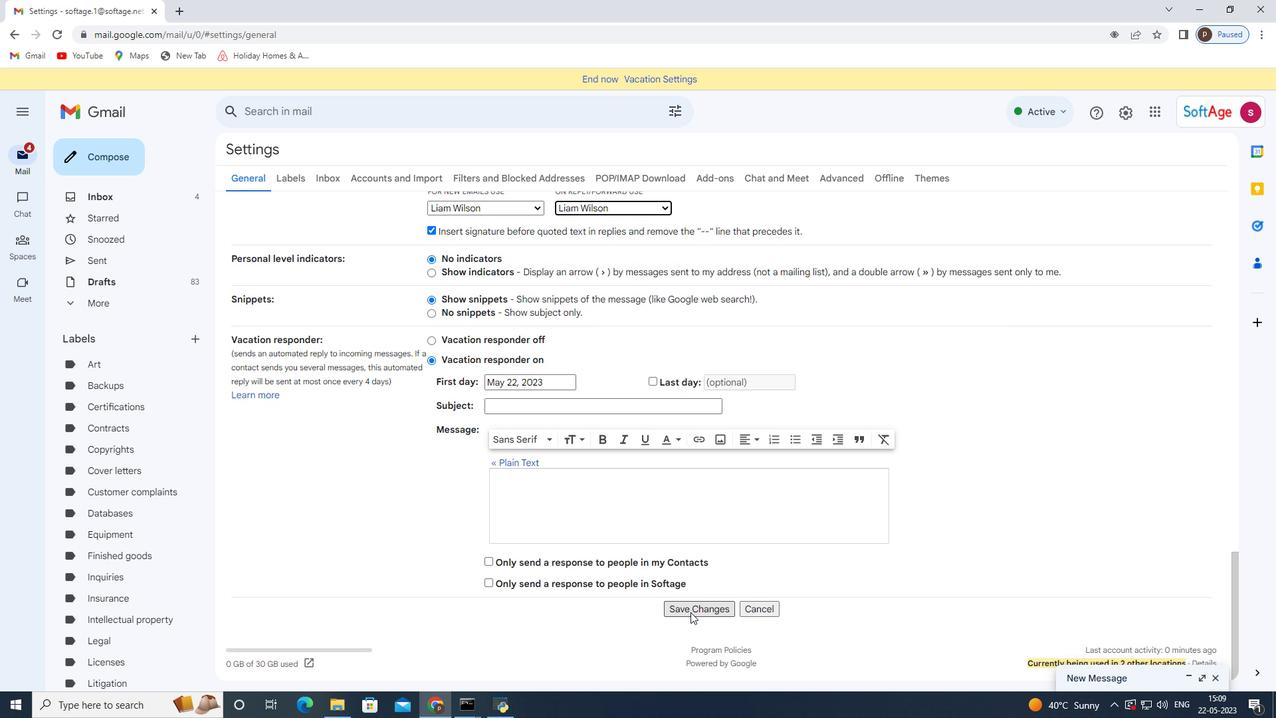 
Action: Mouse pressed left at (690, 607)
Screenshot: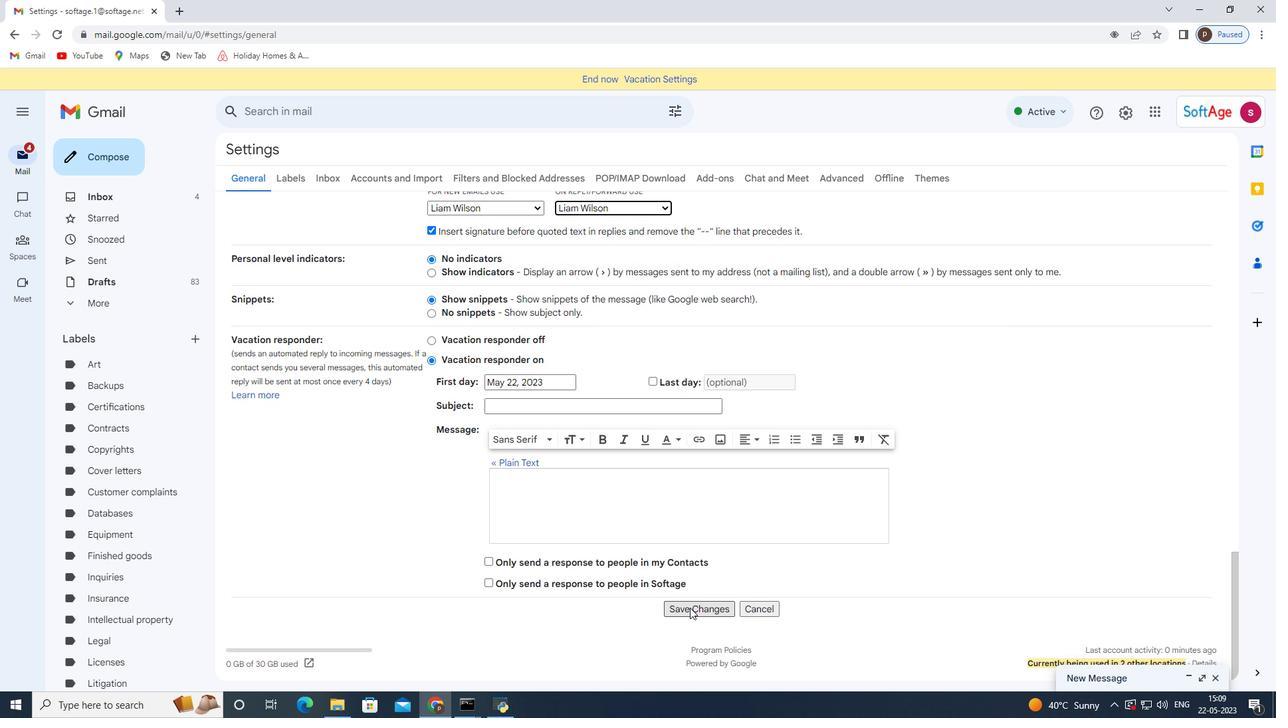 
Action: Mouse moved to (126, 149)
Screenshot: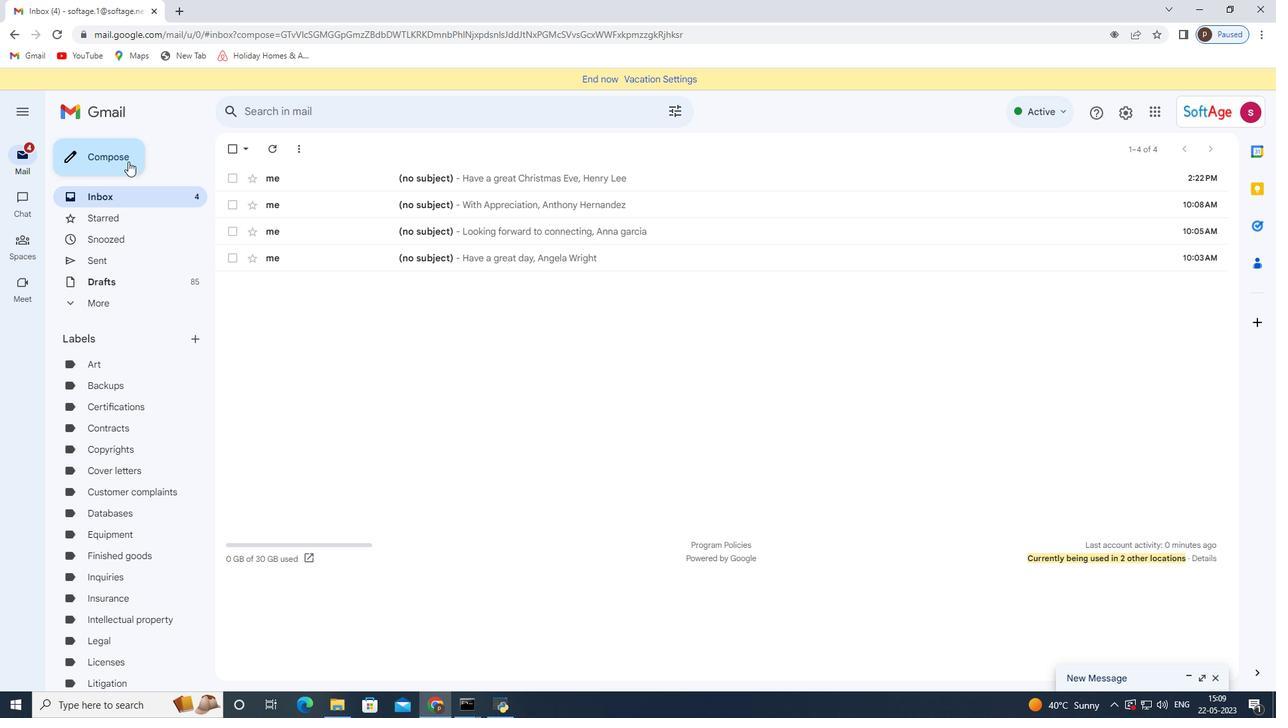 
Action: Mouse pressed left at (126, 149)
Screenshot: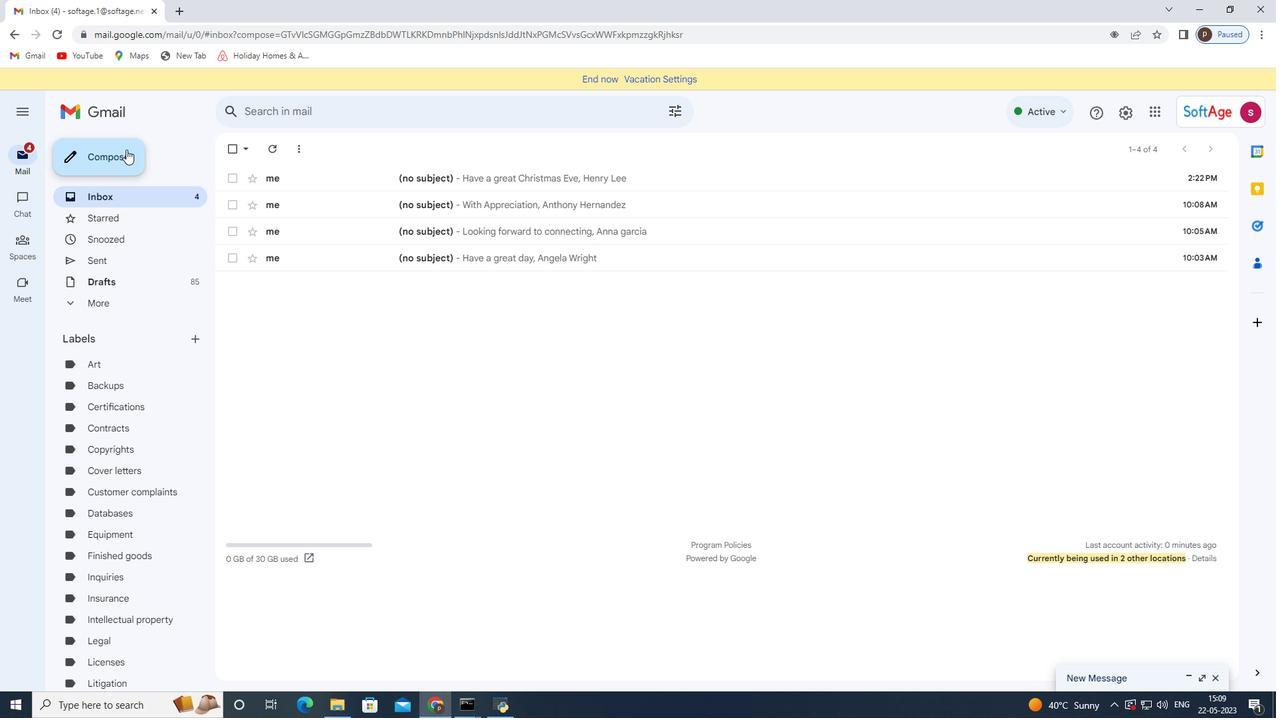 
Action: Mouse moved to (756, 320)
Screenshot: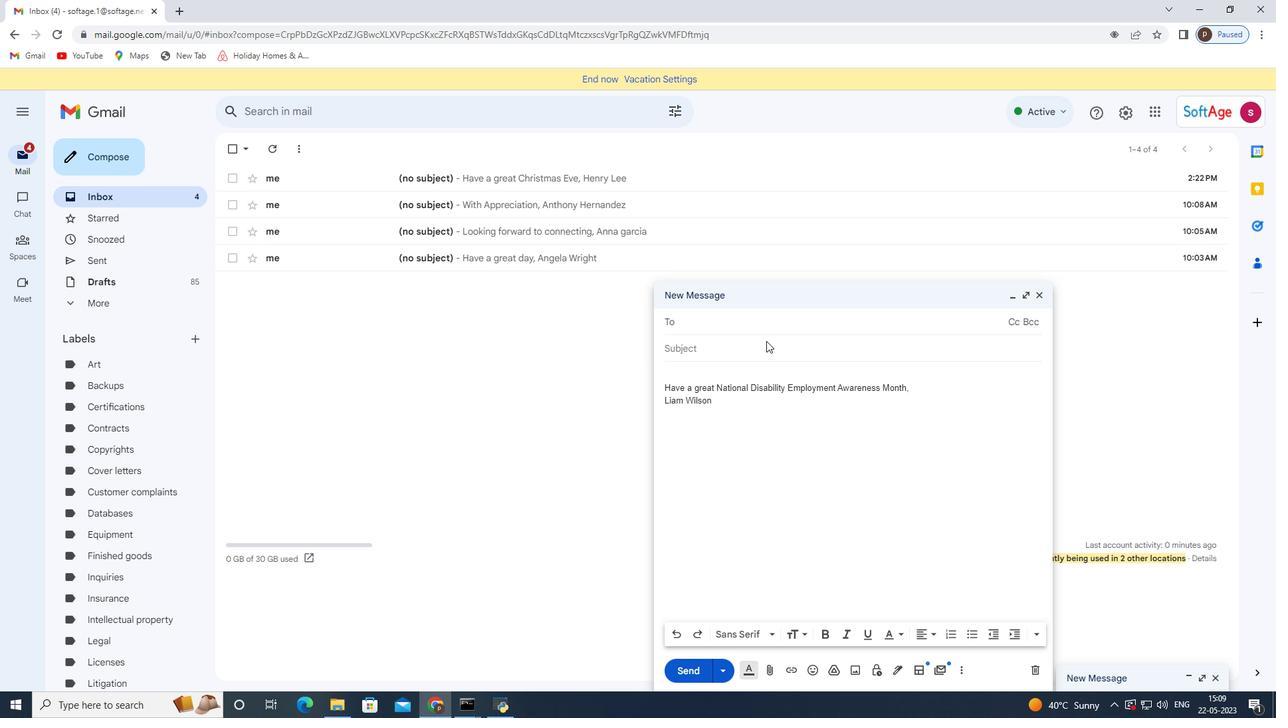 
Action: Mouse pressed left at (756, 320)
Screenshot: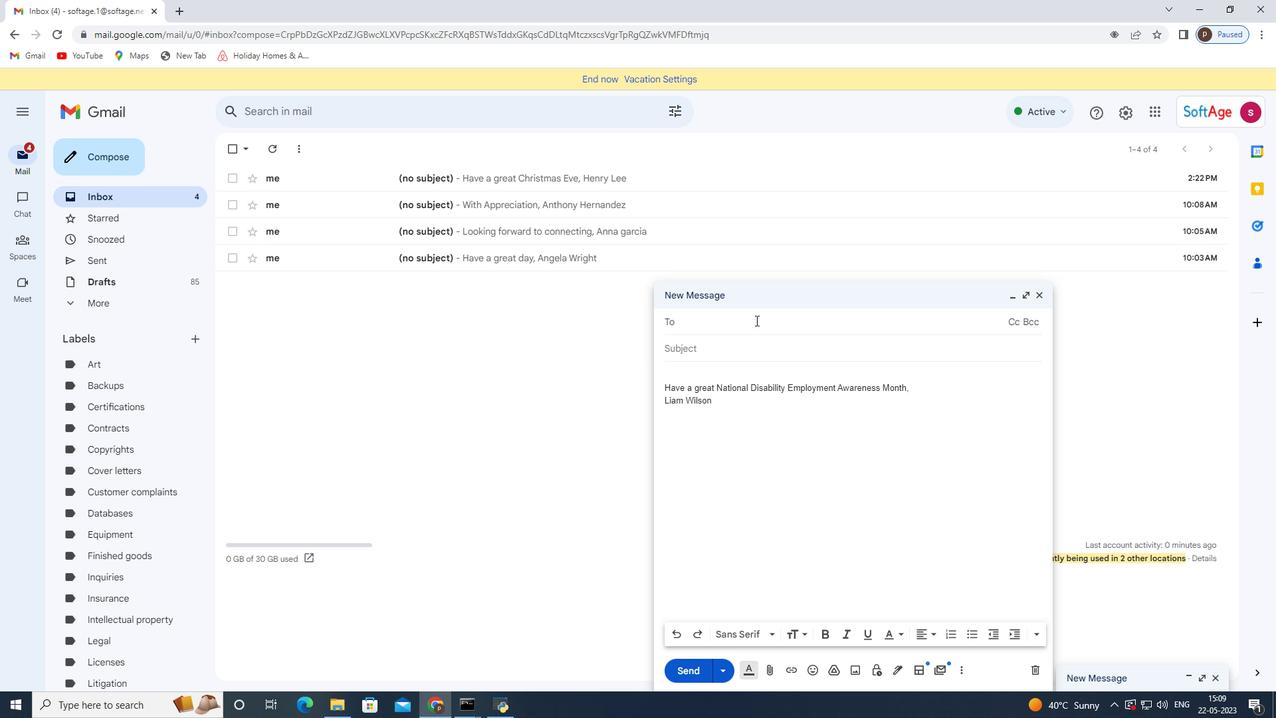 
Action: Key pressed softage.3<Key.shift><Key.shift><Key.shift><Key.shift><Key.shift><Key.shift><Key.shift><Key.shift><Key.shift><Key.shift><Key.shift><Key.shift>@softage.net
Screenshot: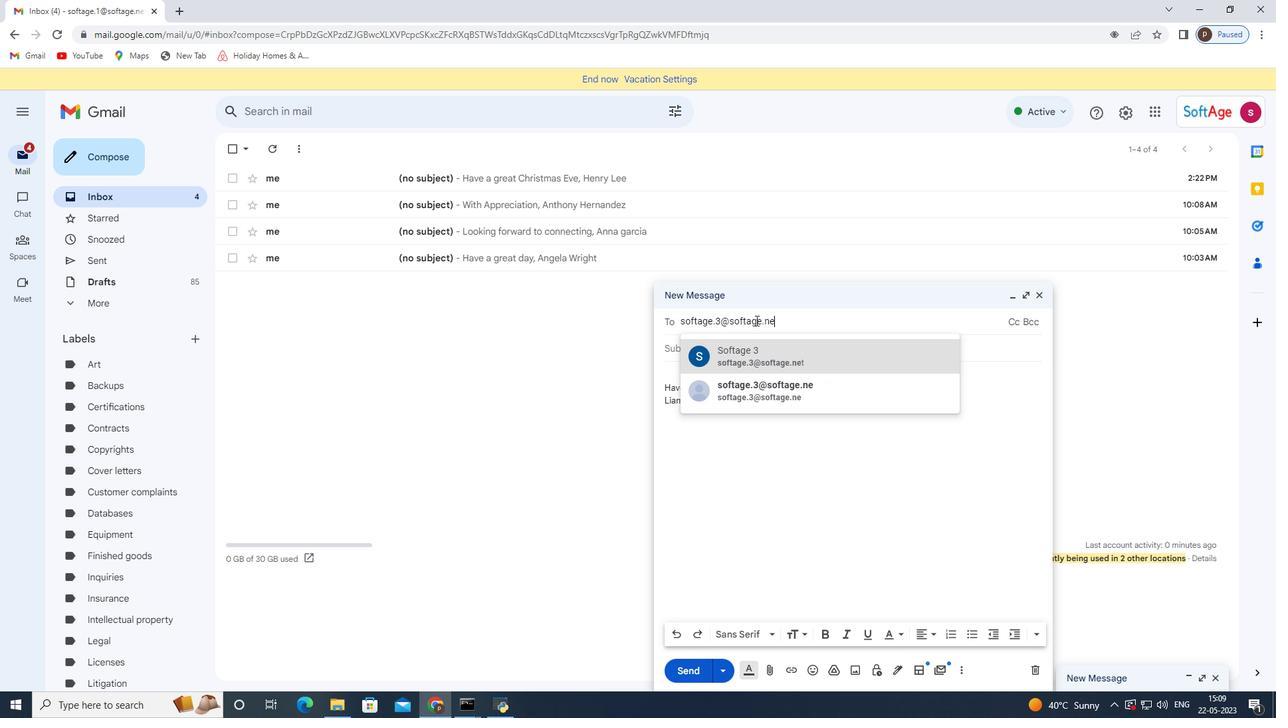 
Action: Mouse moved to (801, 349)
Screenshot: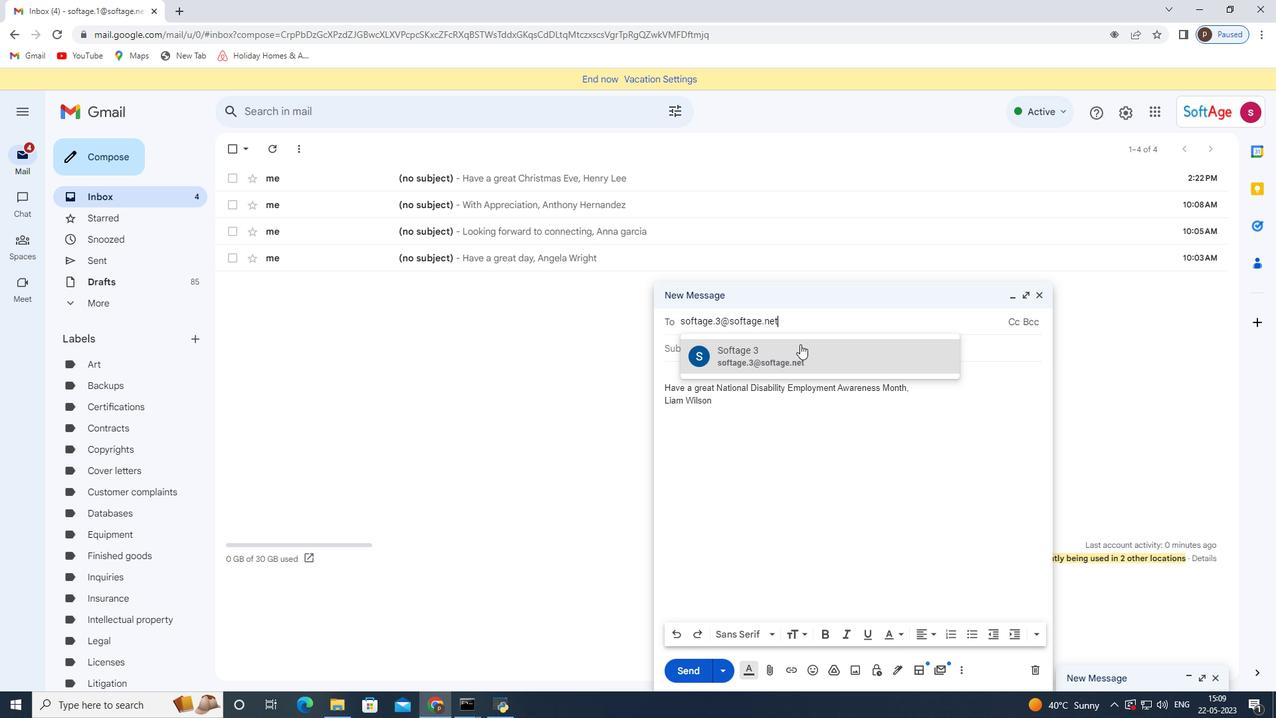 
Action: Mouse pressed left at (801, 349)
Screenshot: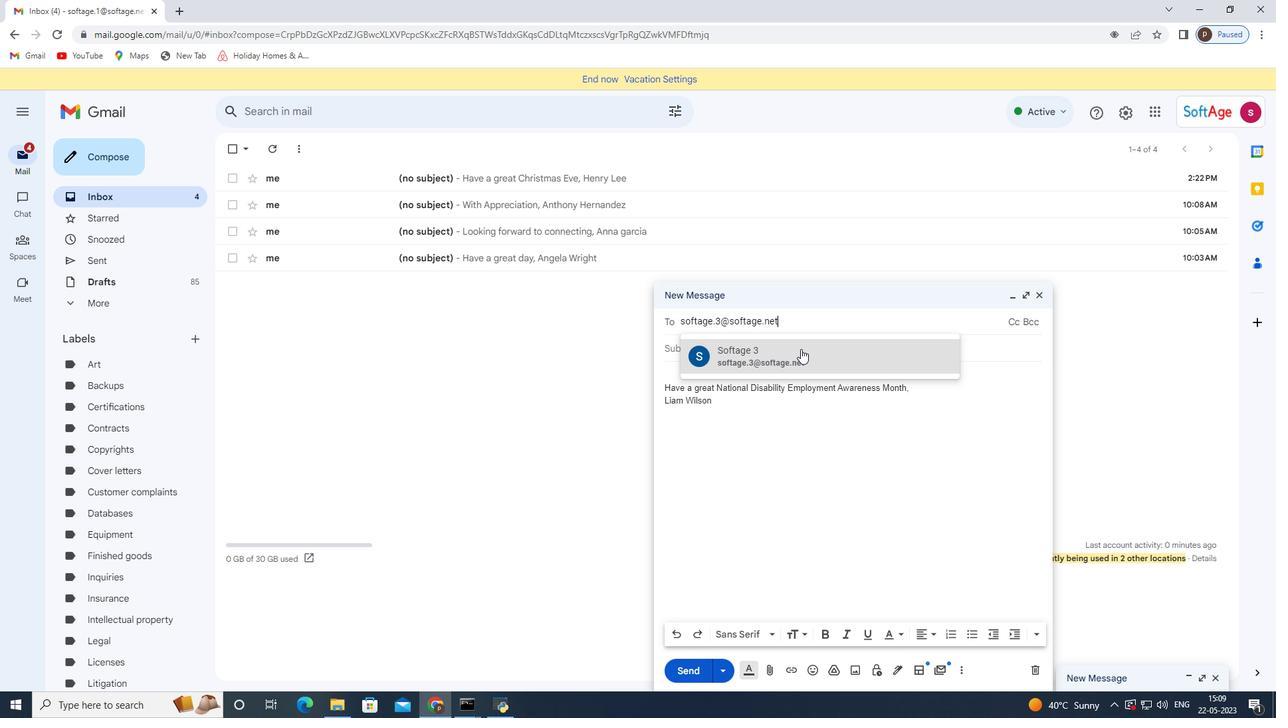 
Action: Mouse moved to (199, 339)
Screenshot: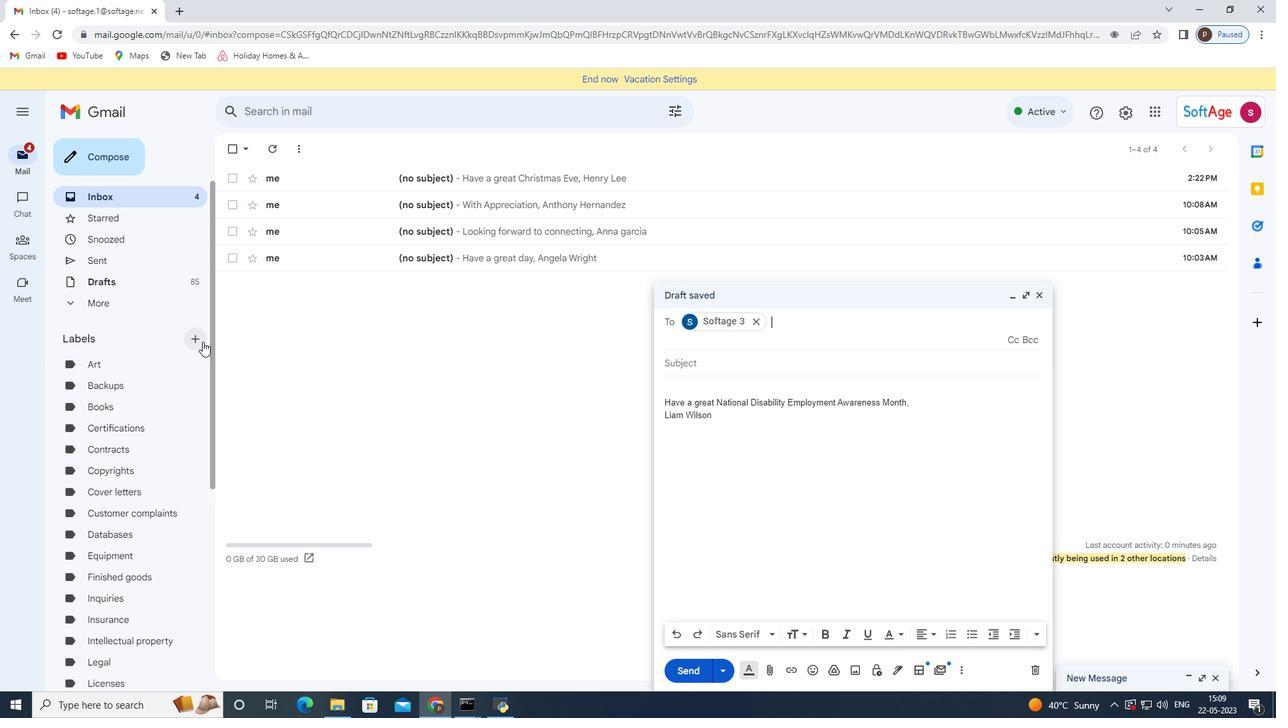 
Action: Mouse pressed left at (199, 339)
Screenshot: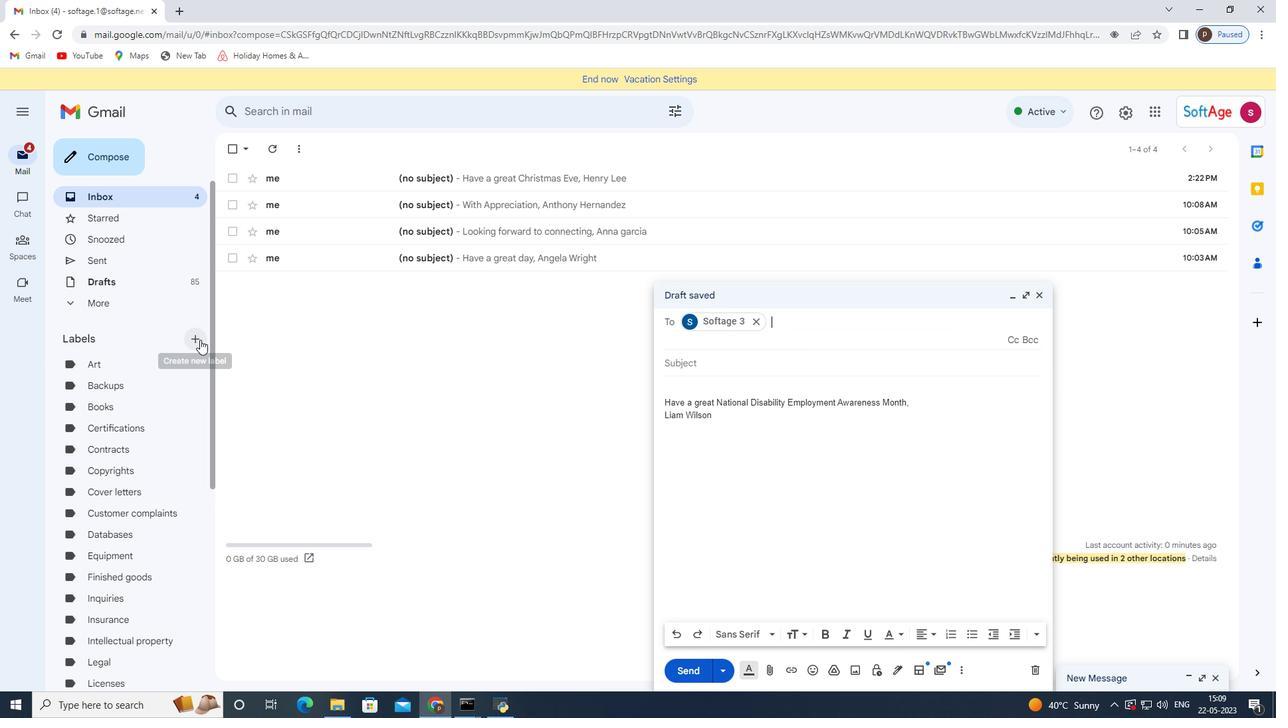 
Action: Mouse moved to (521, 367)
Screenshot: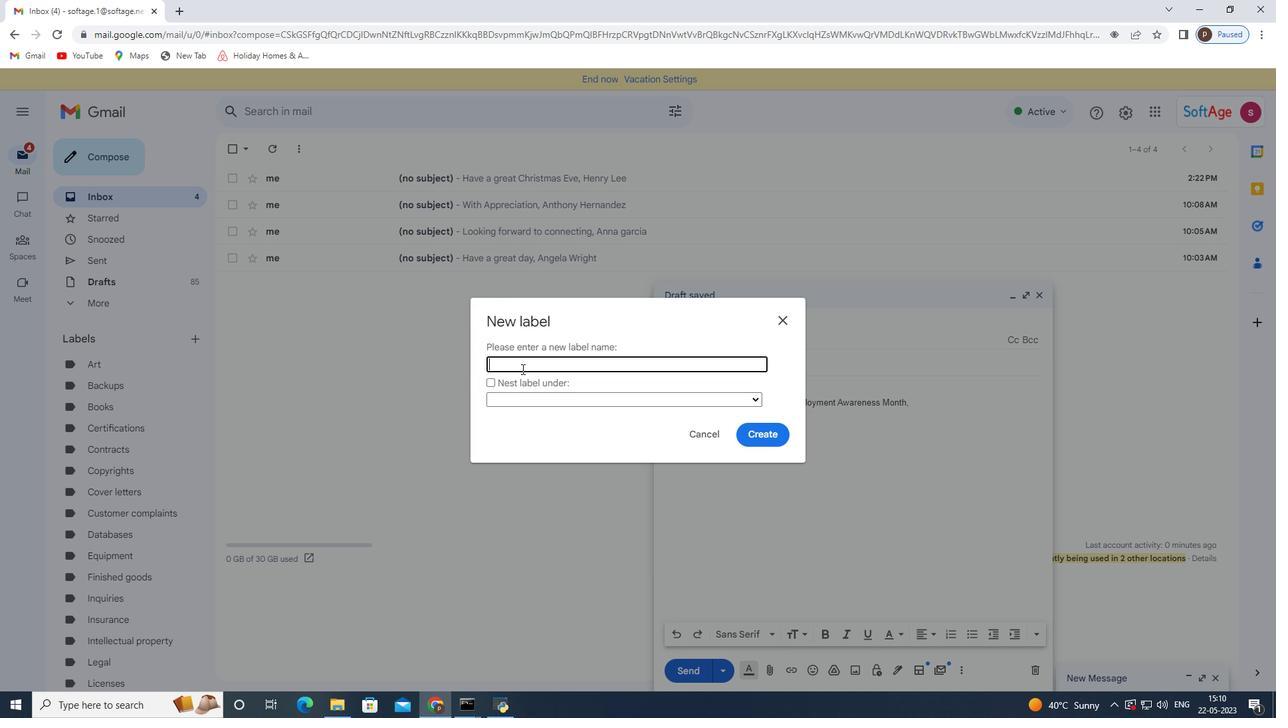 
Action: Mouse pressed left at (521, 367)
Screenshot: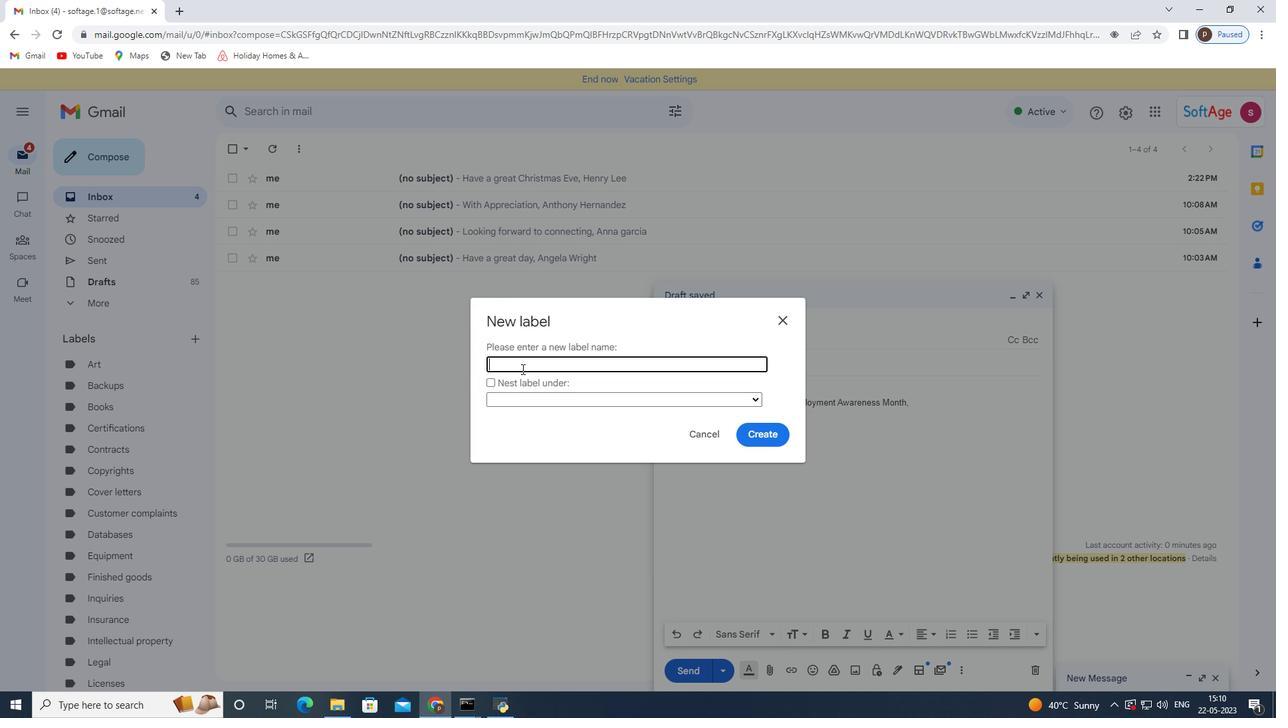 
Action: Key pressed <Key.shift>Warrs<Key.backspace>anty<Key.space>claims
Screenshot: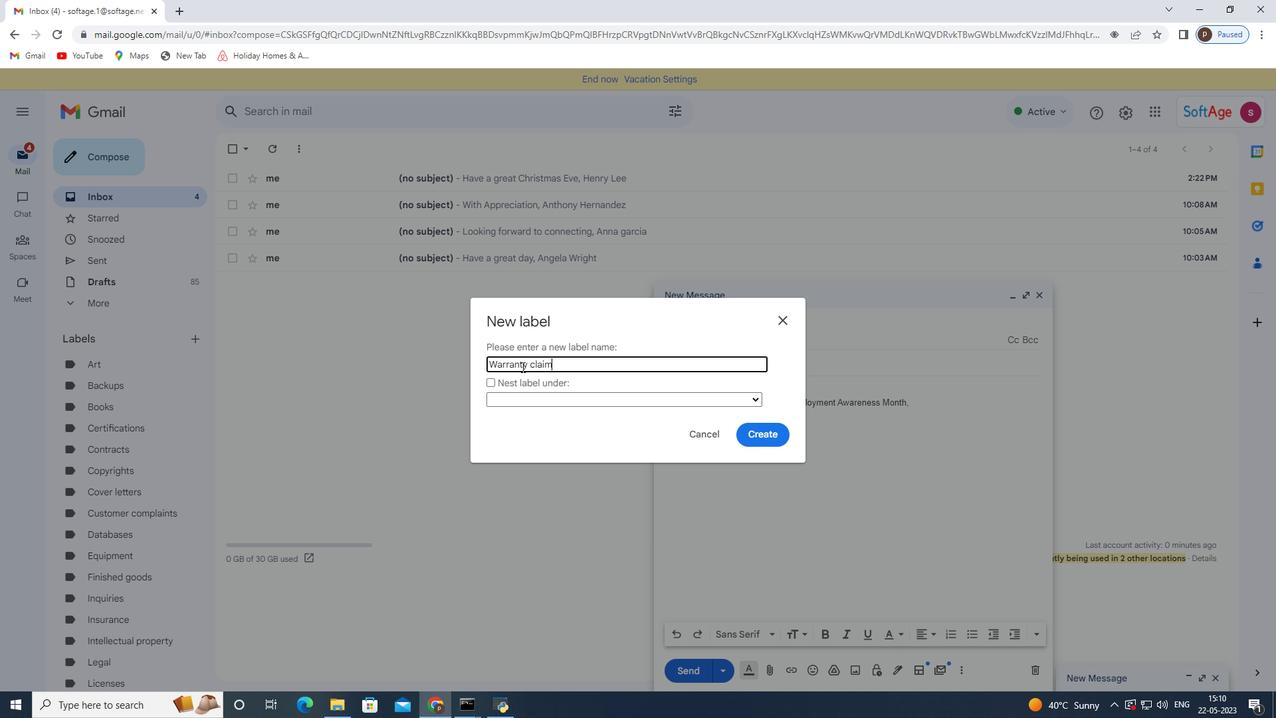 
Action: Mouse moved to (771, 438)
Screenshot: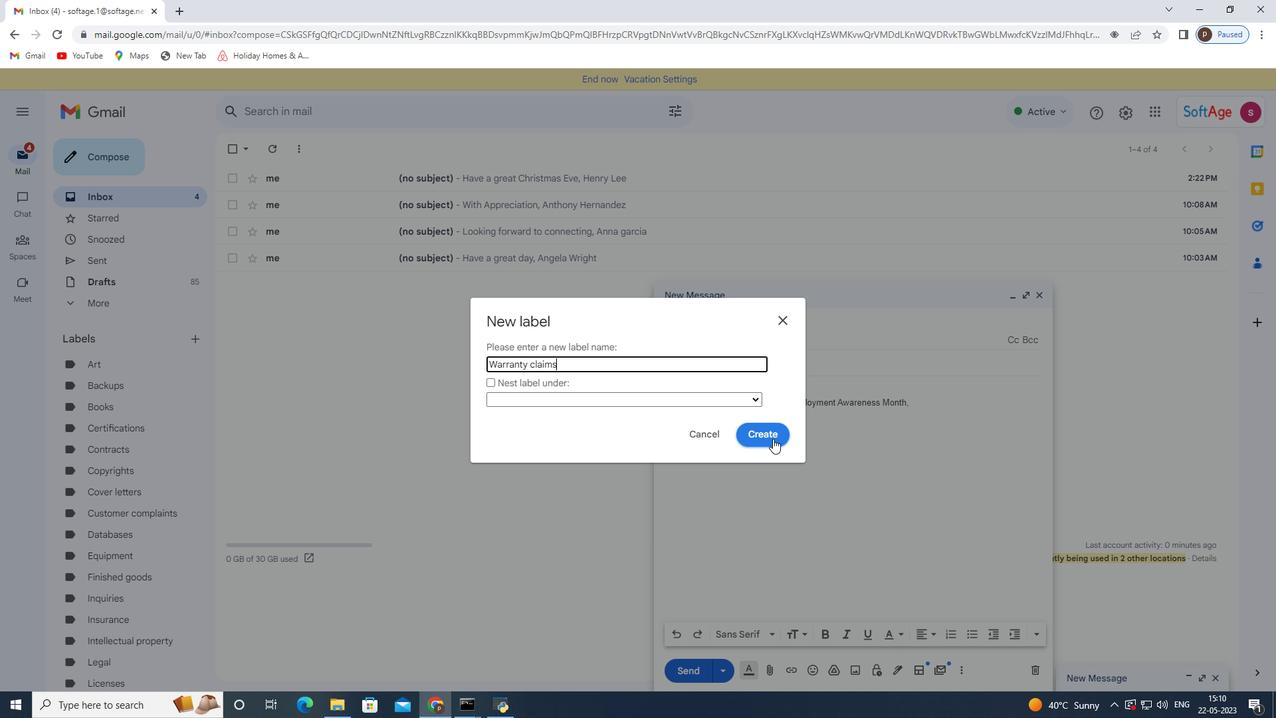 
Action: Mouse pressed left at (771, 438)
Screenshot: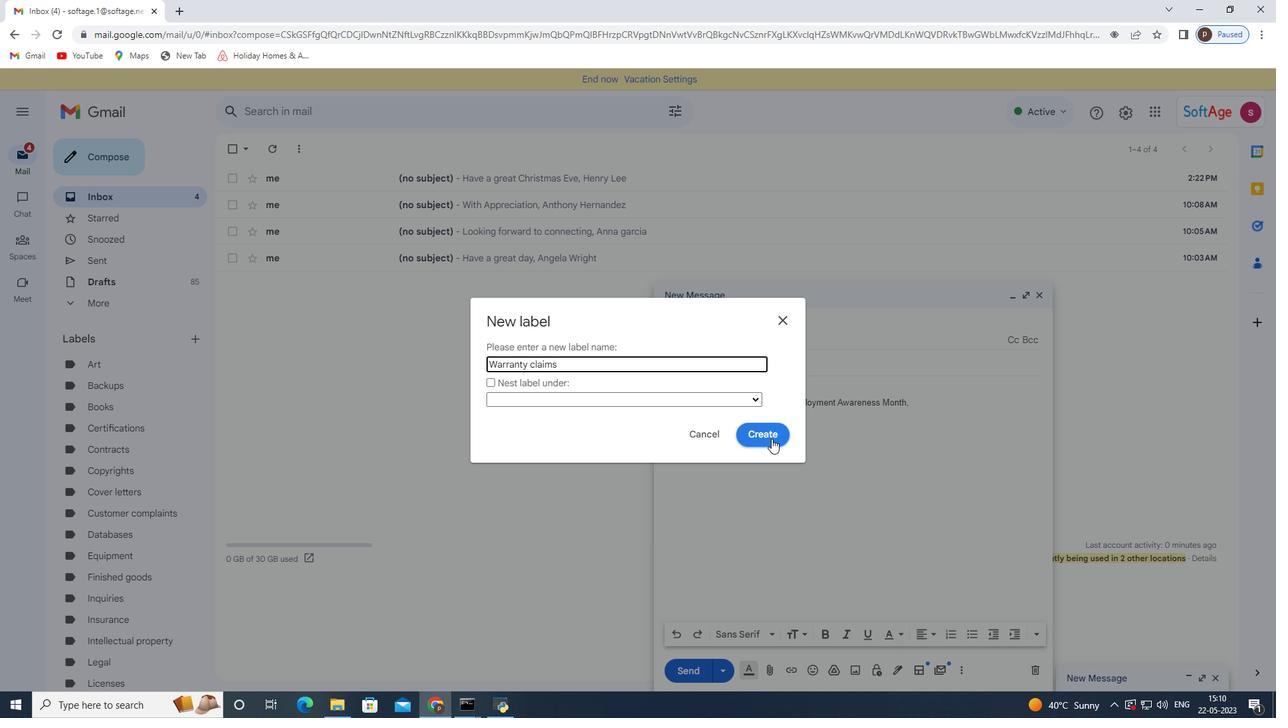 
Action: Mouse moved to (585, 448)
Screenshot: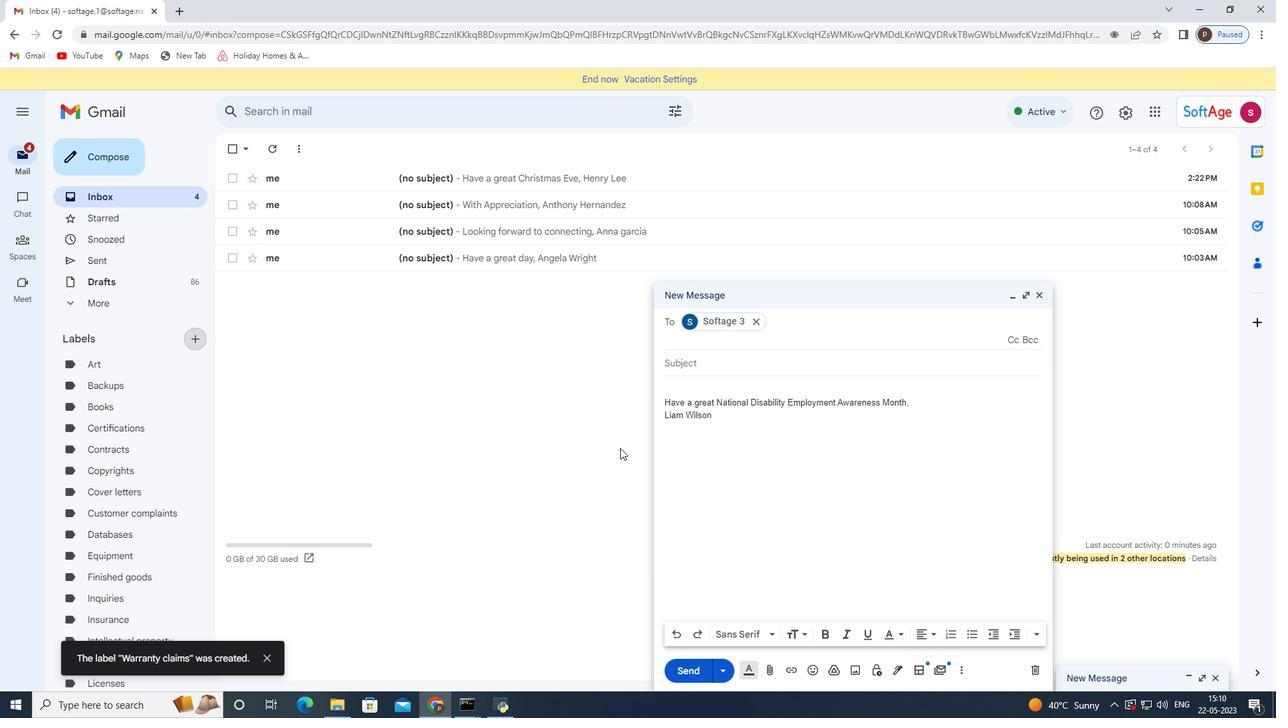 
